 Task: Add Ancient Nutrition Keto Collagen to the cart.
Action: Mouse moved to (304, 147)
Screenshot: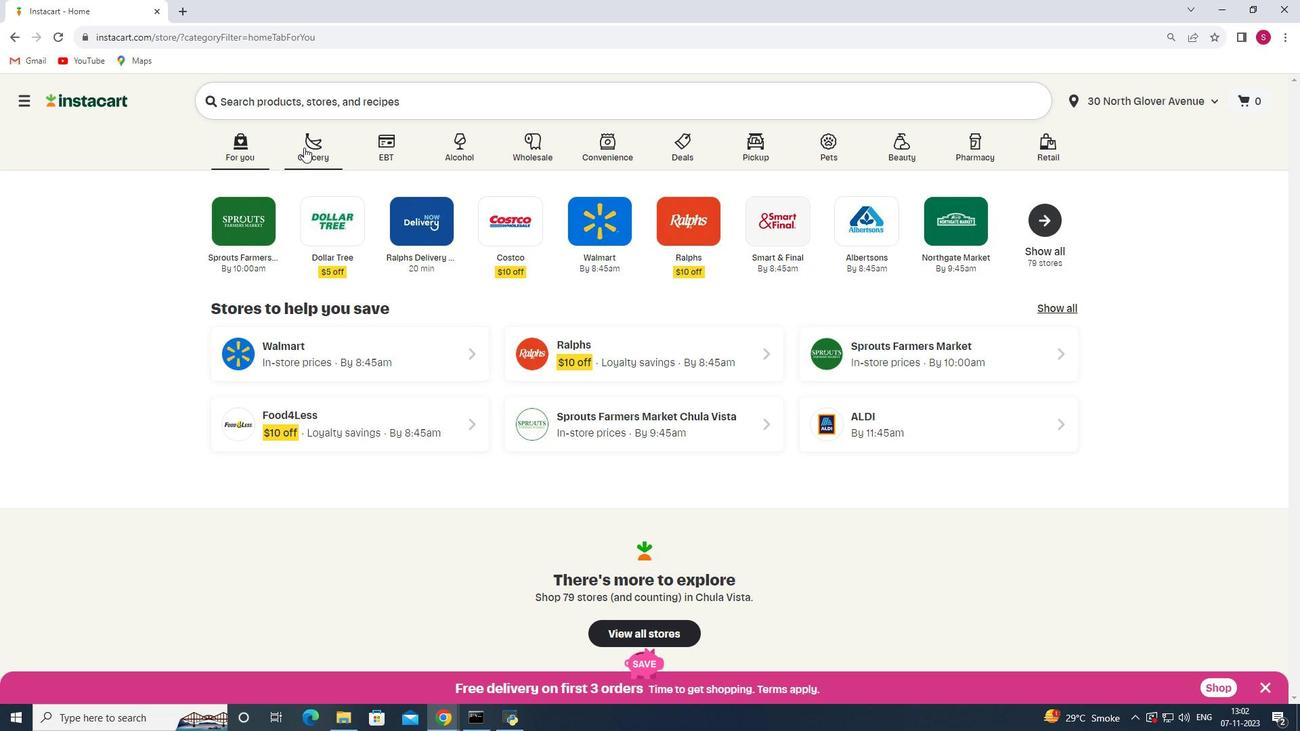 
Action: Mouse pressed left at (304, 147)
Screenshot: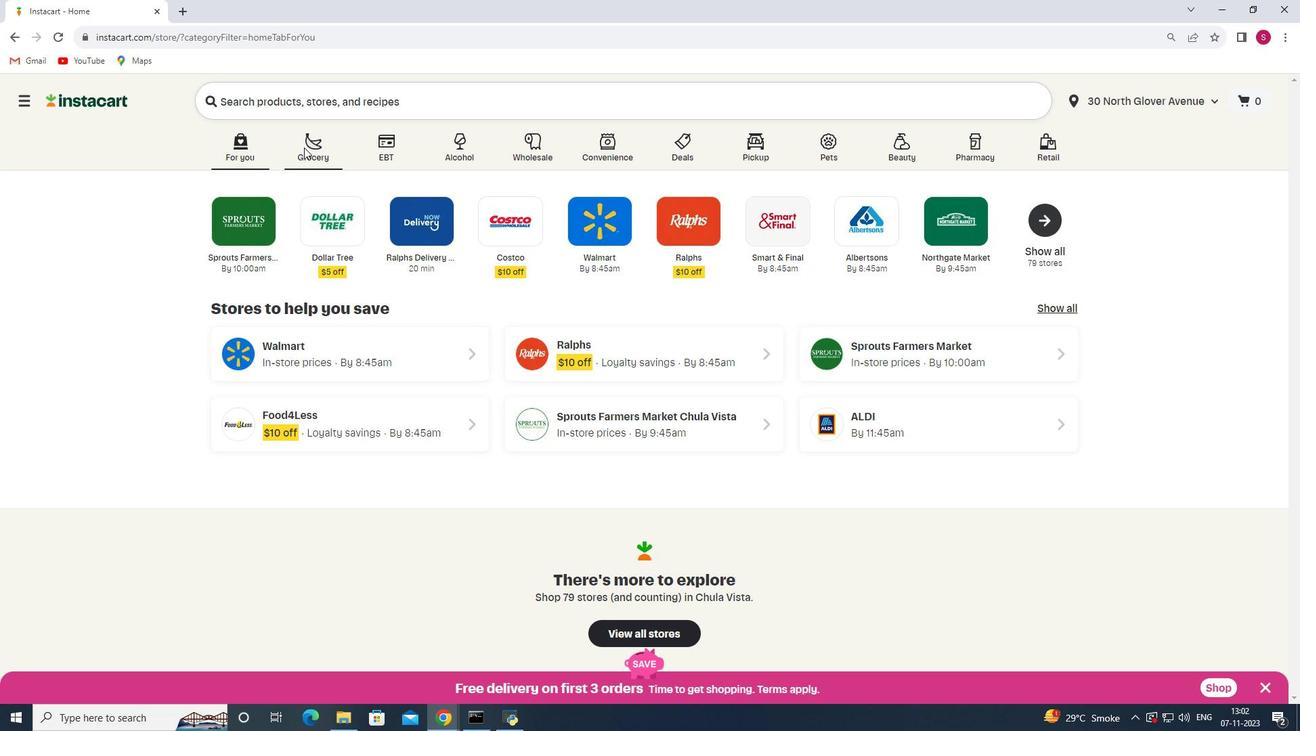 
Action: Mouse moved to (299, 371)
Screenshot: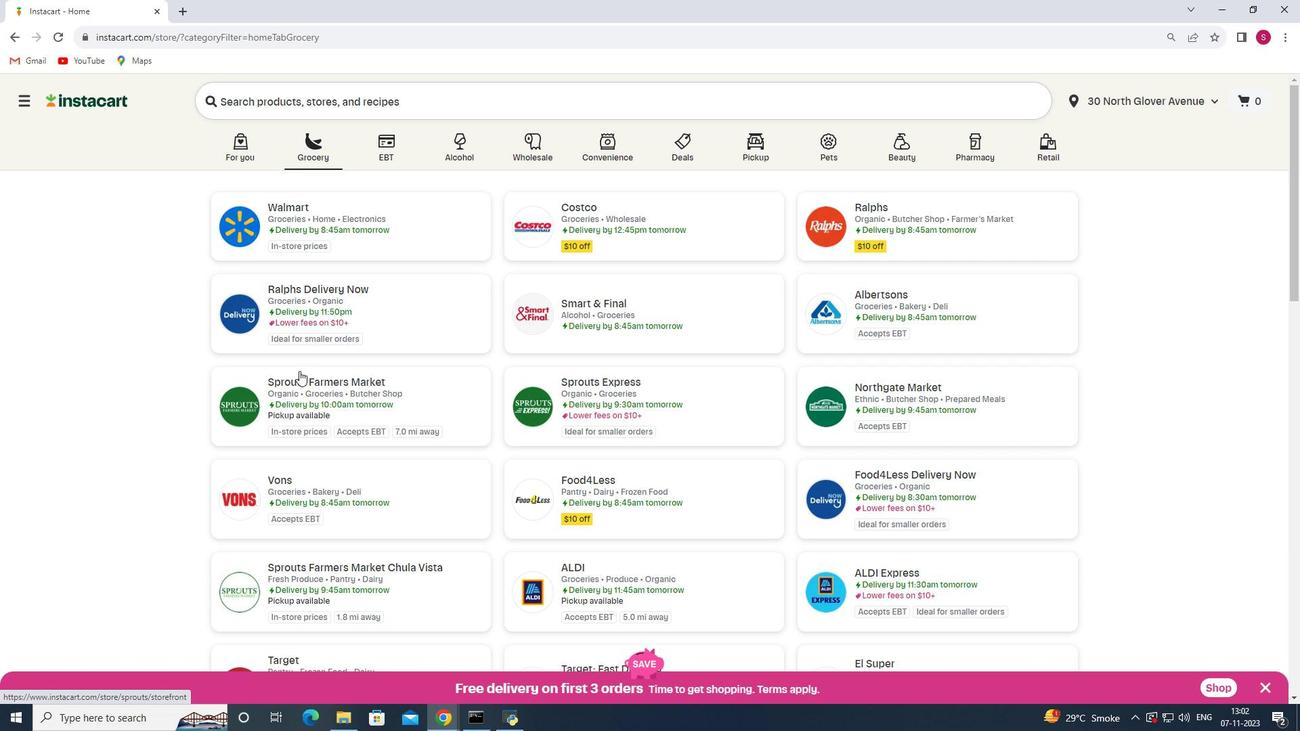 
Action: Mouse pressed left at (299, 371)
Screenshot: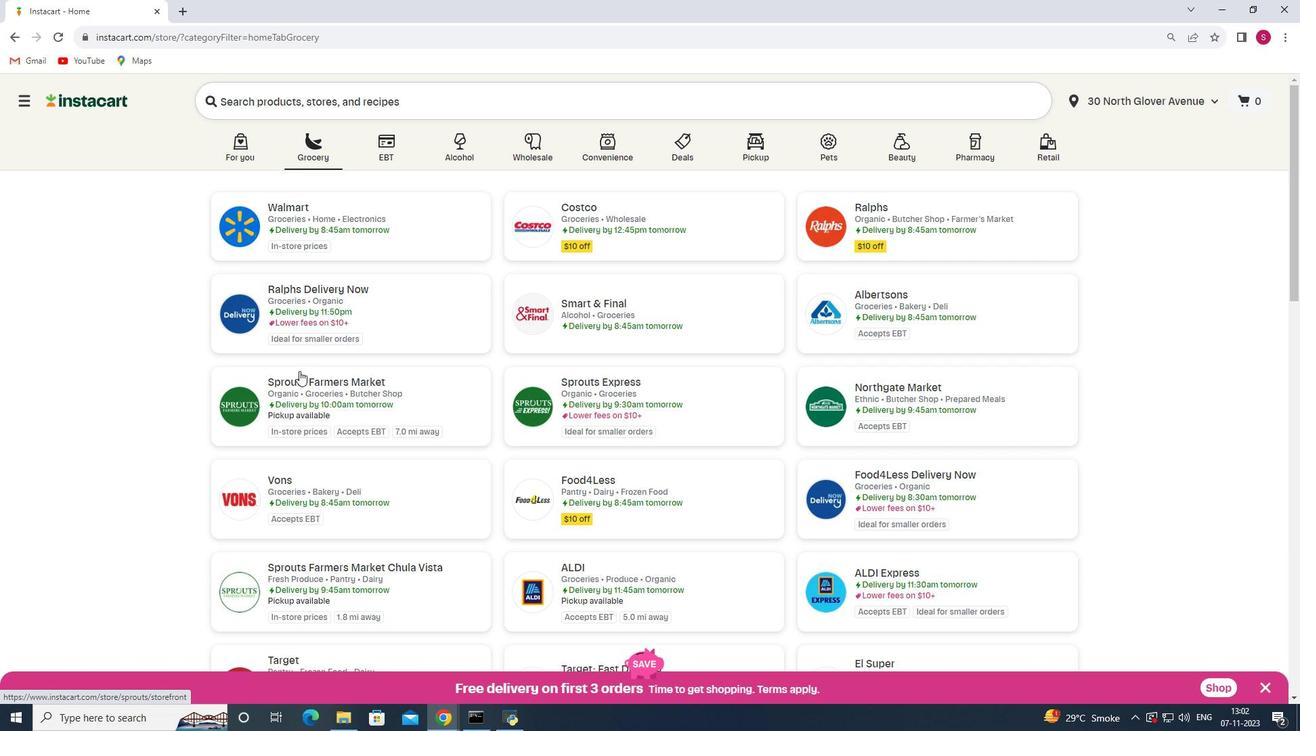 
Action: Mouse moved to (97, 363)
Screenshot: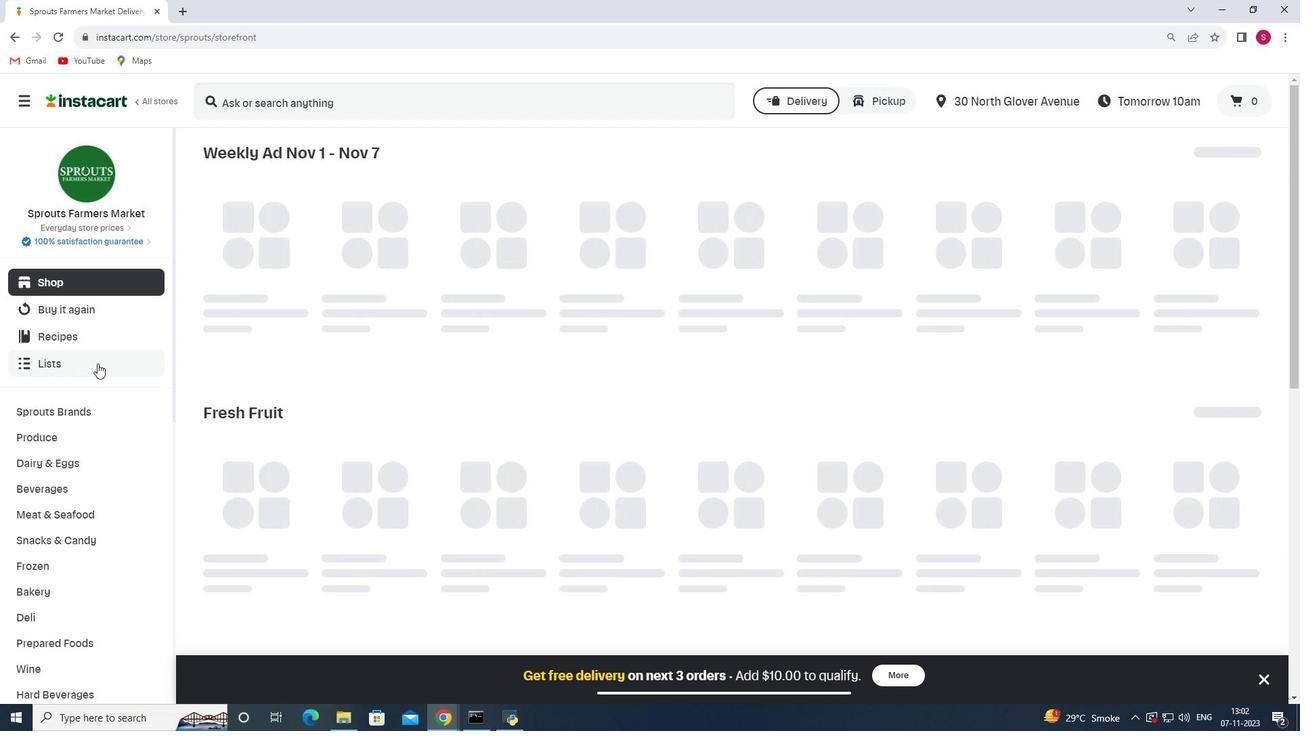 
Action: Mouse scrolled (97, 363) with delta (0, 0)
Screenshot: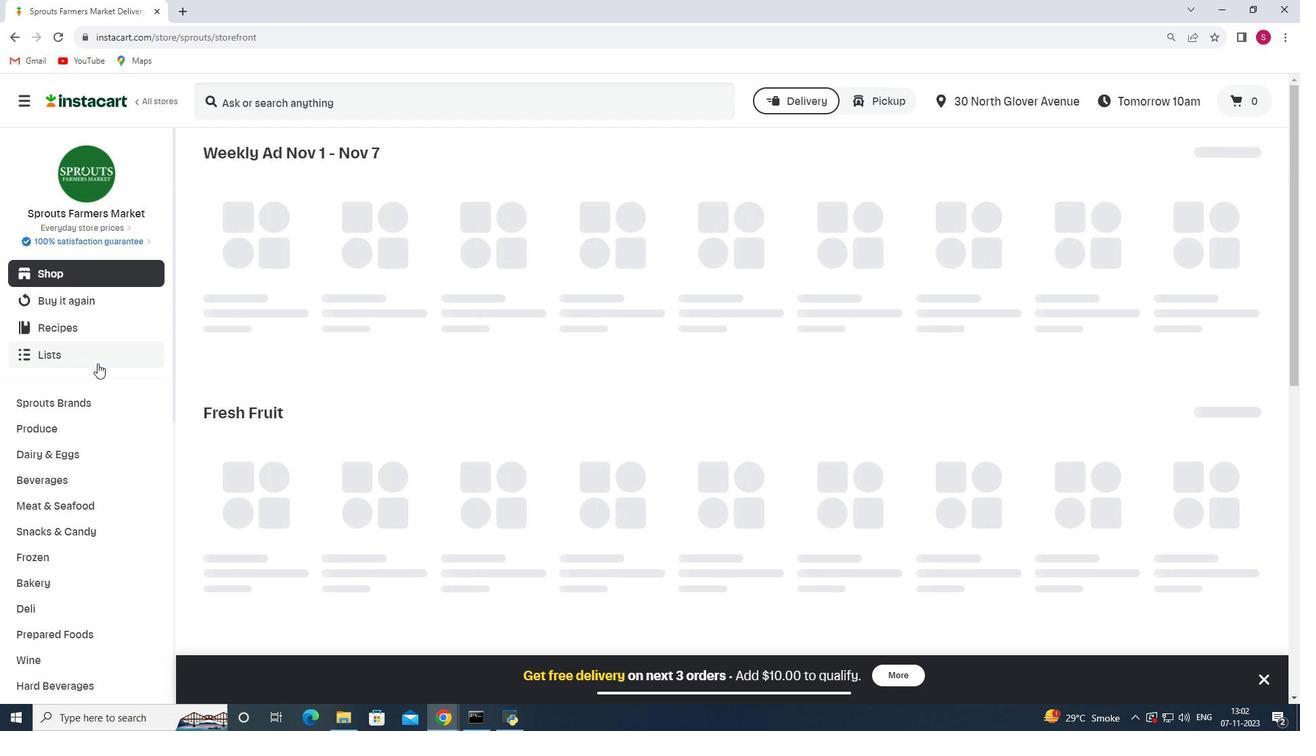
Action: Mouse scrolled (97, 363) with delta (0, 0)
Screenshot: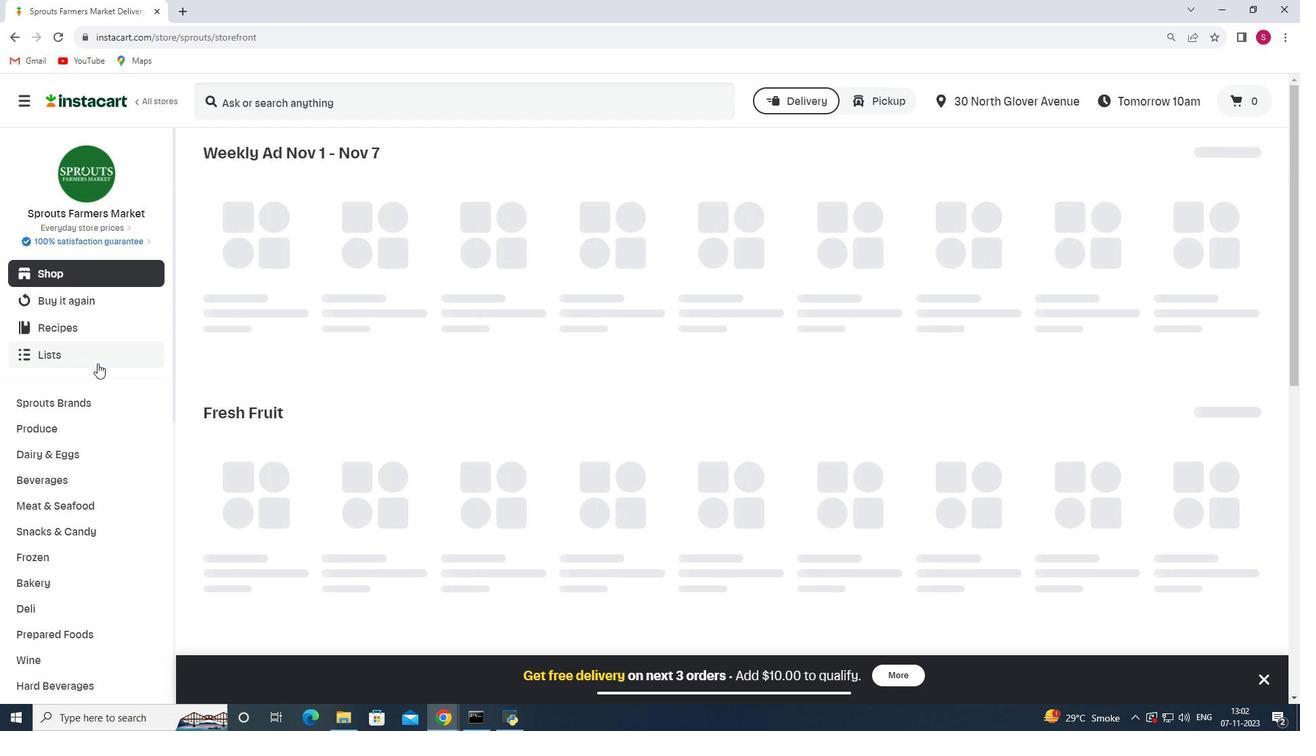 
Action: Mouse scrolled (97, 363) with delta (0, 0)
Screenshot: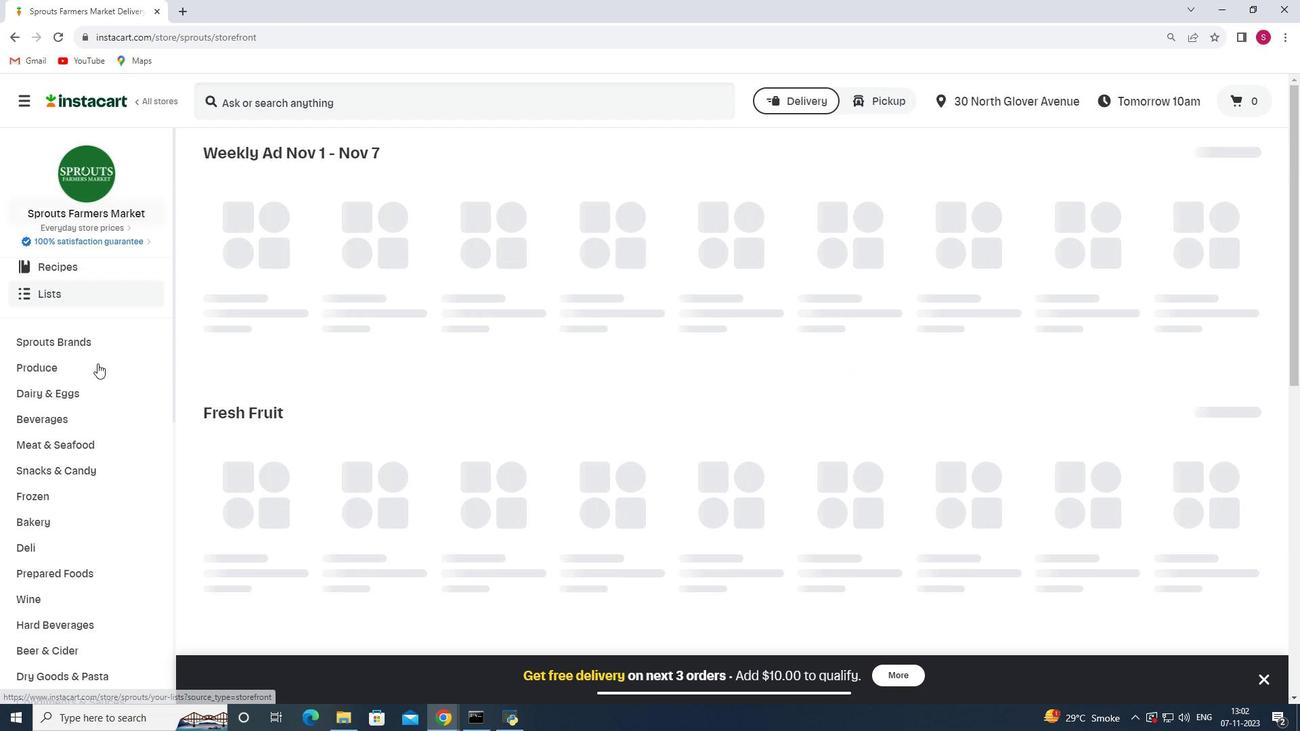 
Action: Mouse scrolled (97, 363) with delta (0, 0)
Screenshot: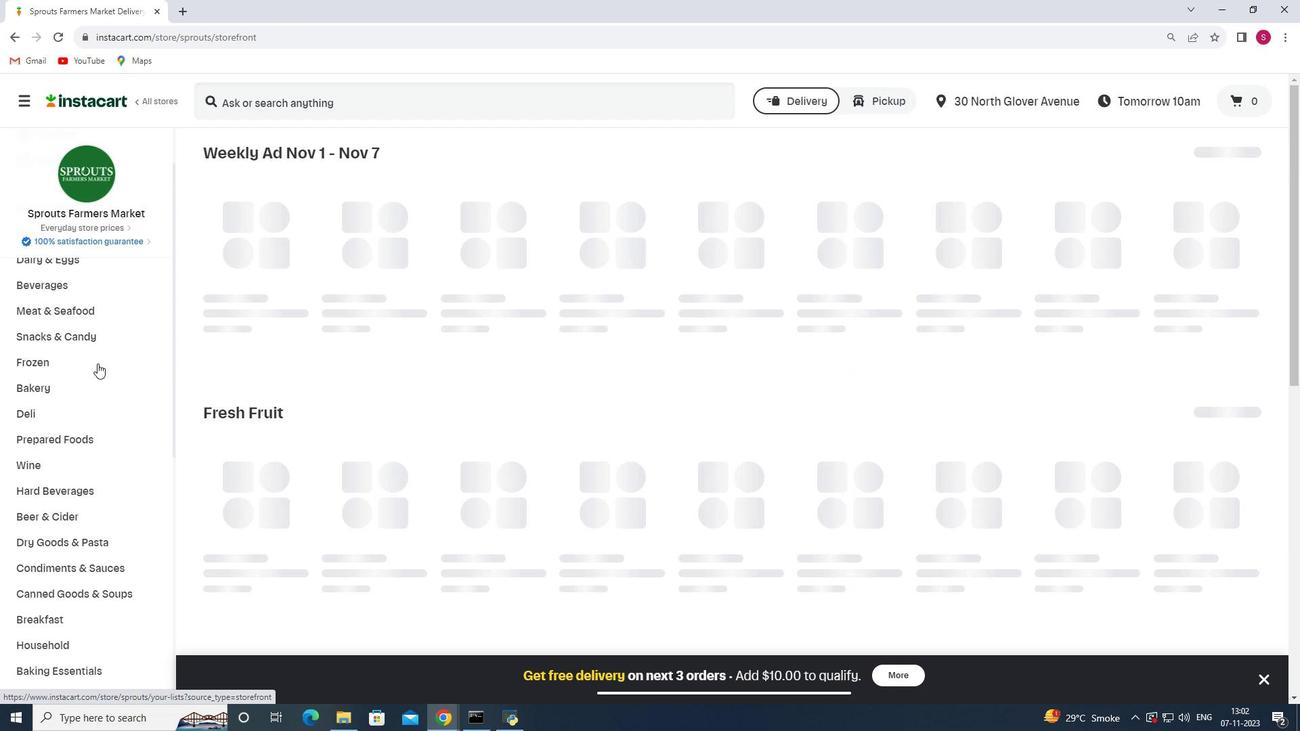 
Action: Mouse scrolled (97, 363) with delta (0, 0)
Screenshot: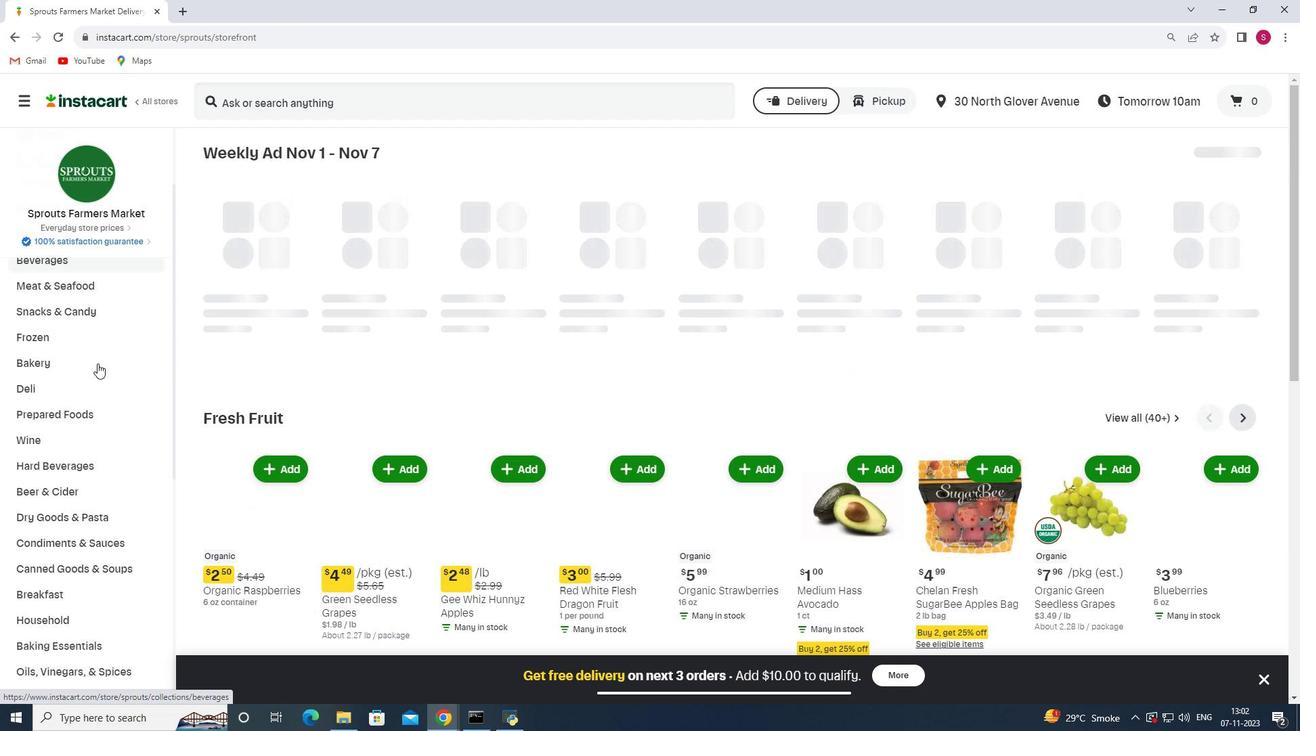 
Action: Mouse scrolled (97, 363) with delta (0, 0)
Screenshot: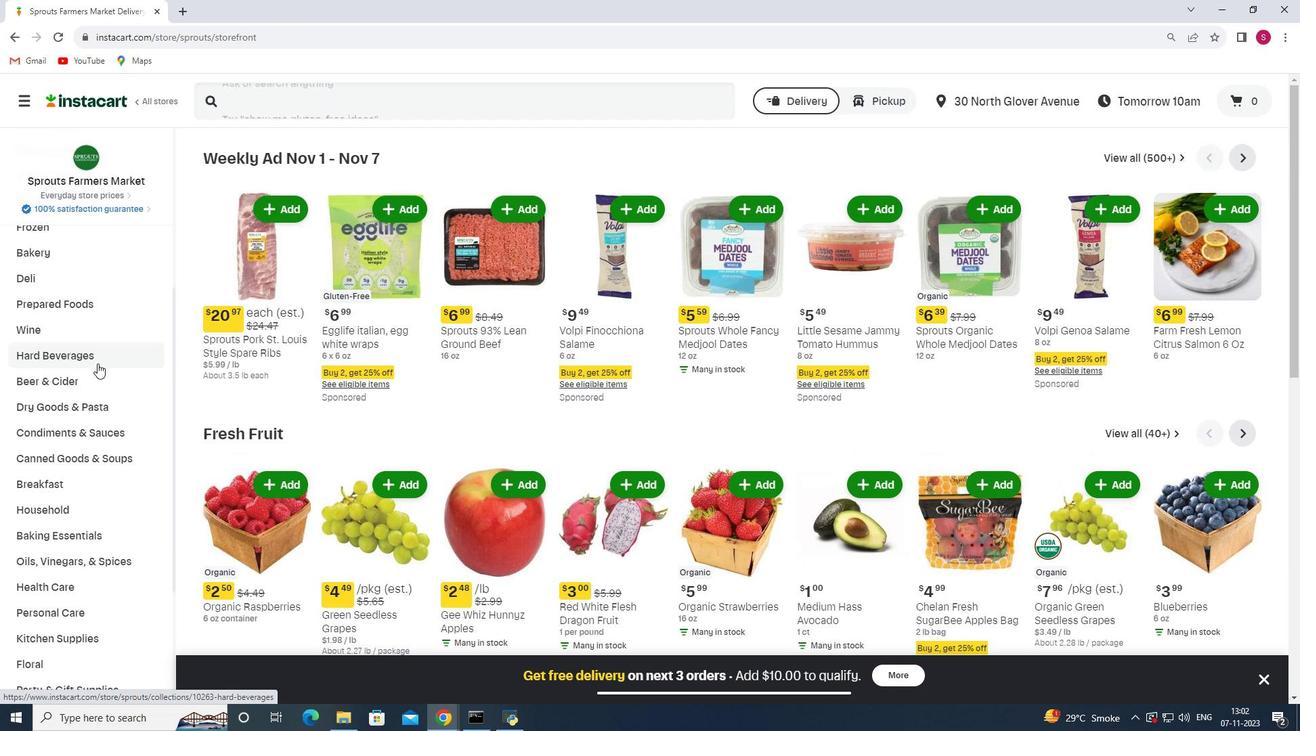 
Action: Mouse scrolled (97, 363) with delta (0, 0)
Screenshot: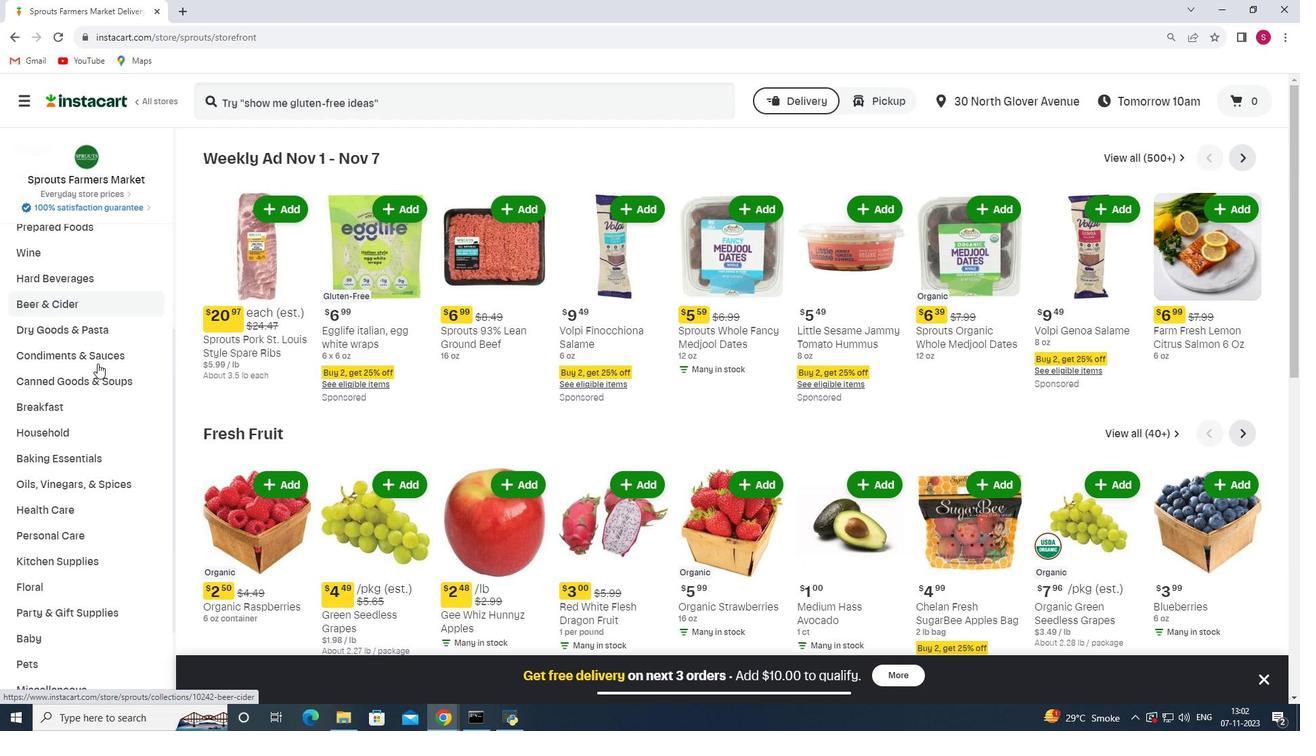 
Action: Mouse scrolled (97, 363) with delta (0, 0)
Screenshot: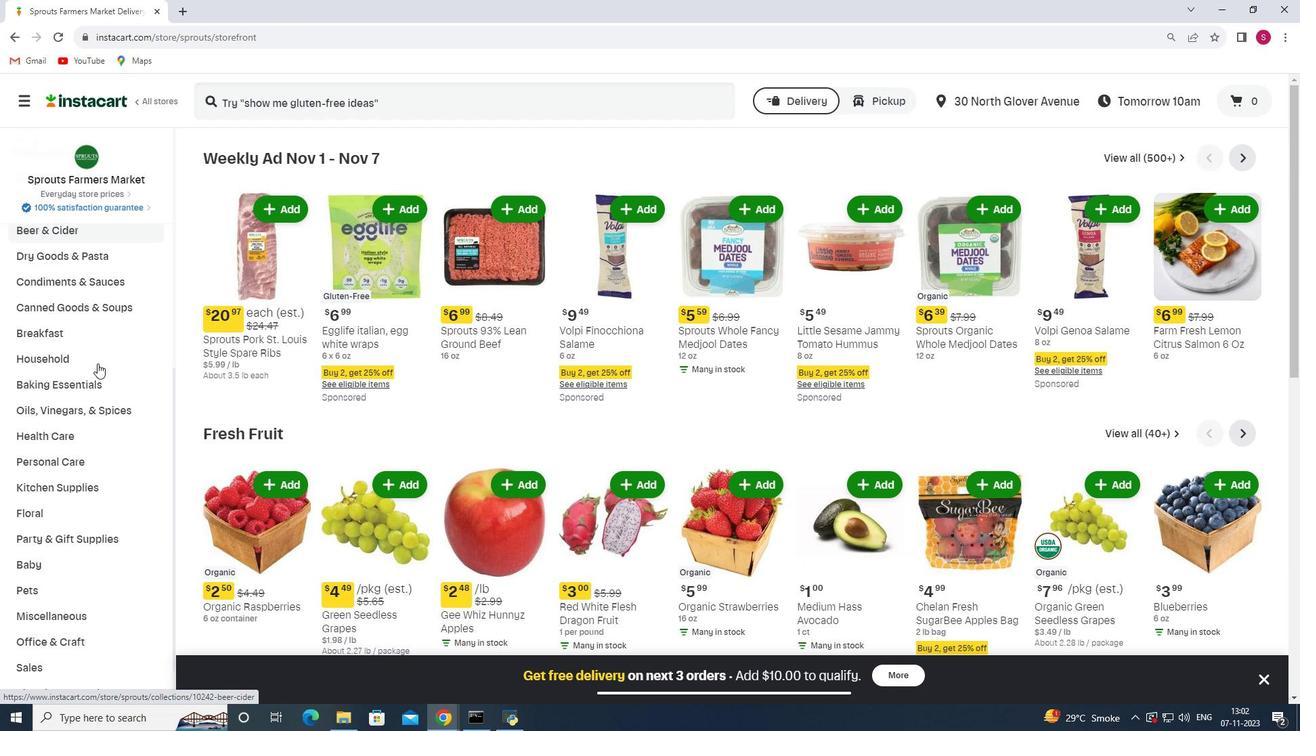 
Action: Mouse moved to (73, 379)
Screenshot: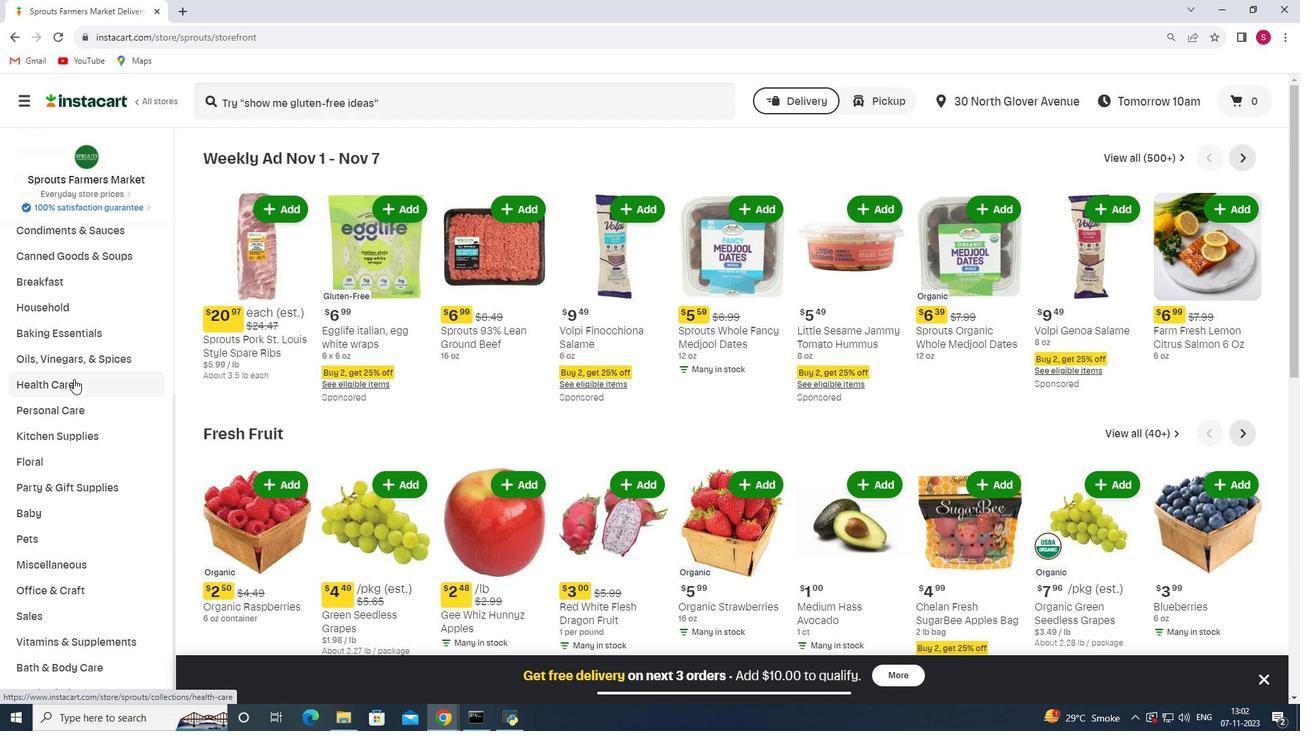 
Action: Mouse pressed left at (73, 379)
Screenshot: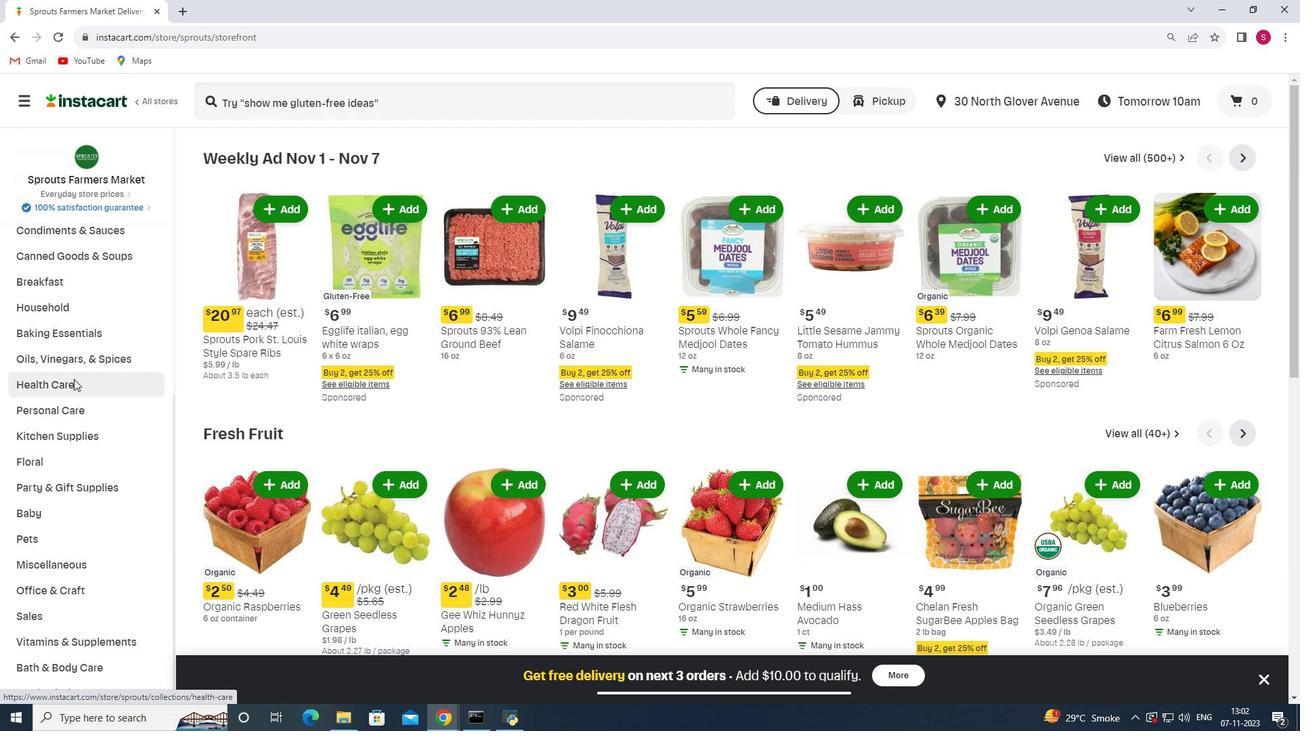 
Action: Mouse moved to (431, 184)
Screenshot: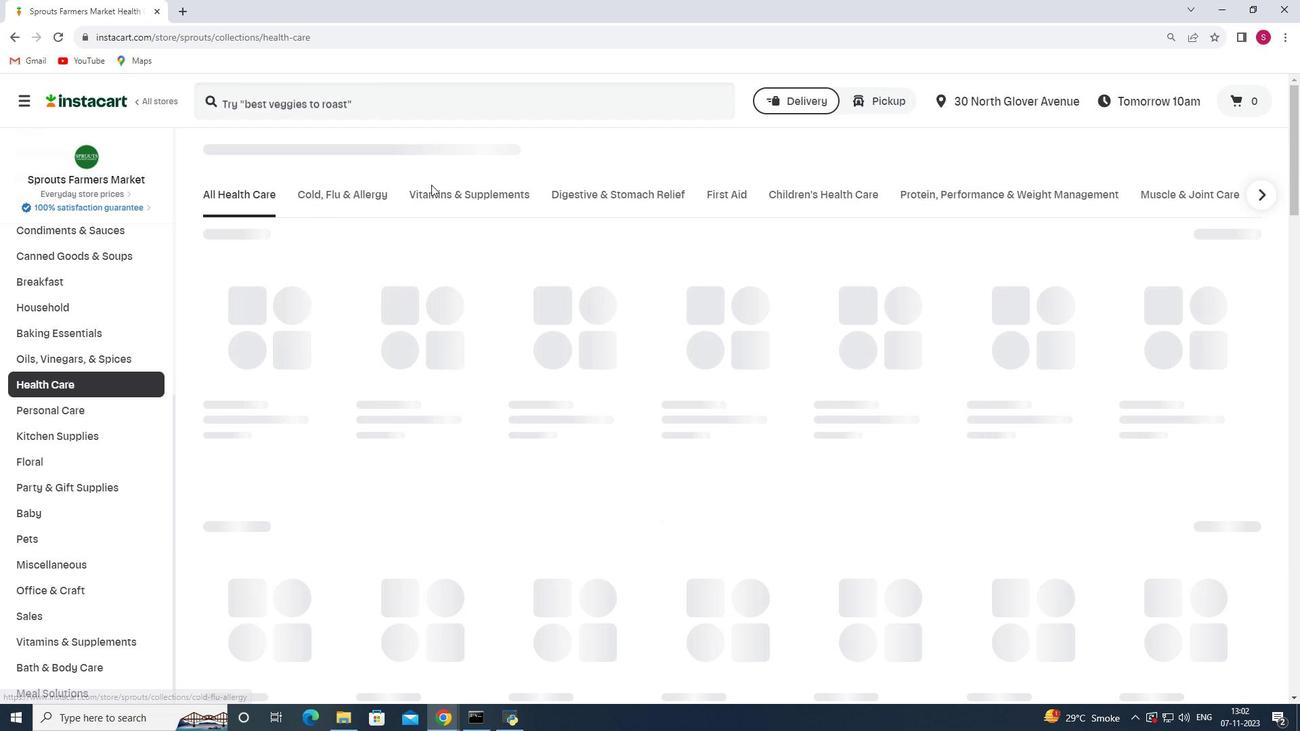 
Action: Mouse pressed left at (431, 184)
Screenshot: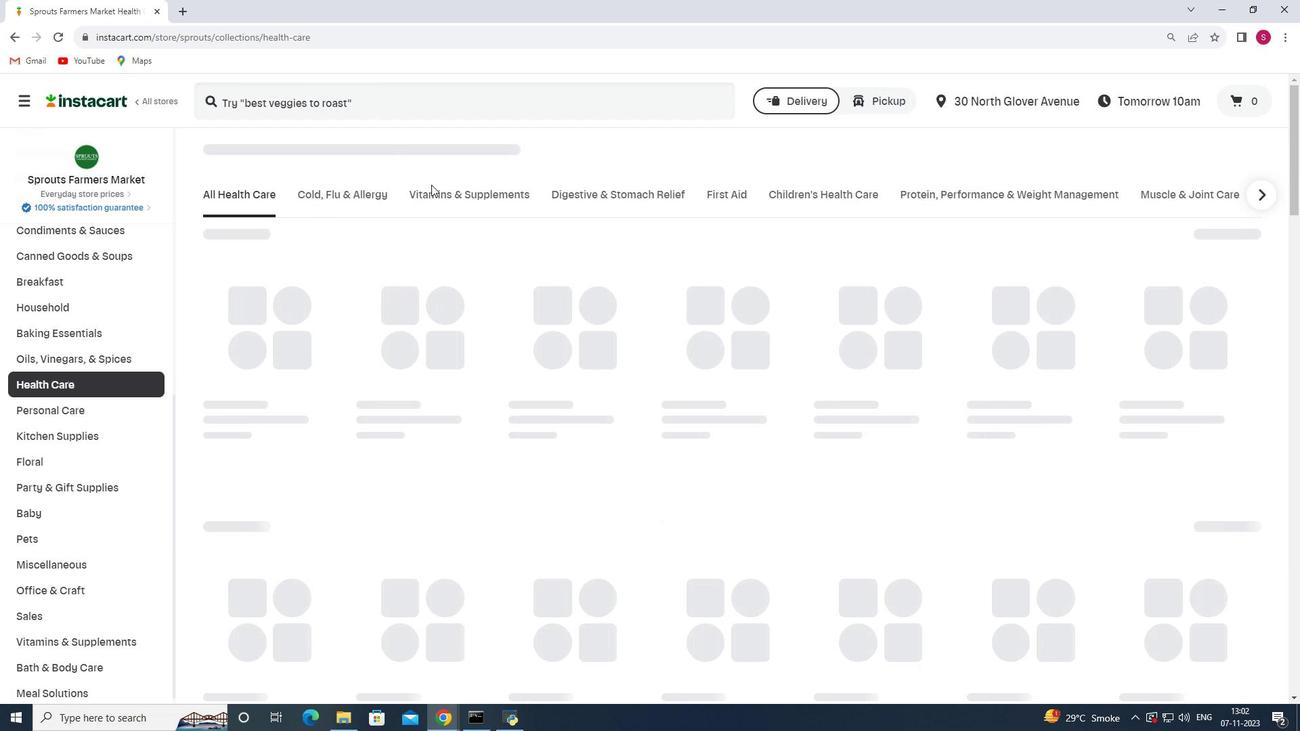 
Action: Mouse moved to (441, 190)
Screenshot: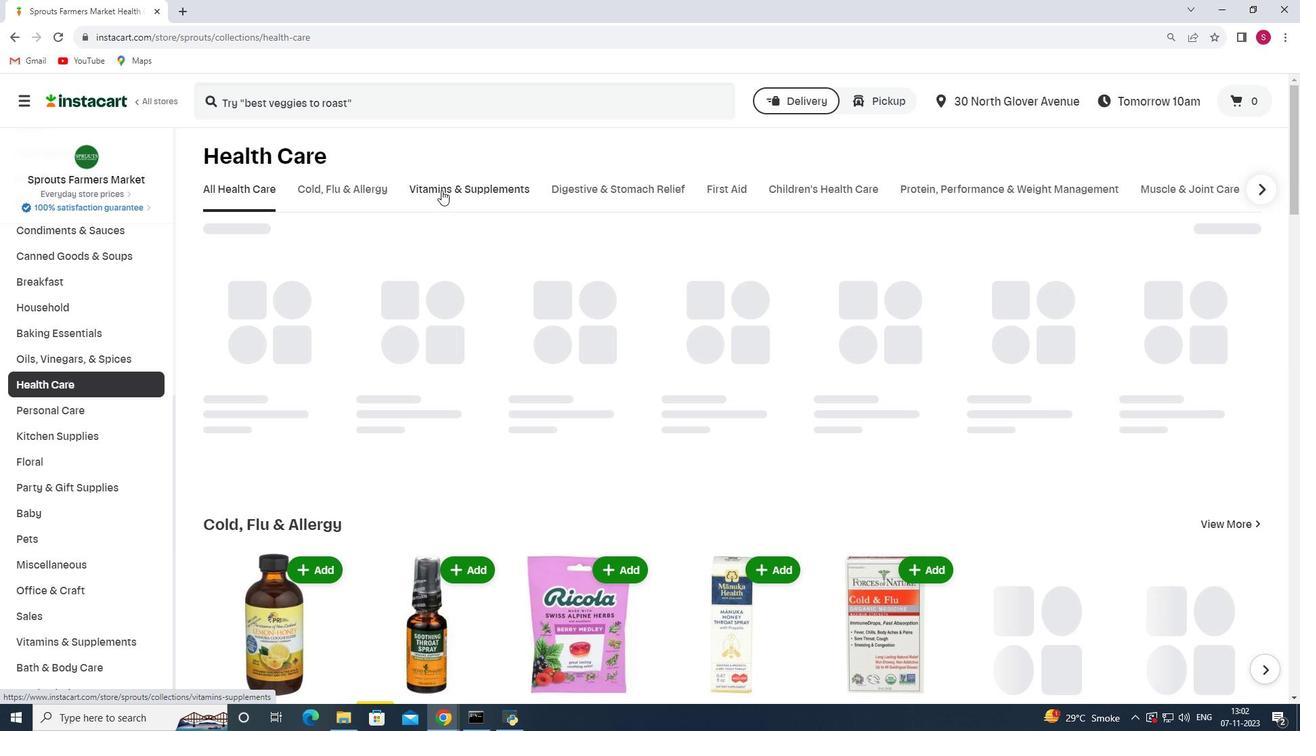 
Action: Mouse pressed left at (441, 190)
Screenshot: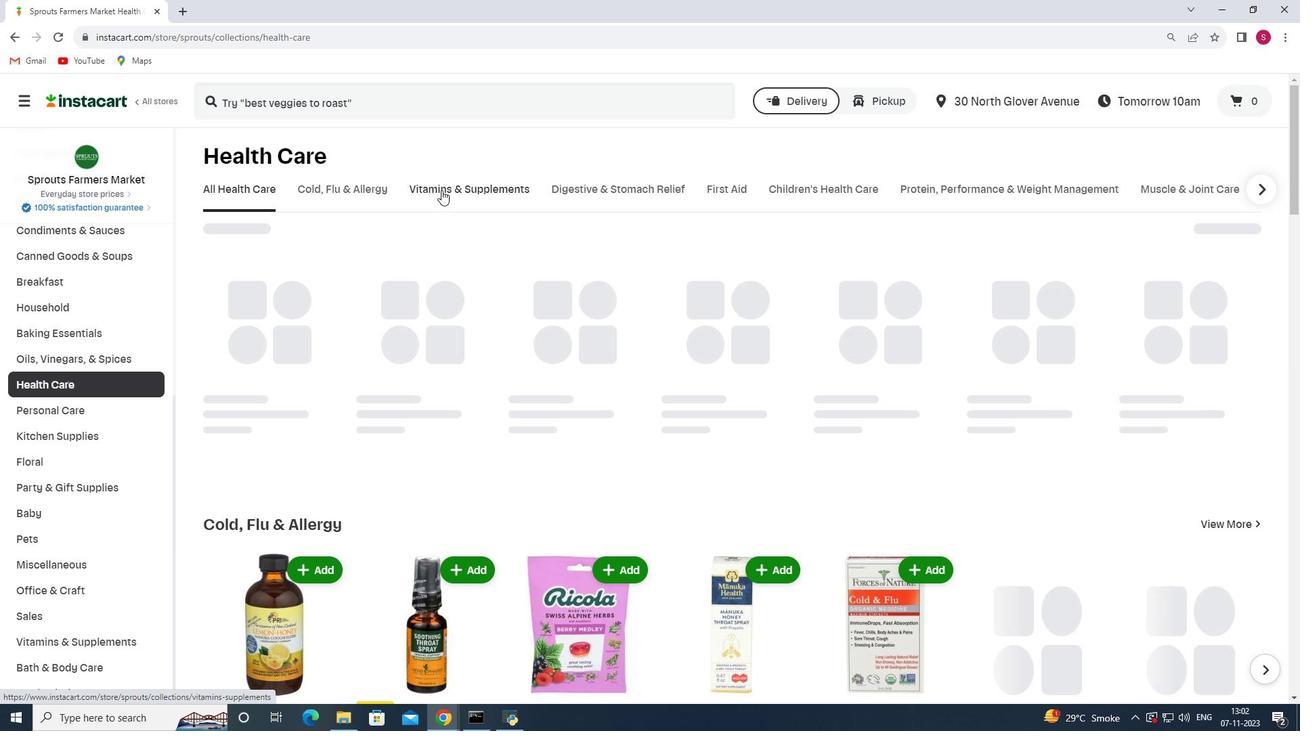 
Action: Mouse moved to (530, 247)
Screenshot: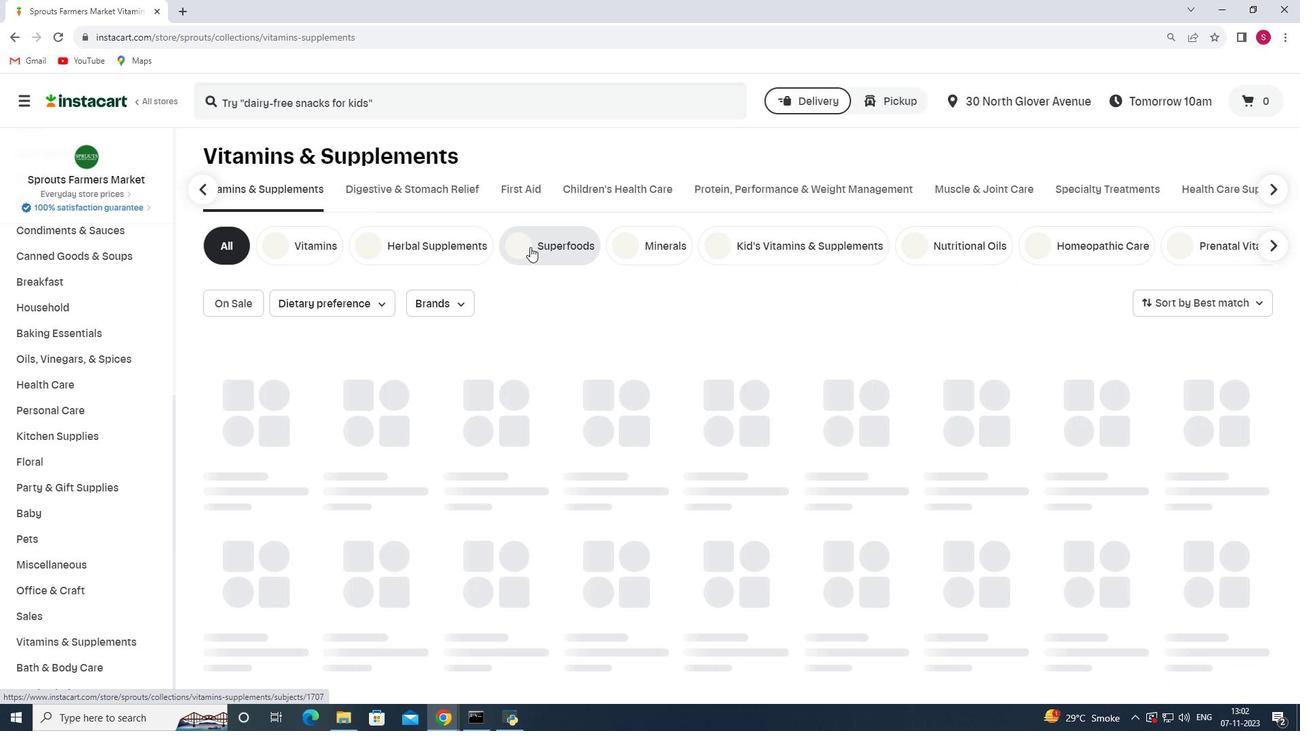 
Action: Mouse pressed left at (530, 247)
Screenshot: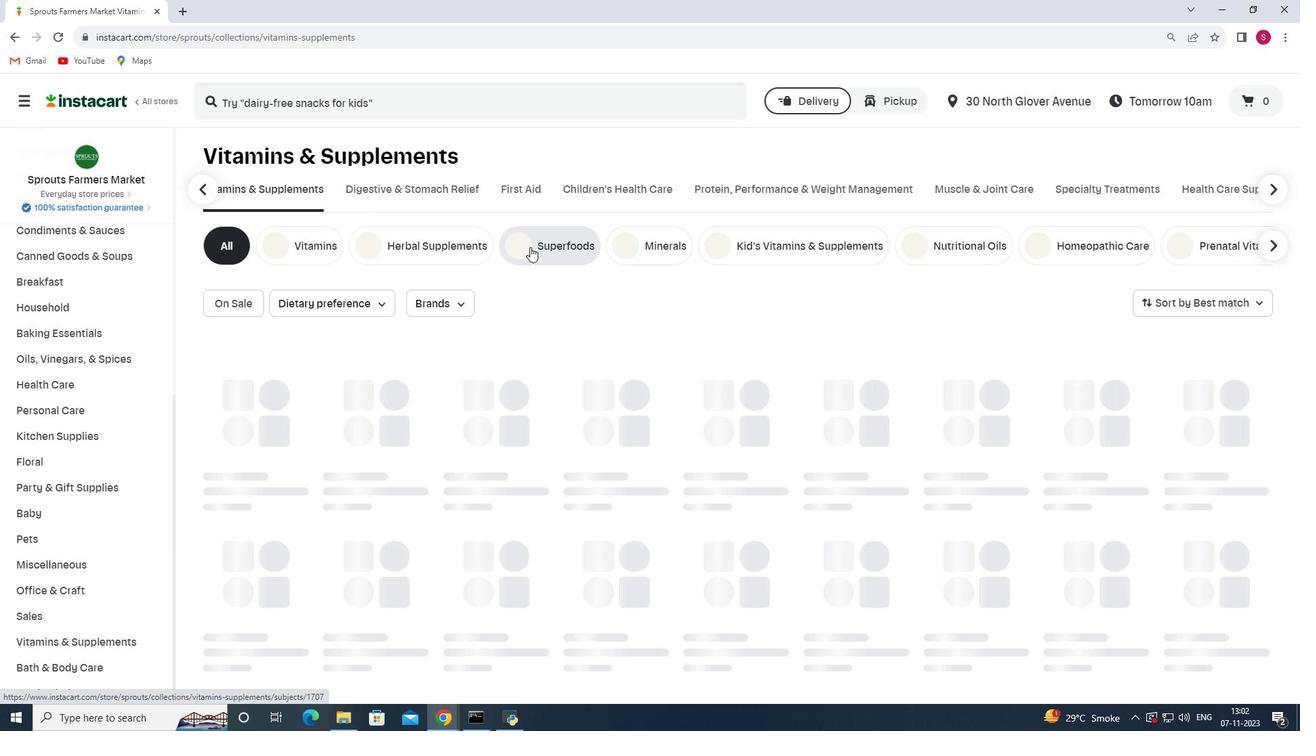 
Action: Mouse moved to (374, 109)
Screenshot: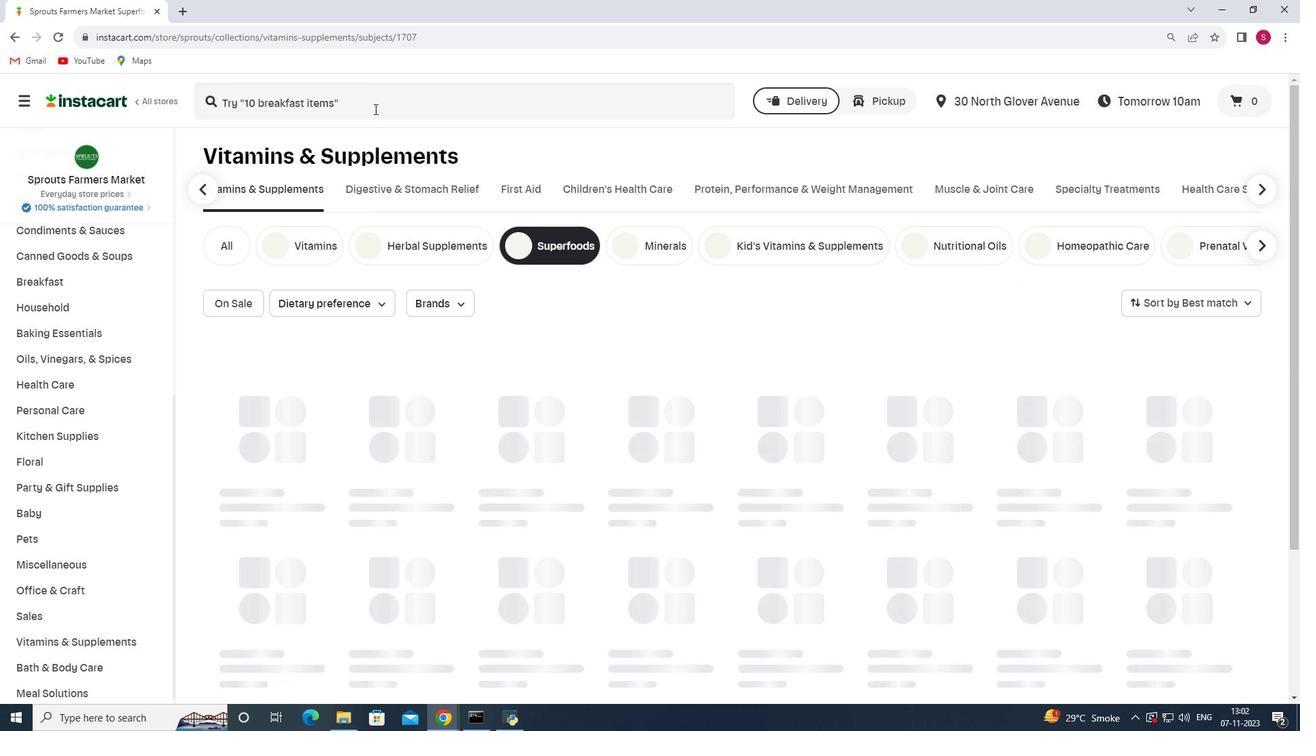 
Action: Mouse pressed left at (374, 109)
Screenshot: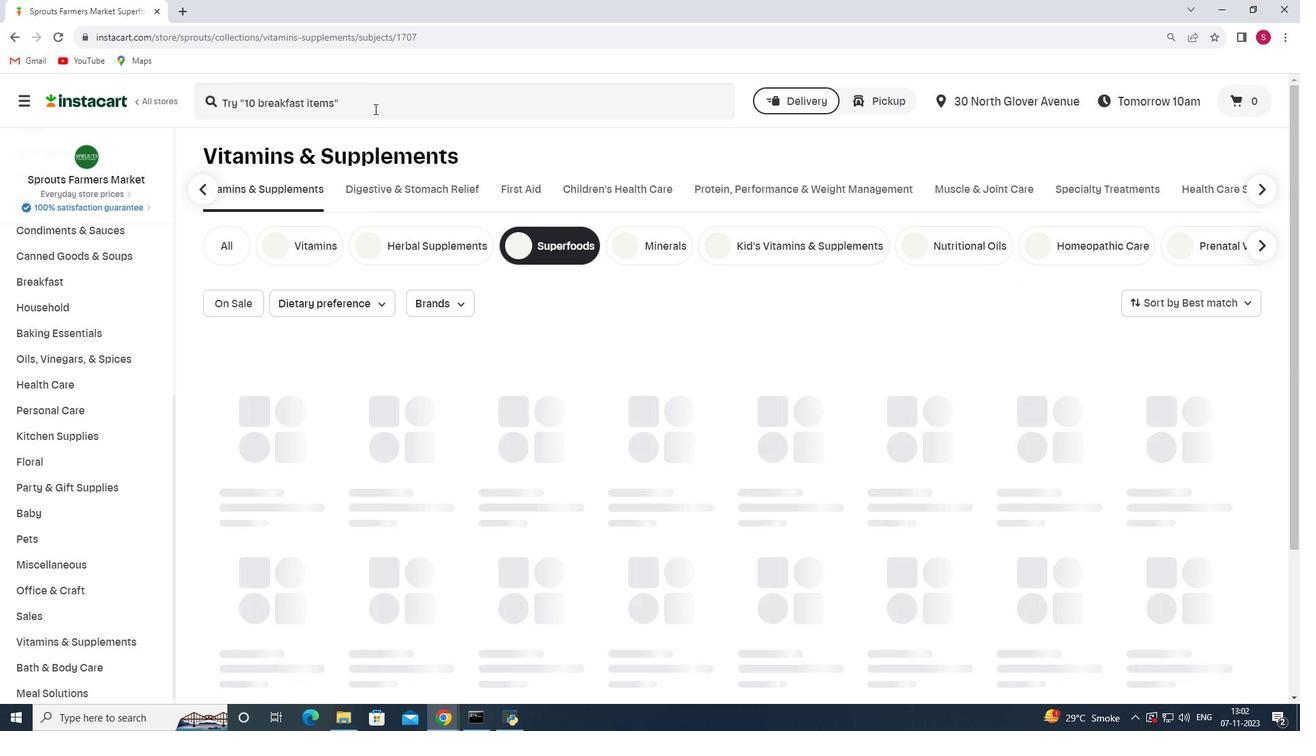 
Action: Key pressed <Key.shift>Ancient<Key.space><Key.shift>Nutrition<Key.space><Key.shift>Keto<Key.space><Key.shift>Collagen<Key.enter>
Screenshot: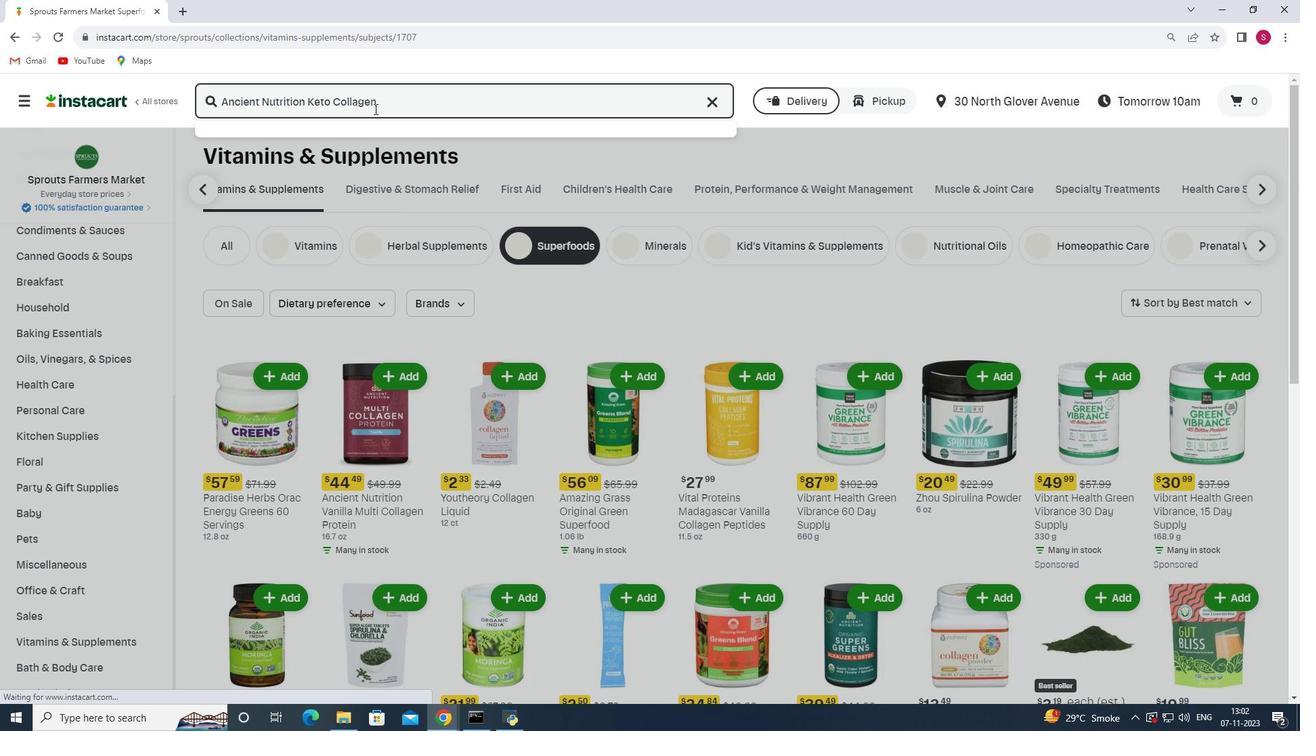
Action: Mouse moved to (675, 340)
Screenshot: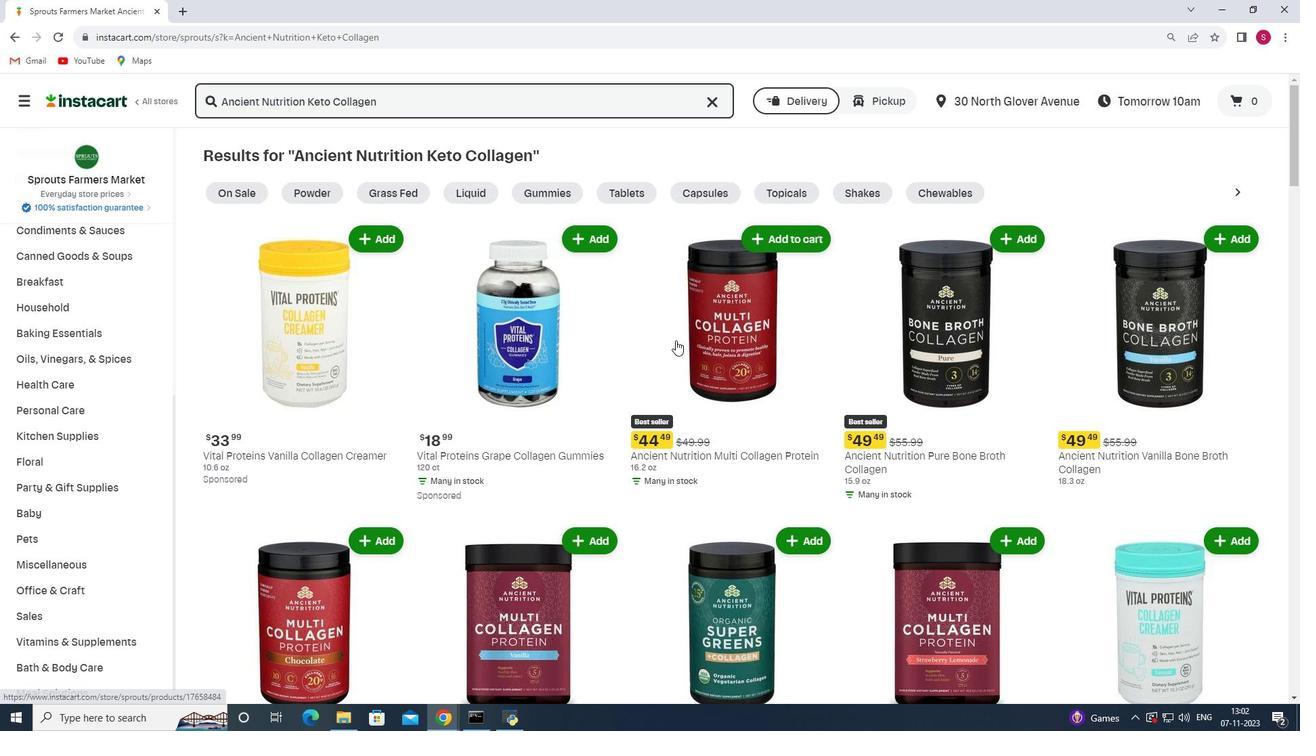 
Action: Mouse scrolled (675, 339) with delta (0, 0)
Screenshot: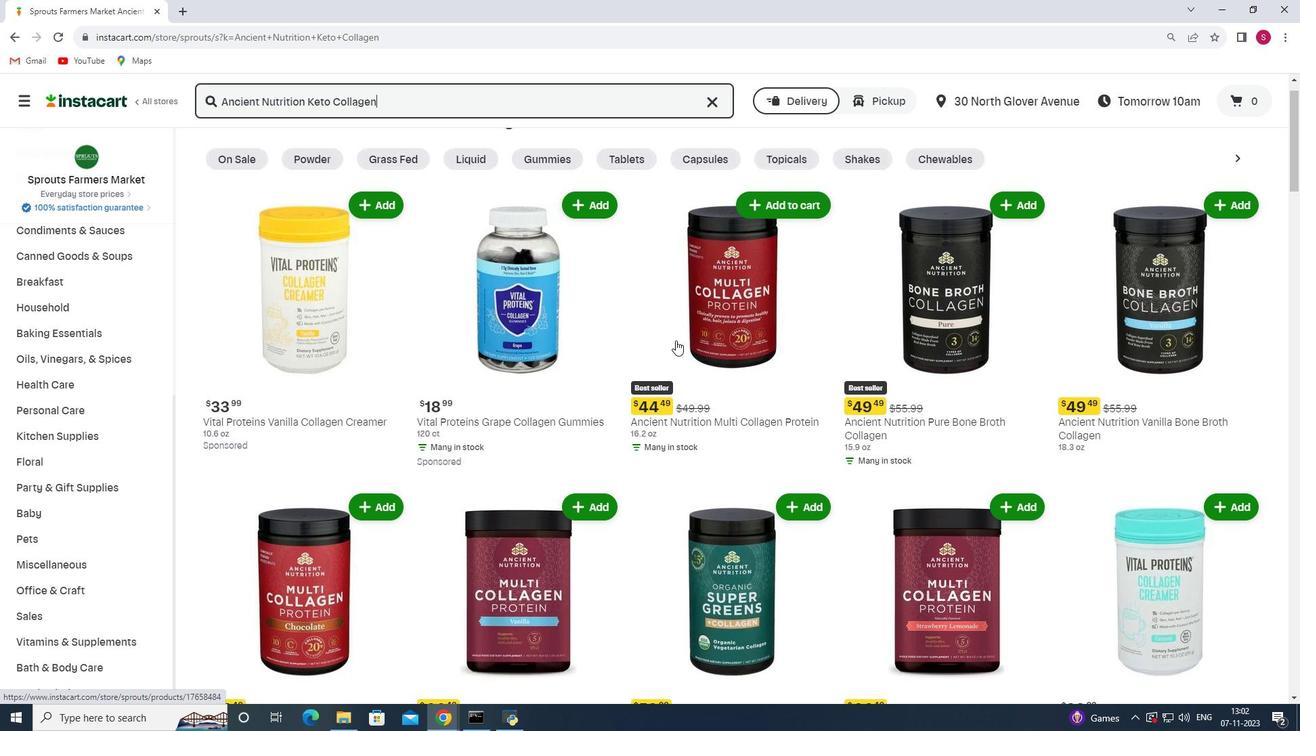 
Action: Mouse scrolled (675, 339) with delta (0, 0)
Screenshot: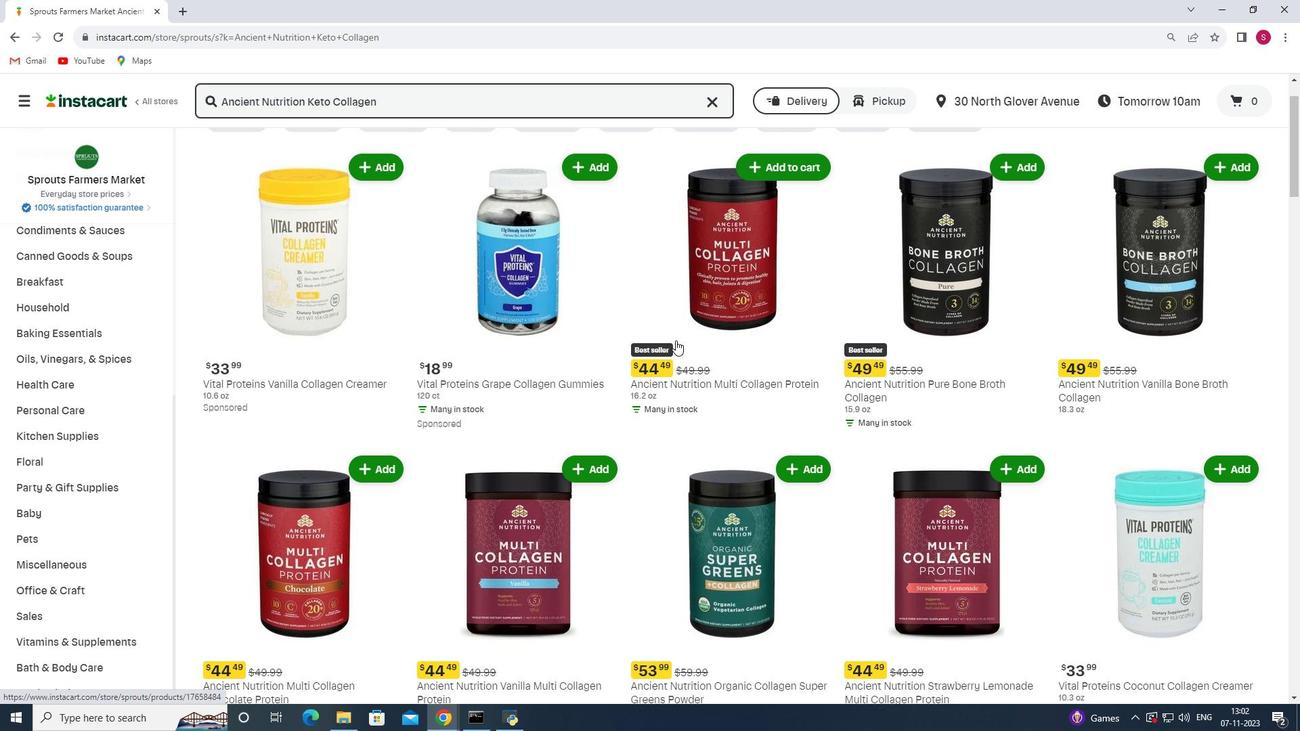
Action: Mouse scrolled (675, 339) with delta (0, 0)
Screenshot: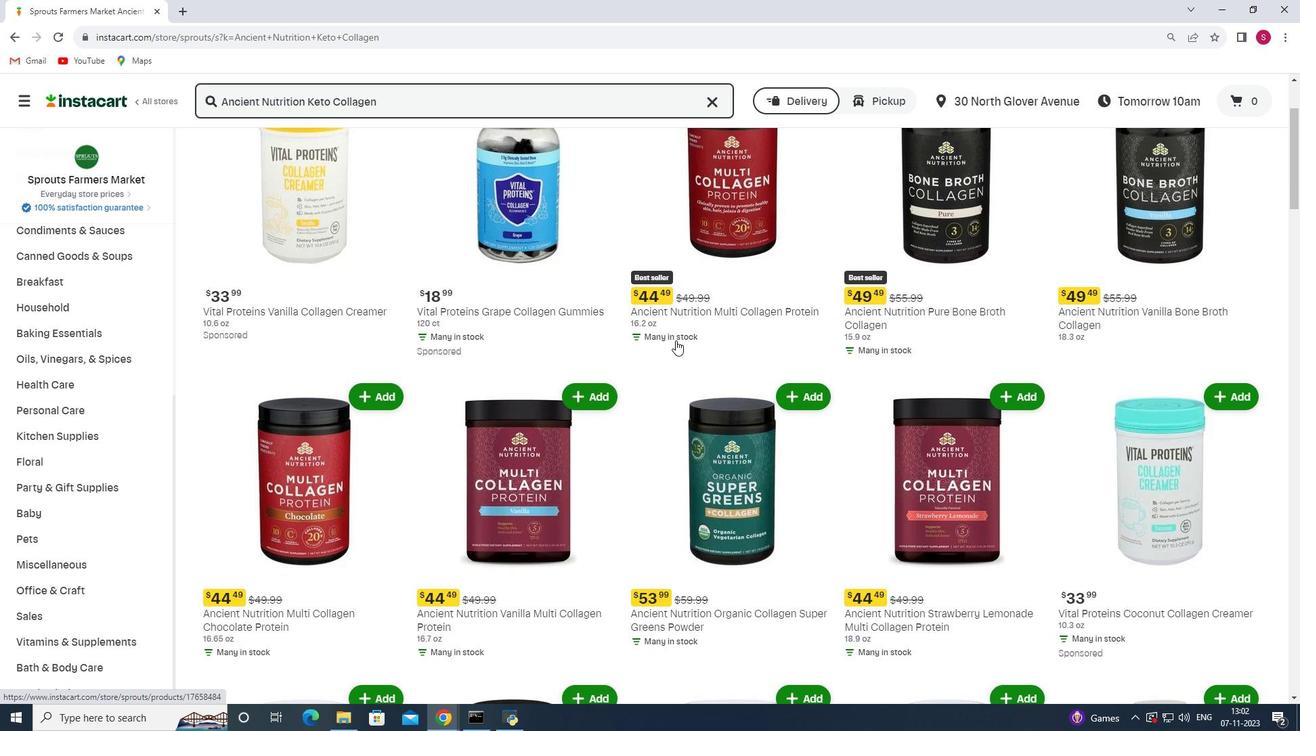 
Action: Mouse scrolled (675, 339) with delta (0, 0)
Screenshot: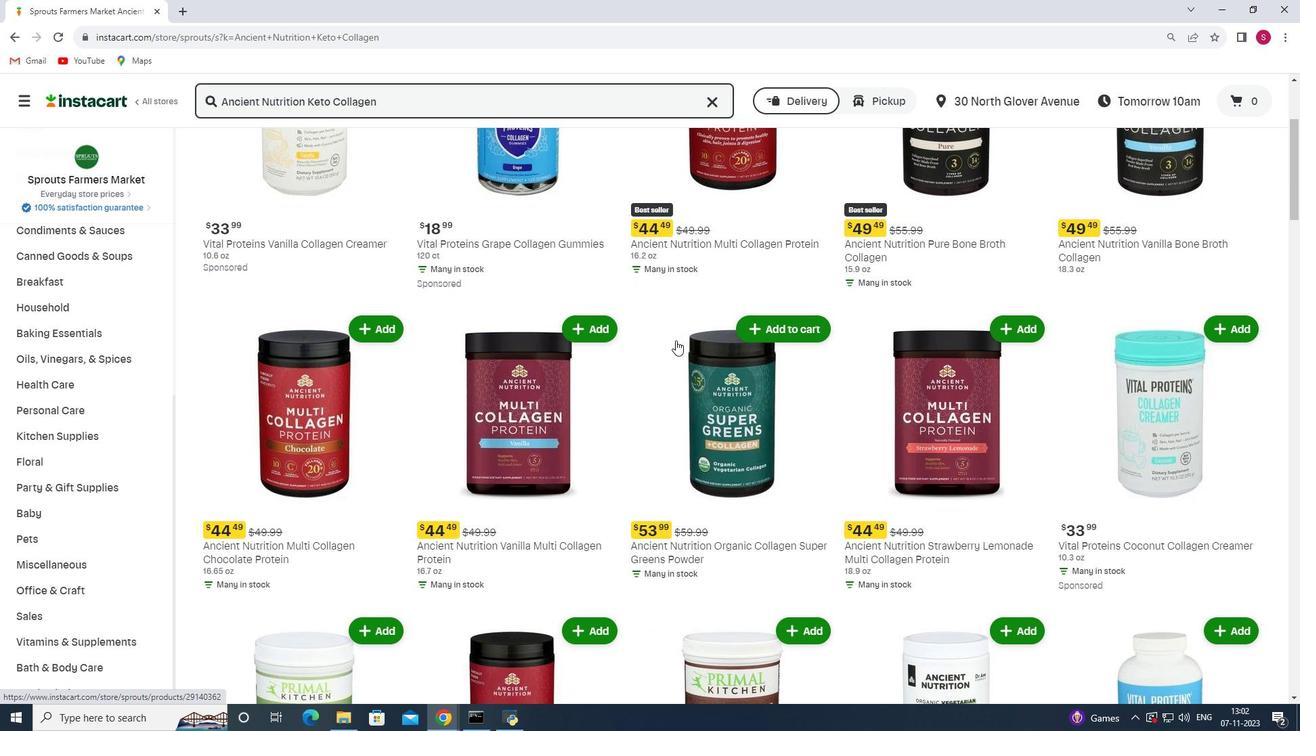 
Action: Mouse scrolled (675, 339) with delta (0, 0)
Screenshot: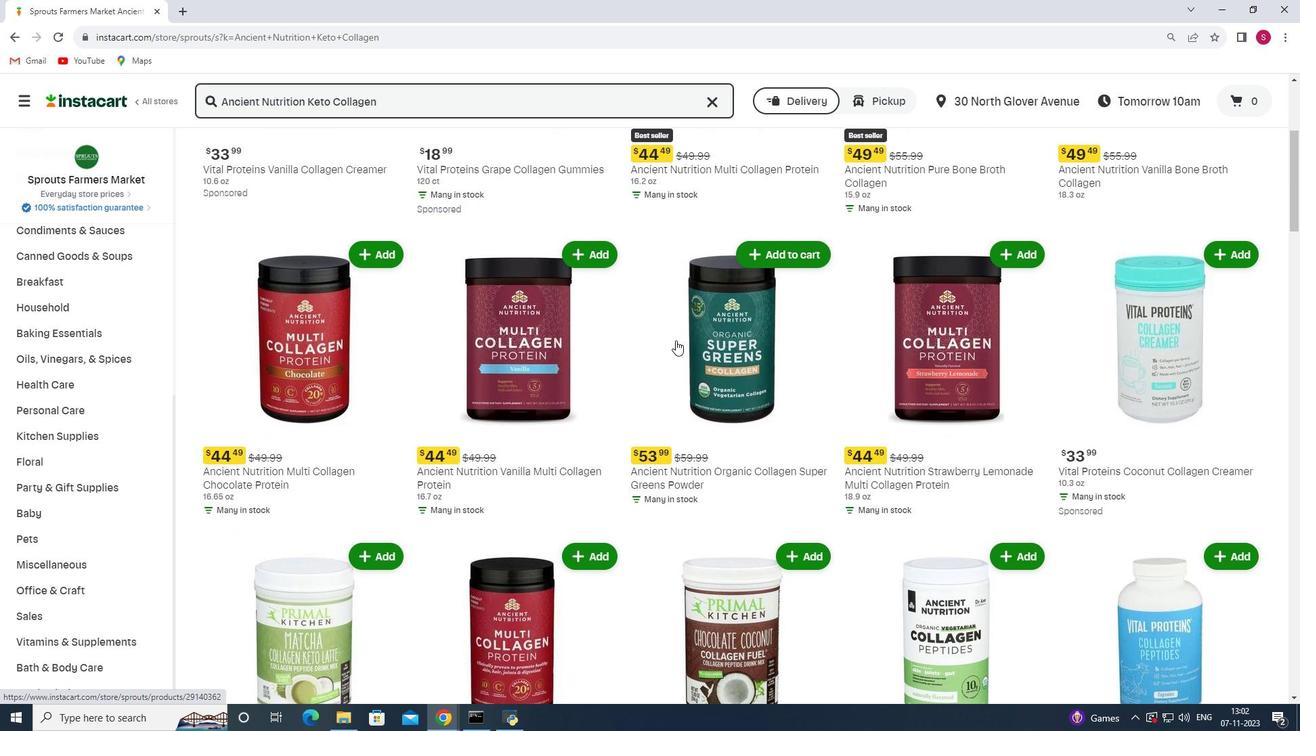 
Action: Mouse scrolled (675, 339) with delta (0, 0)
Screenshot: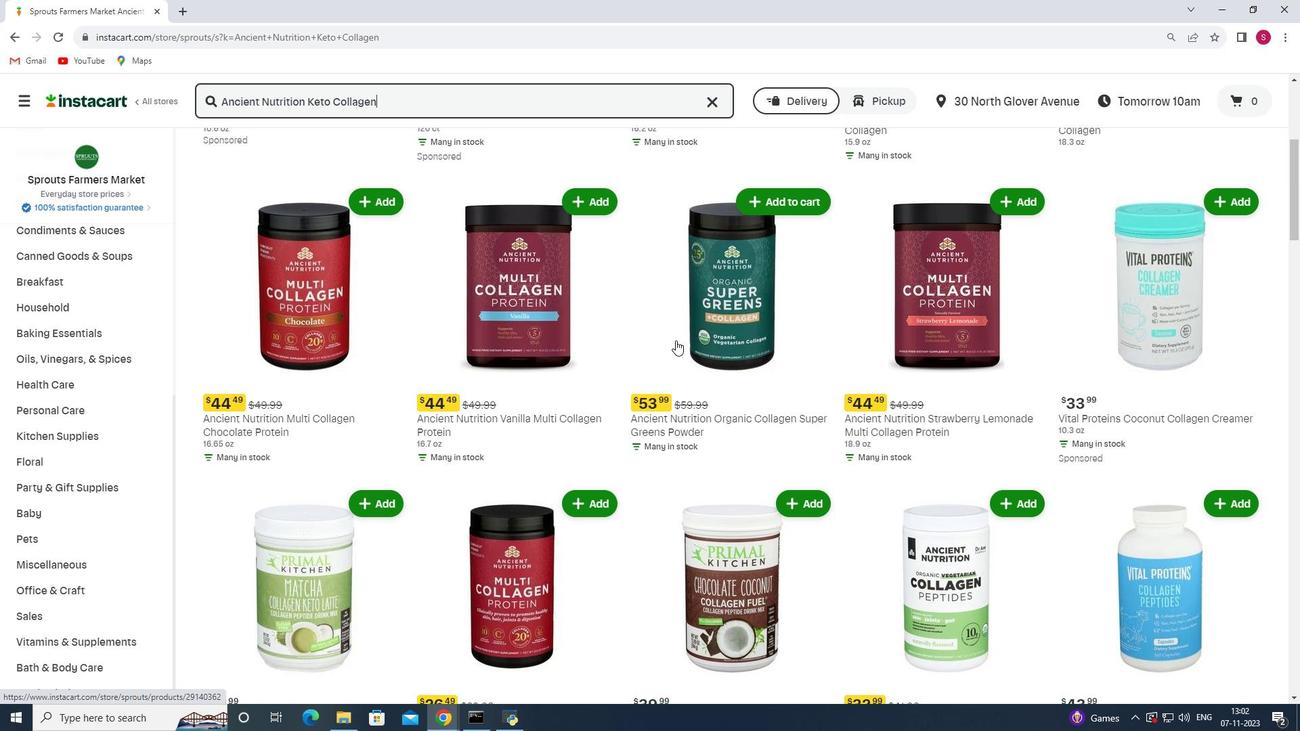 
Action: Mouse scrolled (675, 339) with delta (0, 0)
Screenshot: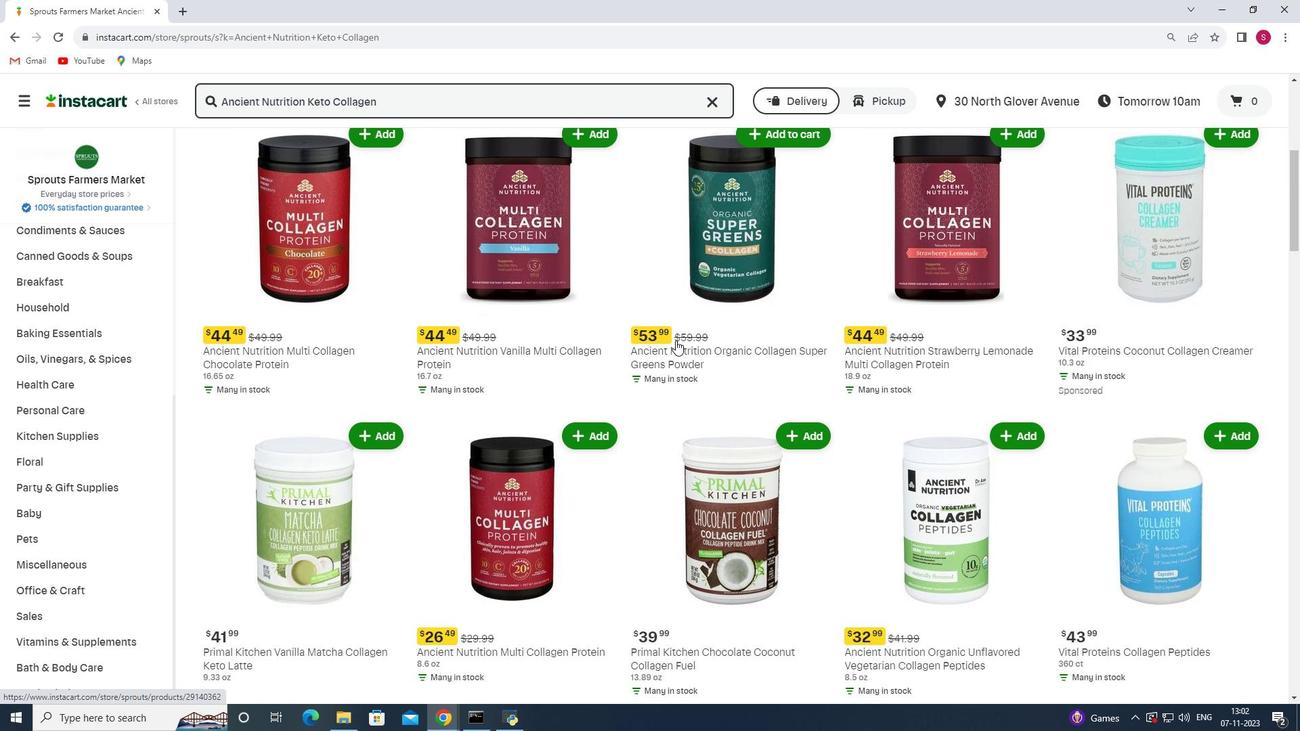 
Action: Mouse scrolled (675, 339) with delta (0, 0)
Screenshot: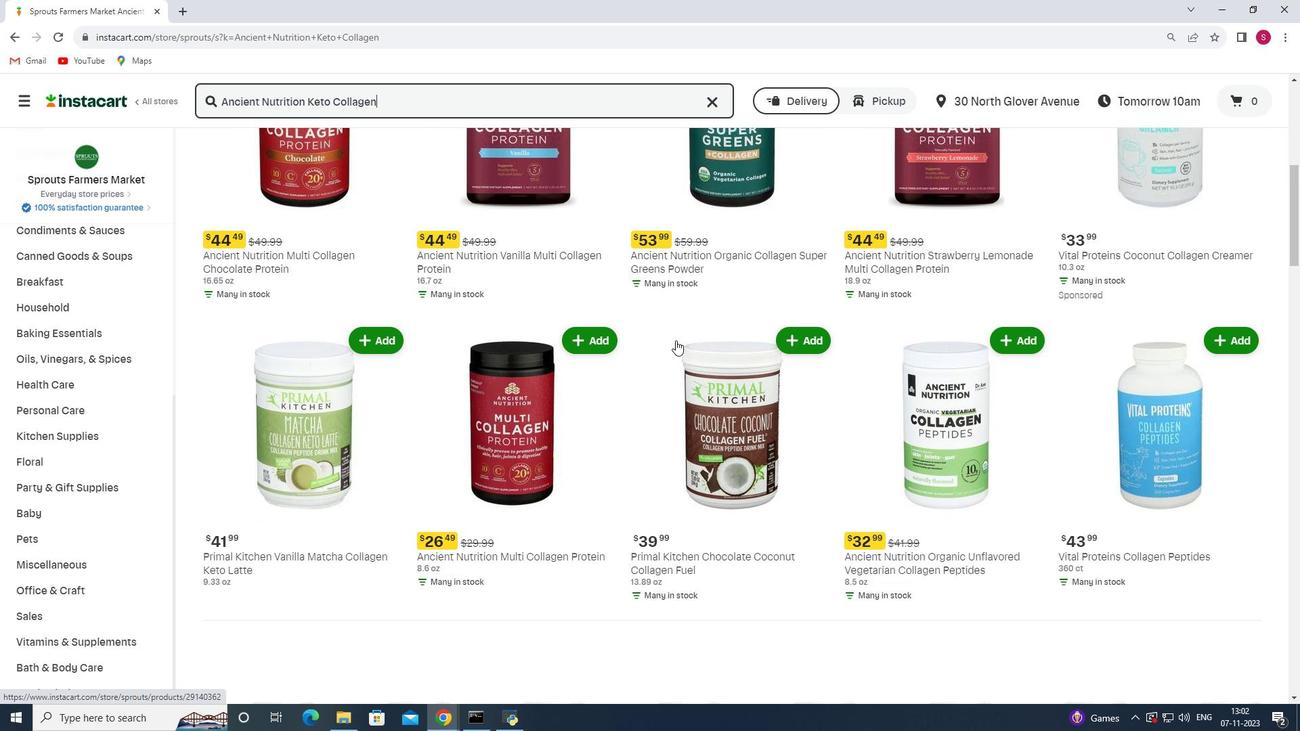 
Action: Mouse scrolled (675, 339) with delta (0, 0)
Screenshot: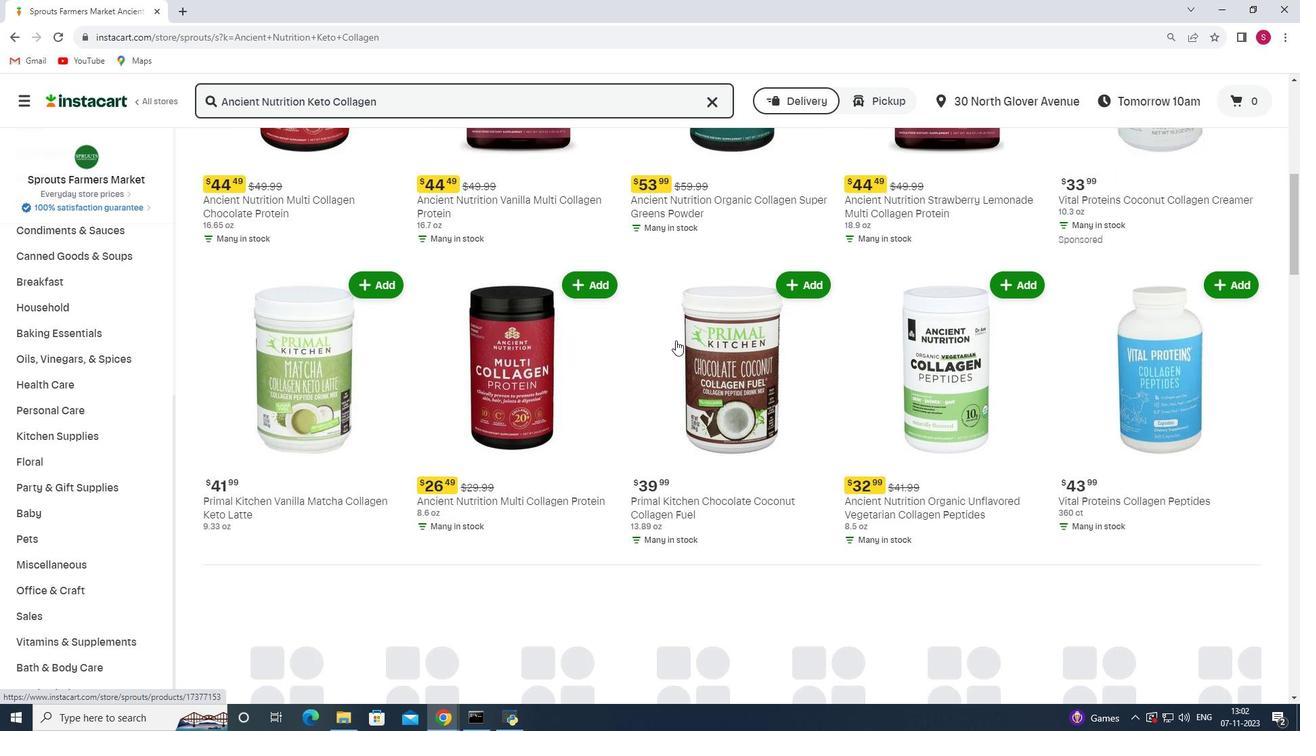
Action: Mouse scrolled (675, 339) with delta (0, 0)
Screenshot: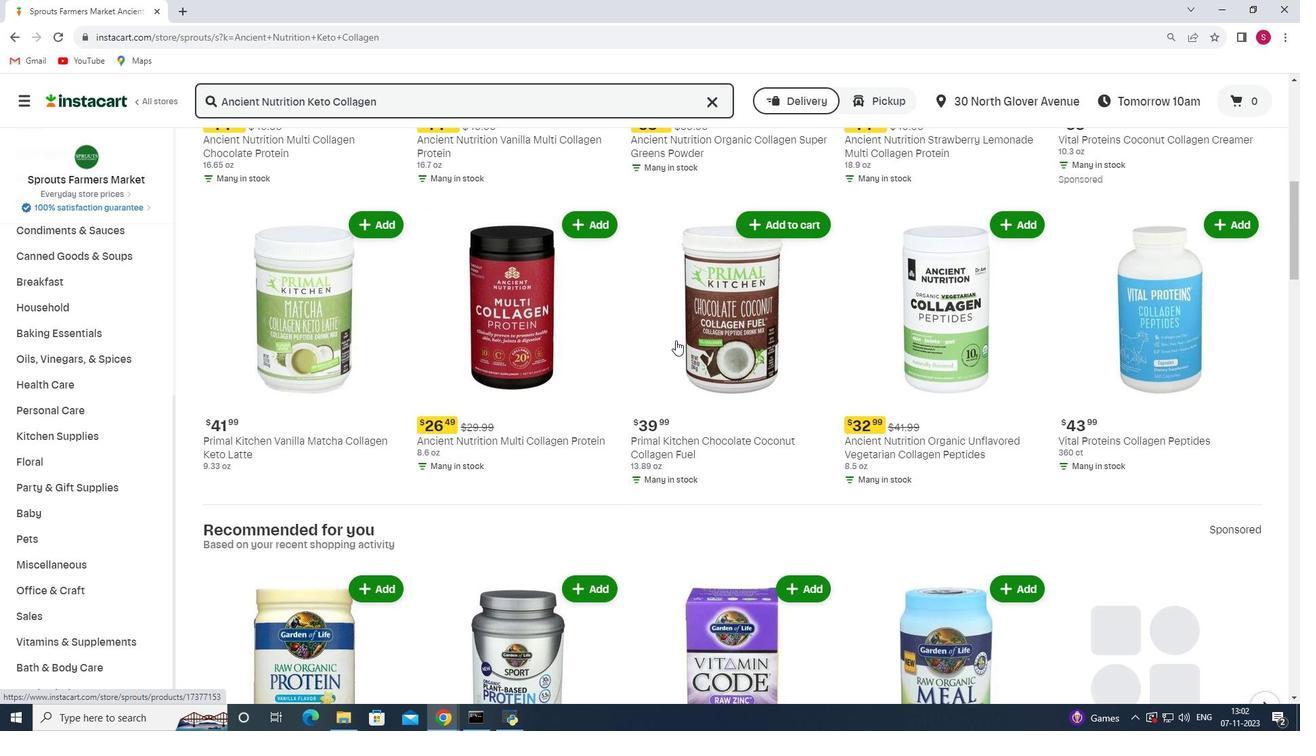 
Action: Mouse scrolled (675, 339) with delta (0, 0)
Screenshot: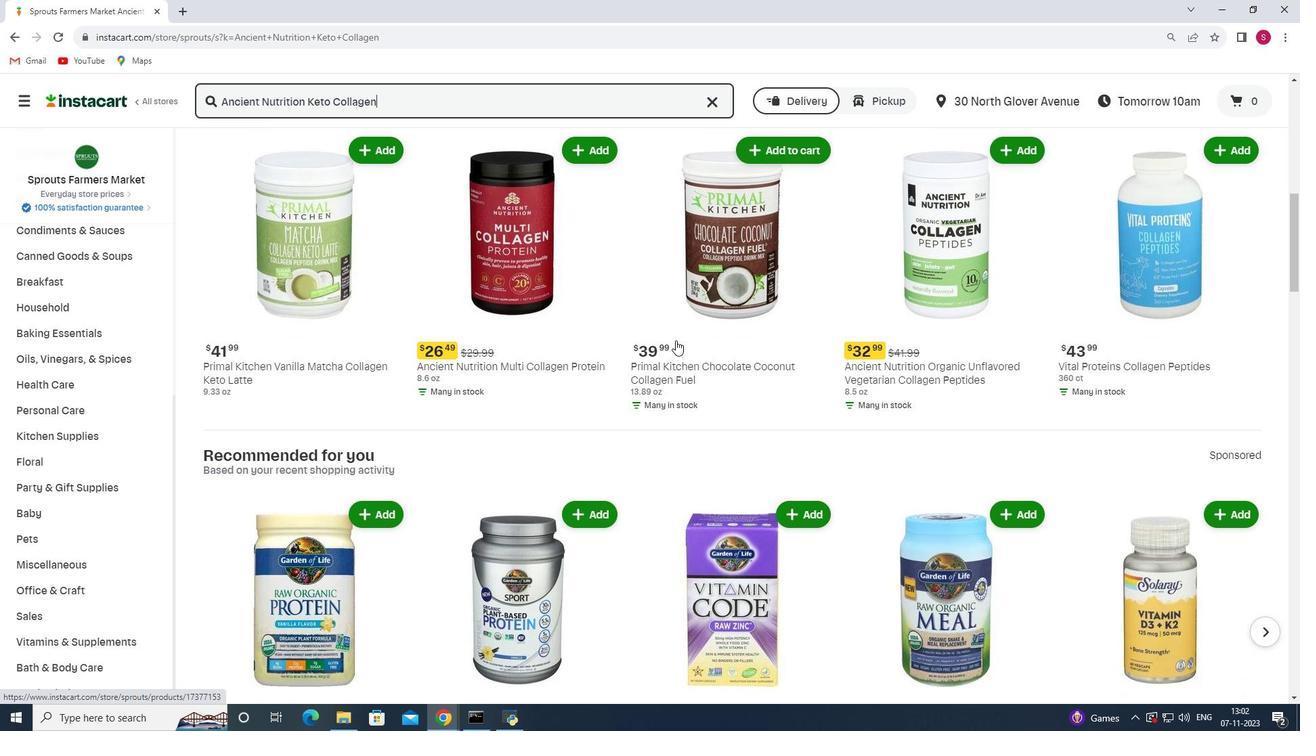
Action: Mouse scrolled (675, 339) with delta (0, 0)
Screenshot: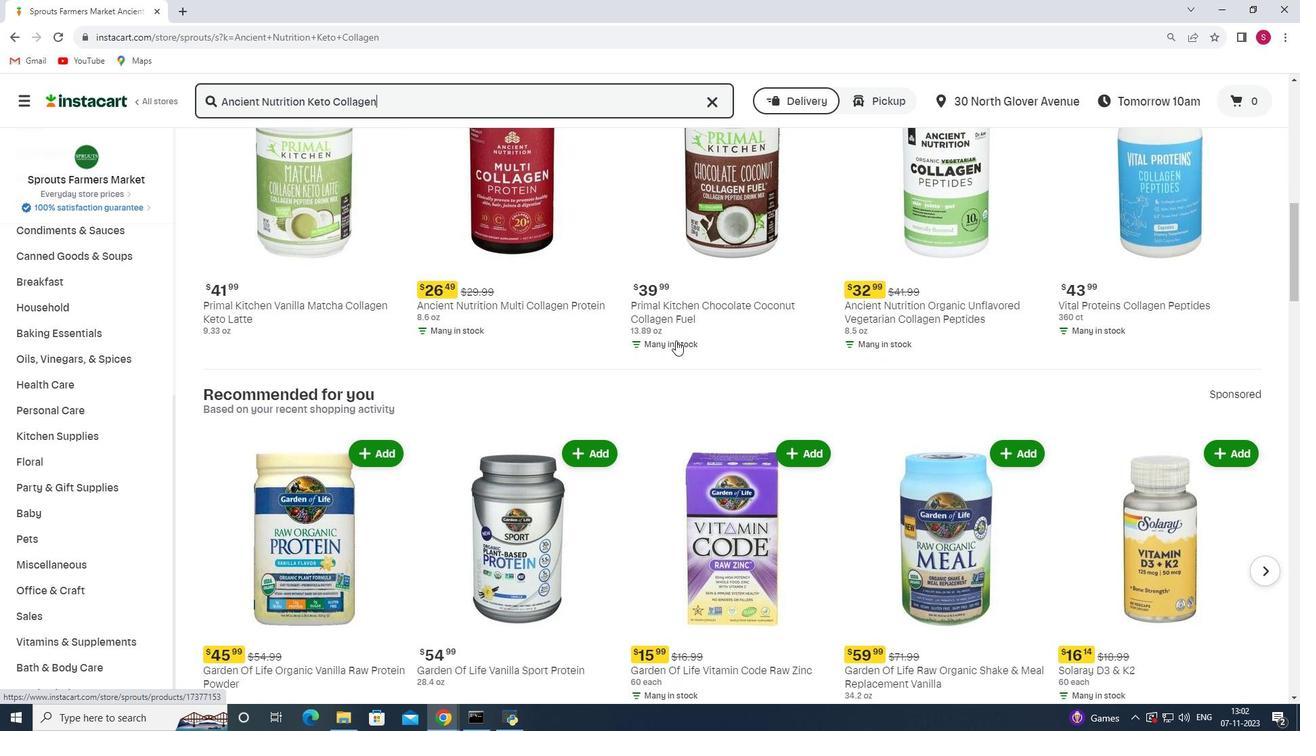 
Action: Mouse scrolled (675, 339) with delta (0, 0)
Screenshot: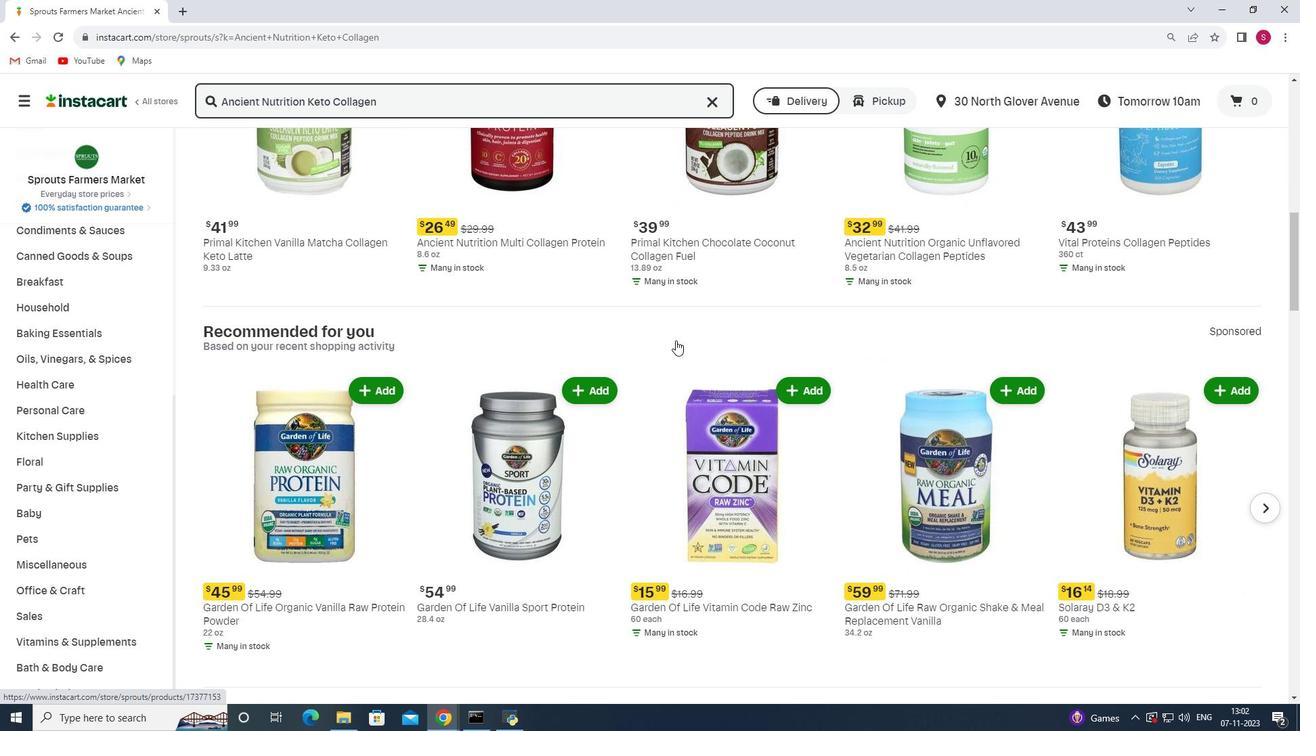 
Action: Mouse scrolled (675, 339) with delta (0, 0)
Screenshot: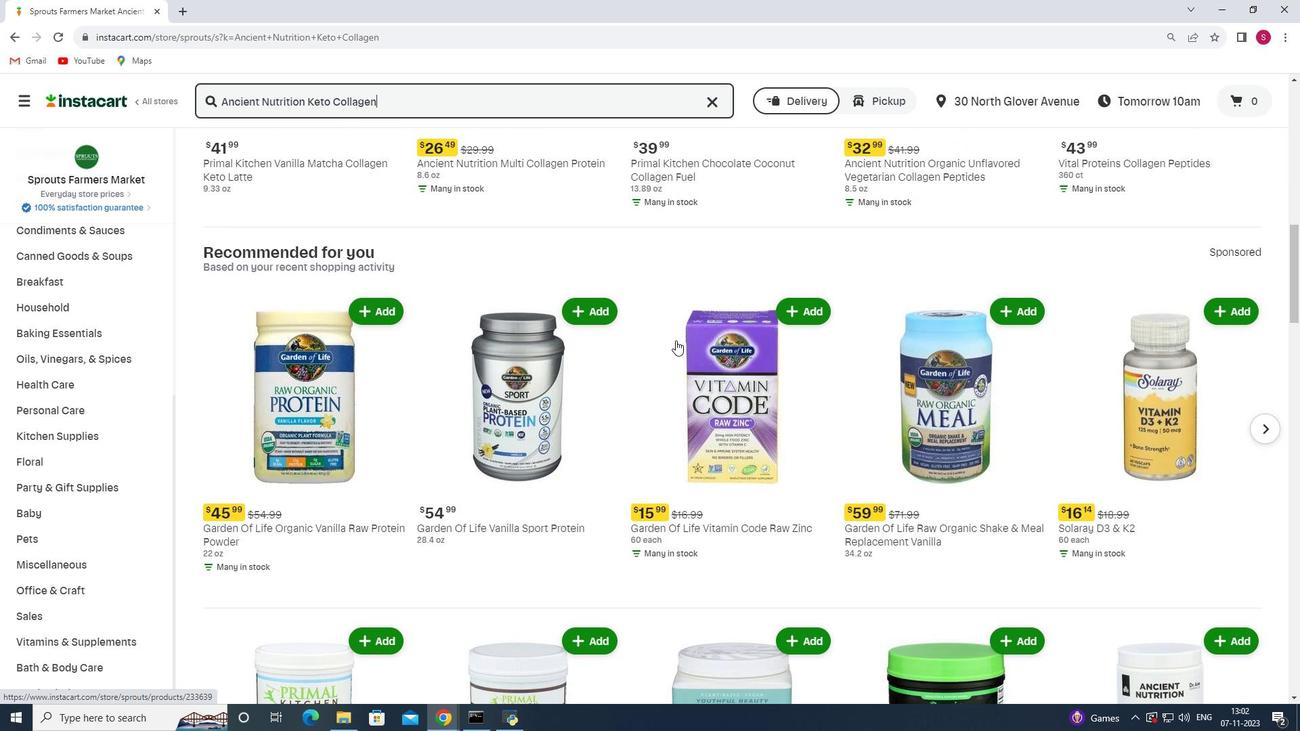 
Action: Mouse scrolled (675, 339) with delta (0, 0)
Screenshot: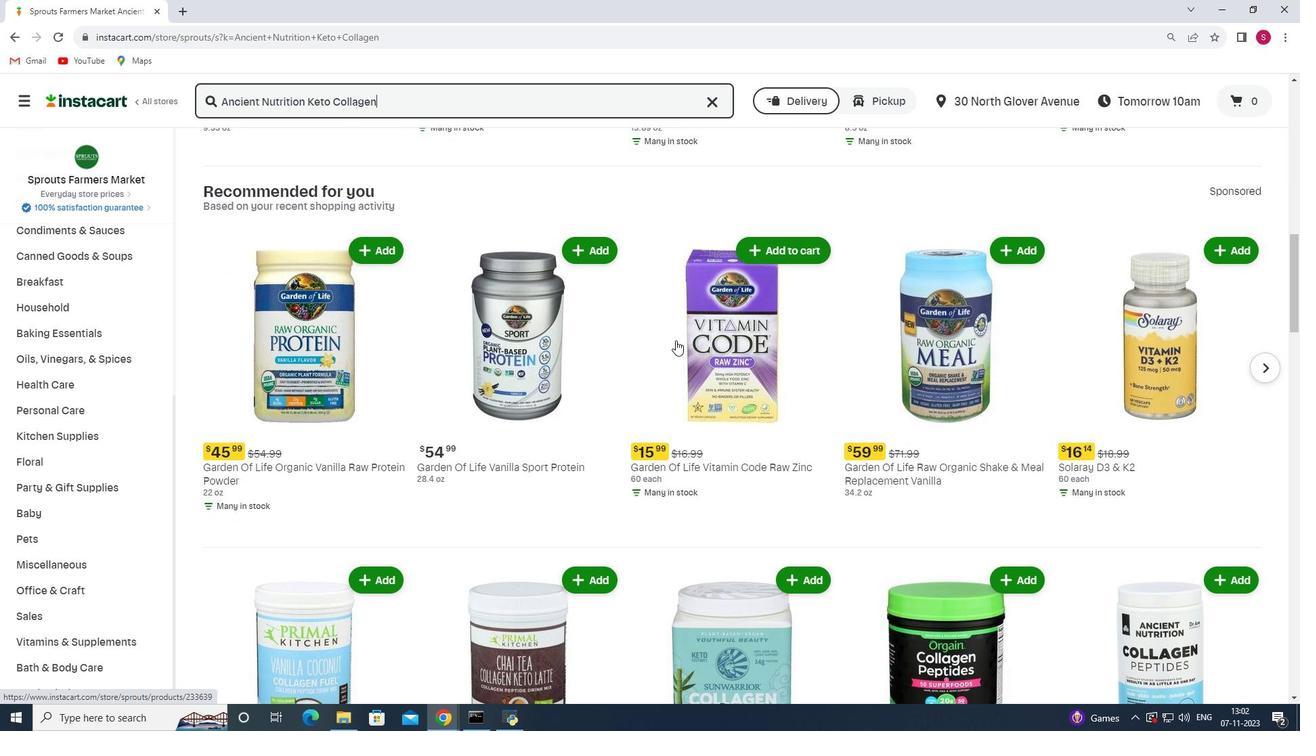 
Action: Mouse scrolled (675, 339) with delta (0, 0)
Screenshot: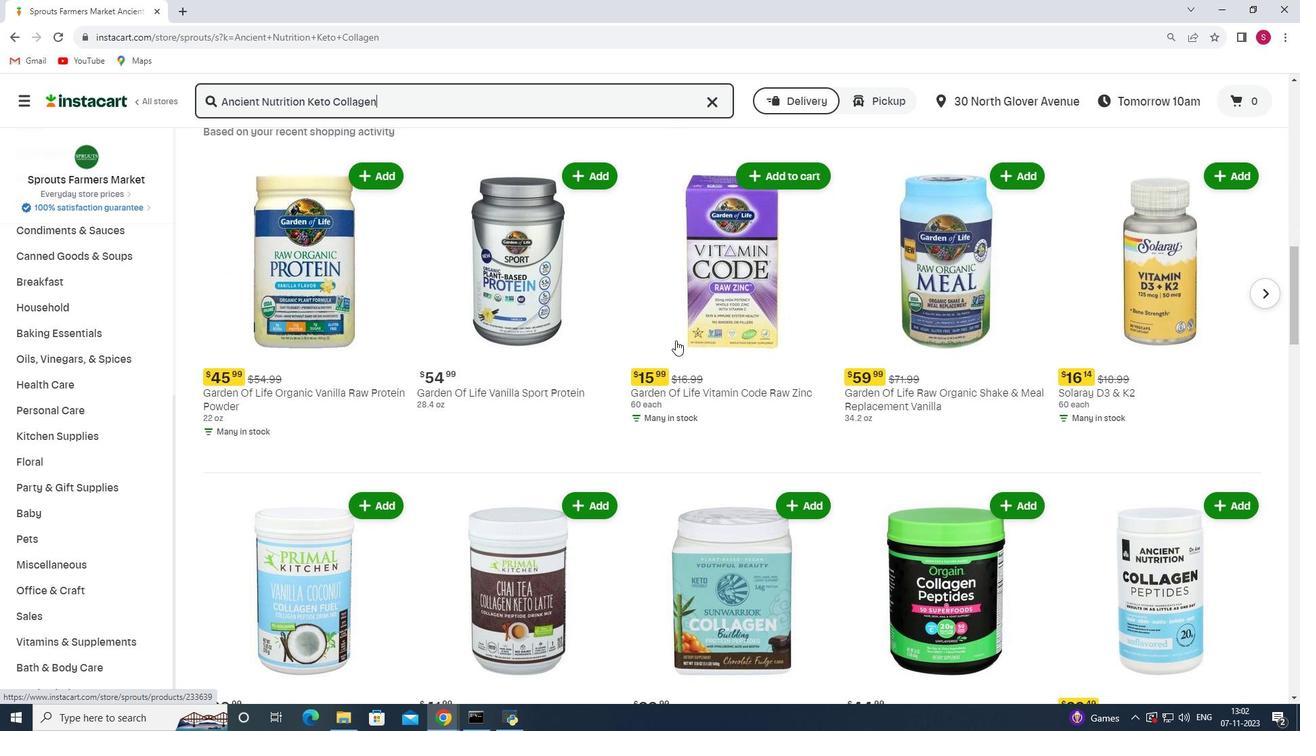 
Action: Mouse scrolled (675, 339) with delta (0, 0)
Screenshot: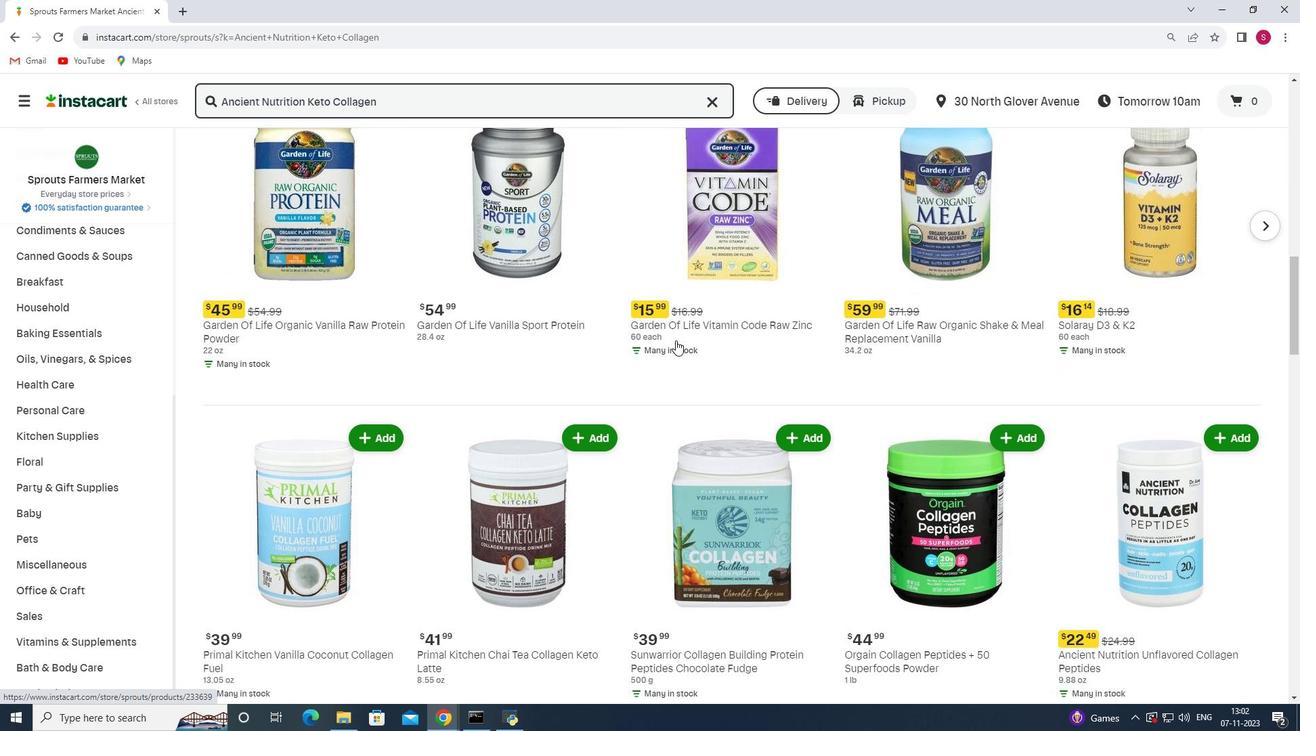 
Action: Mouse scrolled (675, 339) with delta (0, 0)
Screenshot: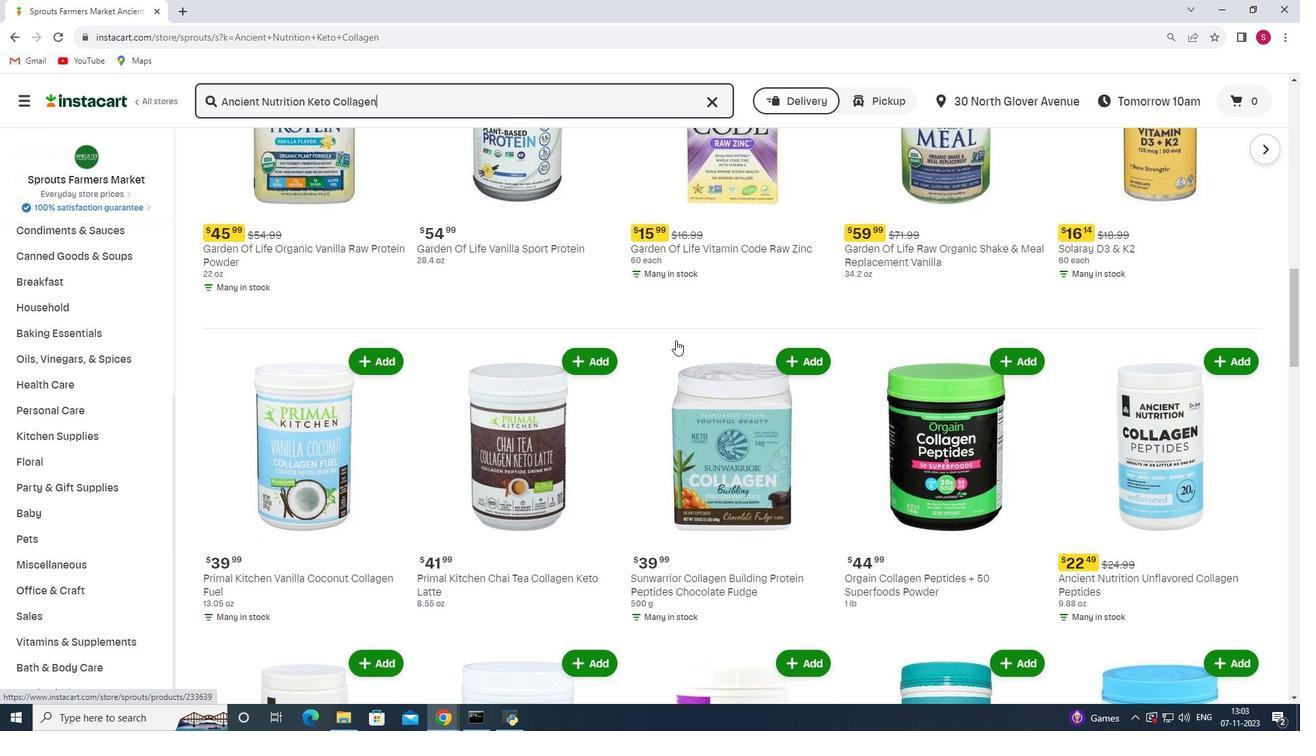 
Action: Mouse scrolled (675, 339) with delta (0, 0)
Screenshot: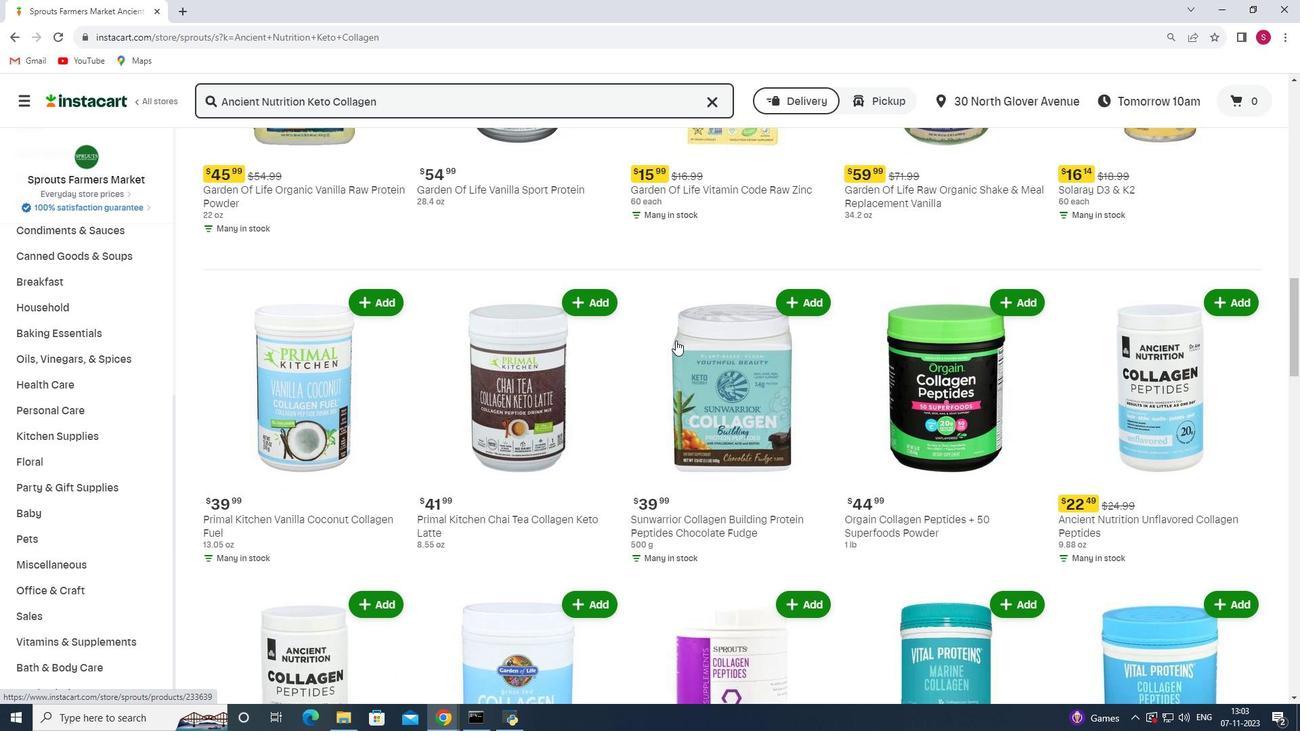 
Action: Mouse scrolled (675, 339) with delta (0, 0)
Screenshot: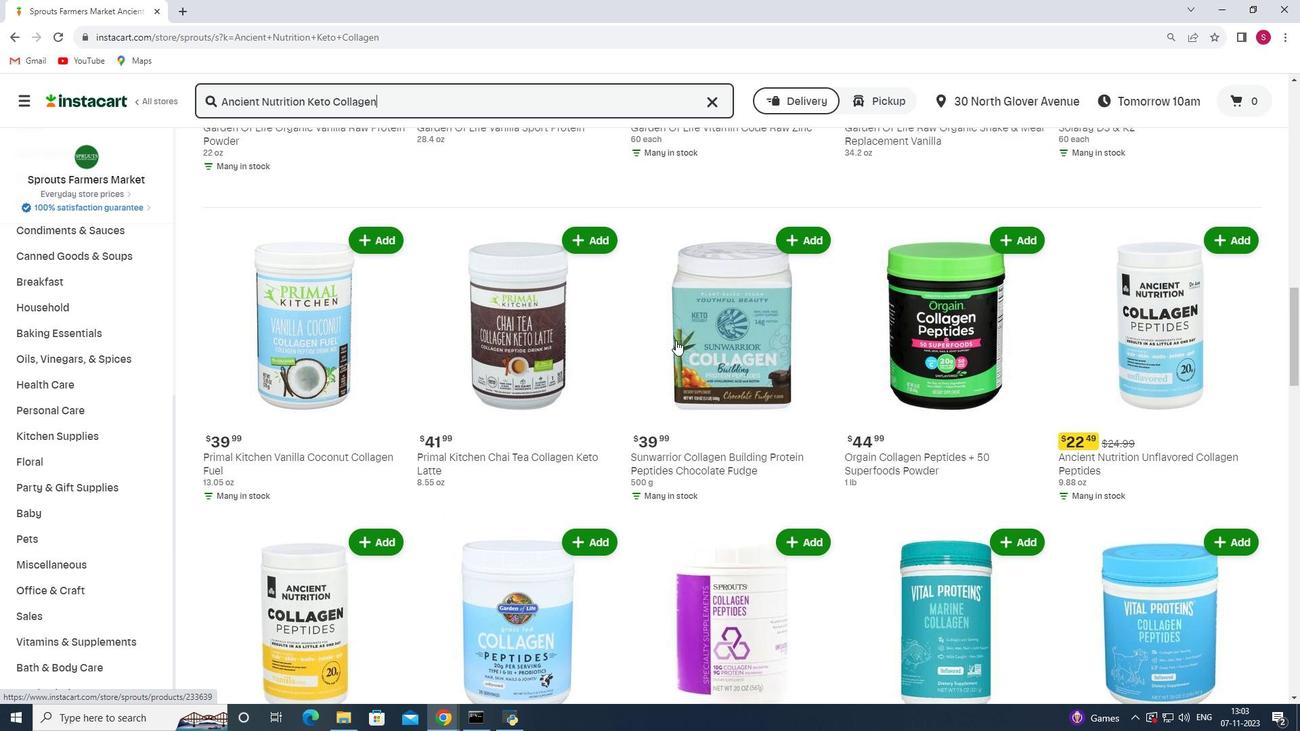 
Action: Mouse scrolled (675, 339) with delta (0, 0)
Screenshot: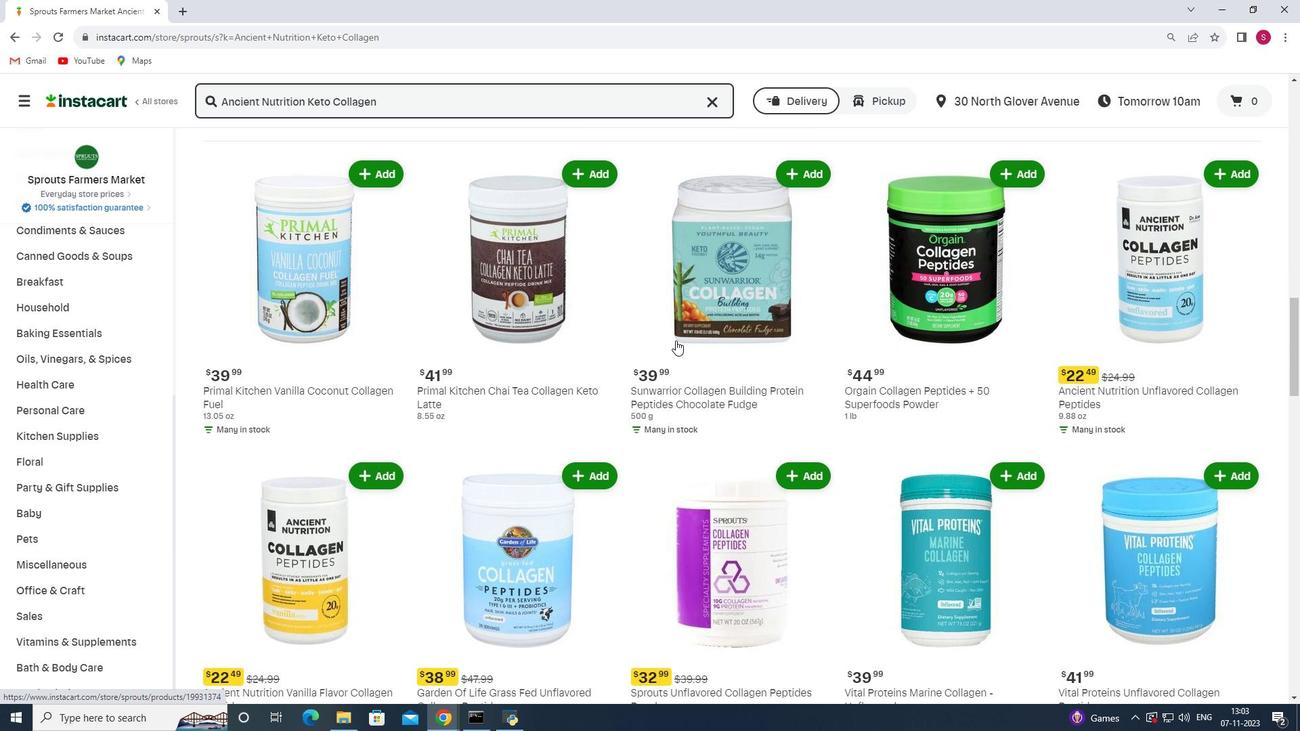 
Action: Mouse scrolled (675, 339) with delta (0, 0)
Screenshot: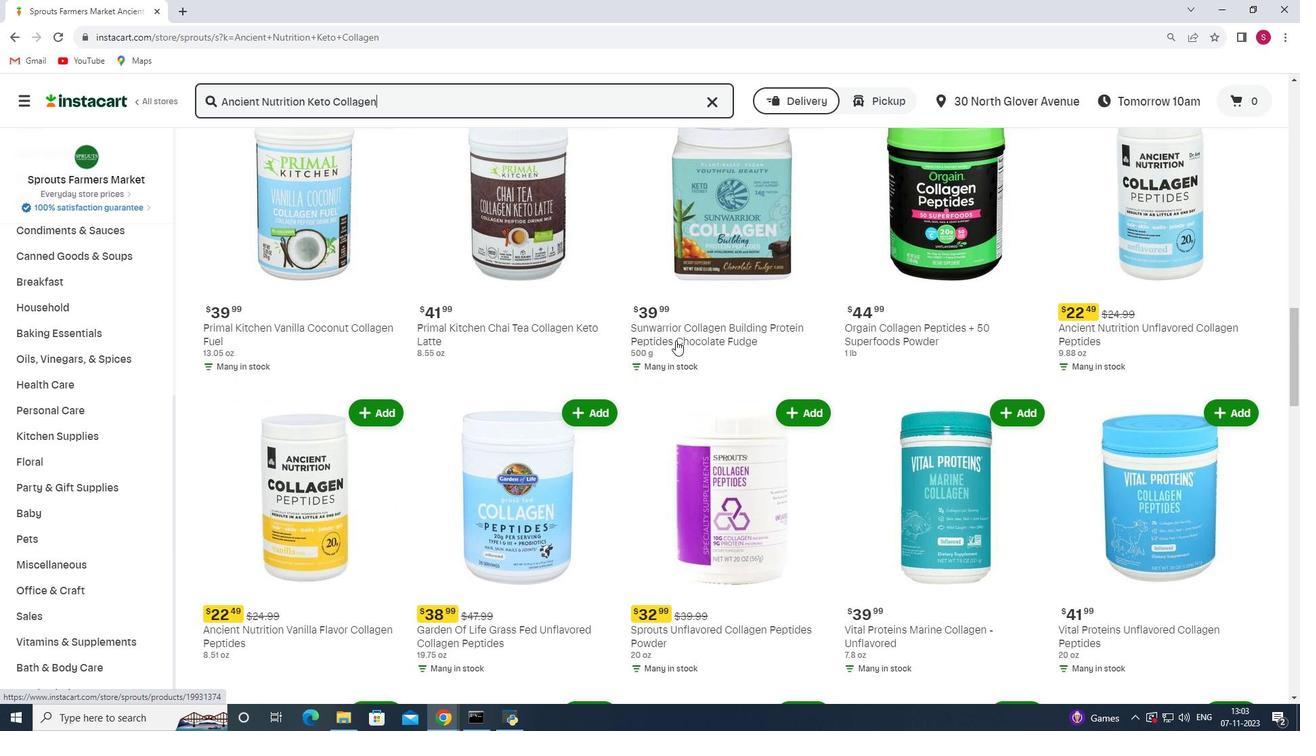 
Action: Mouse scrolled (675, 339) with delta (0, 0)
Screenshot: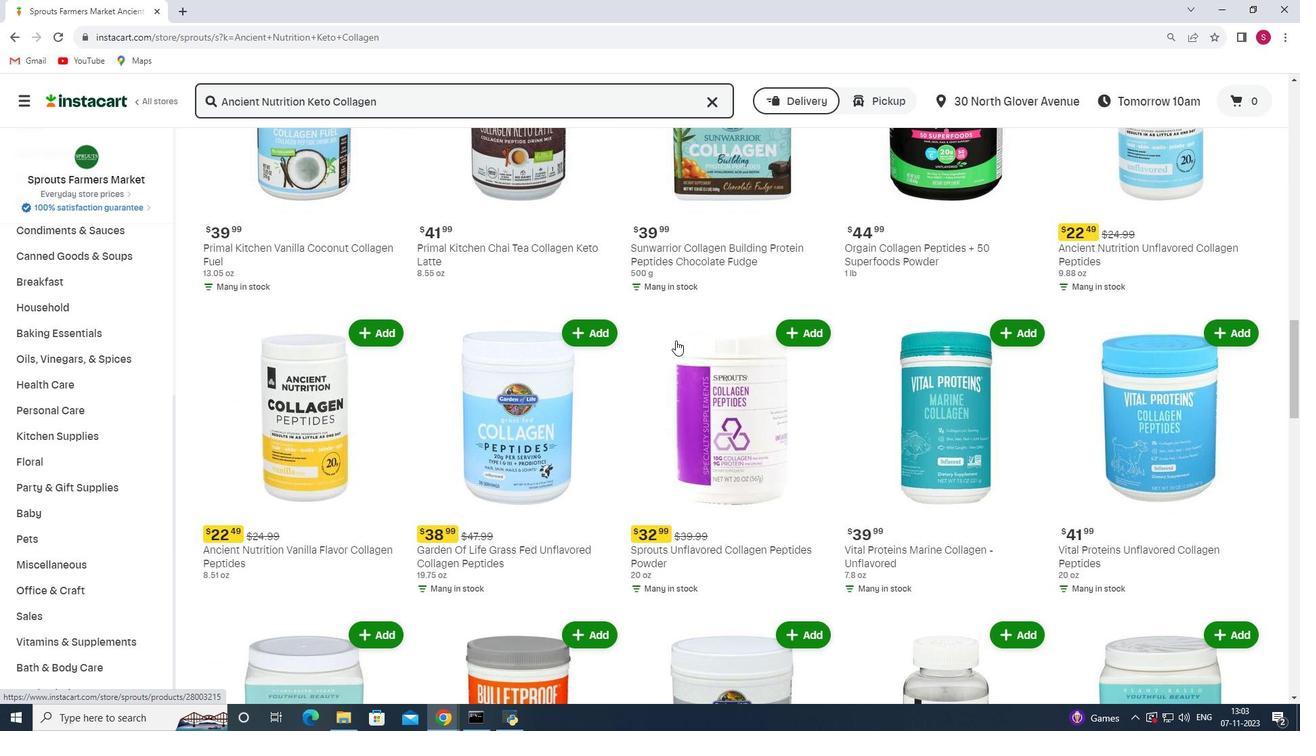 
Action: Mouse scrolled (675, 339) with delta (0, 0)
Screenshot: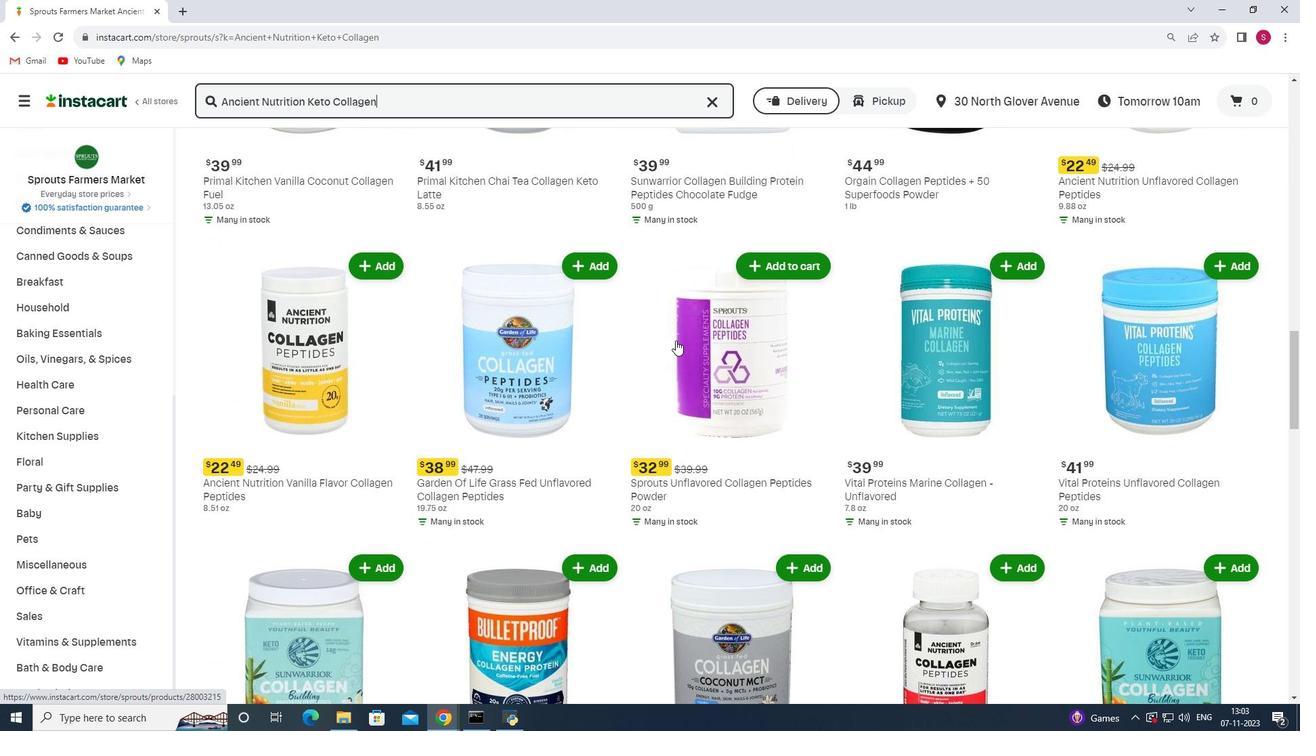 
Action: Mouse scrolled (675, 339) with delta (0, 0)
Screenshot: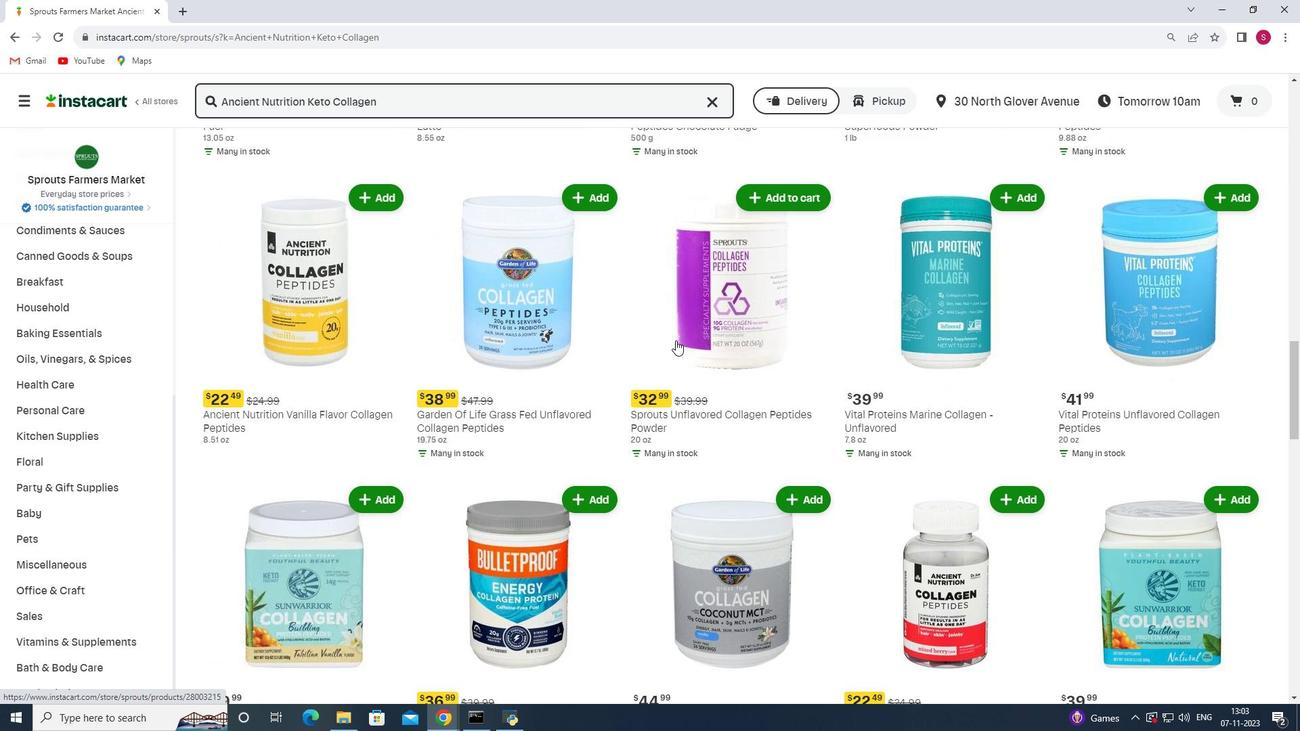 
Action: Mouse scrolled (675, 339) with delta (0, 0)
Screenshot: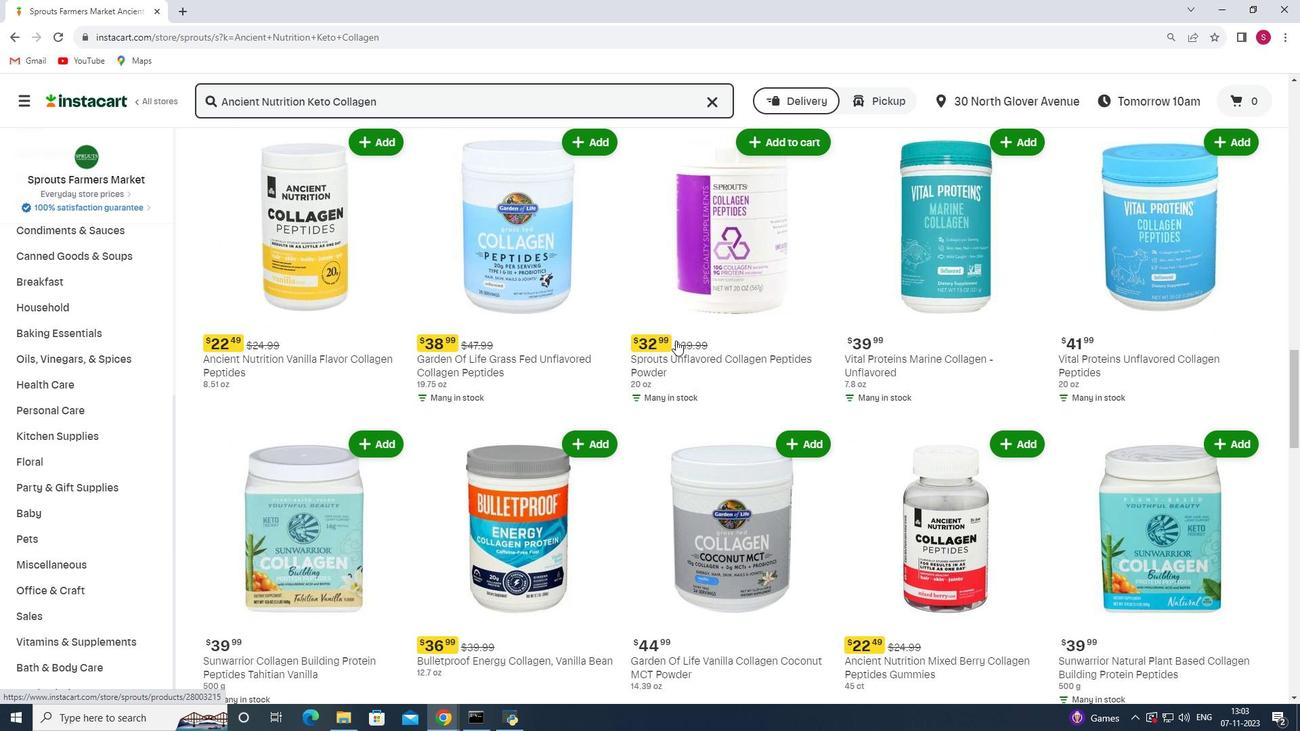 
Action: Mouse scrolled (675, 339) with delta (0, 0)
Screenshot: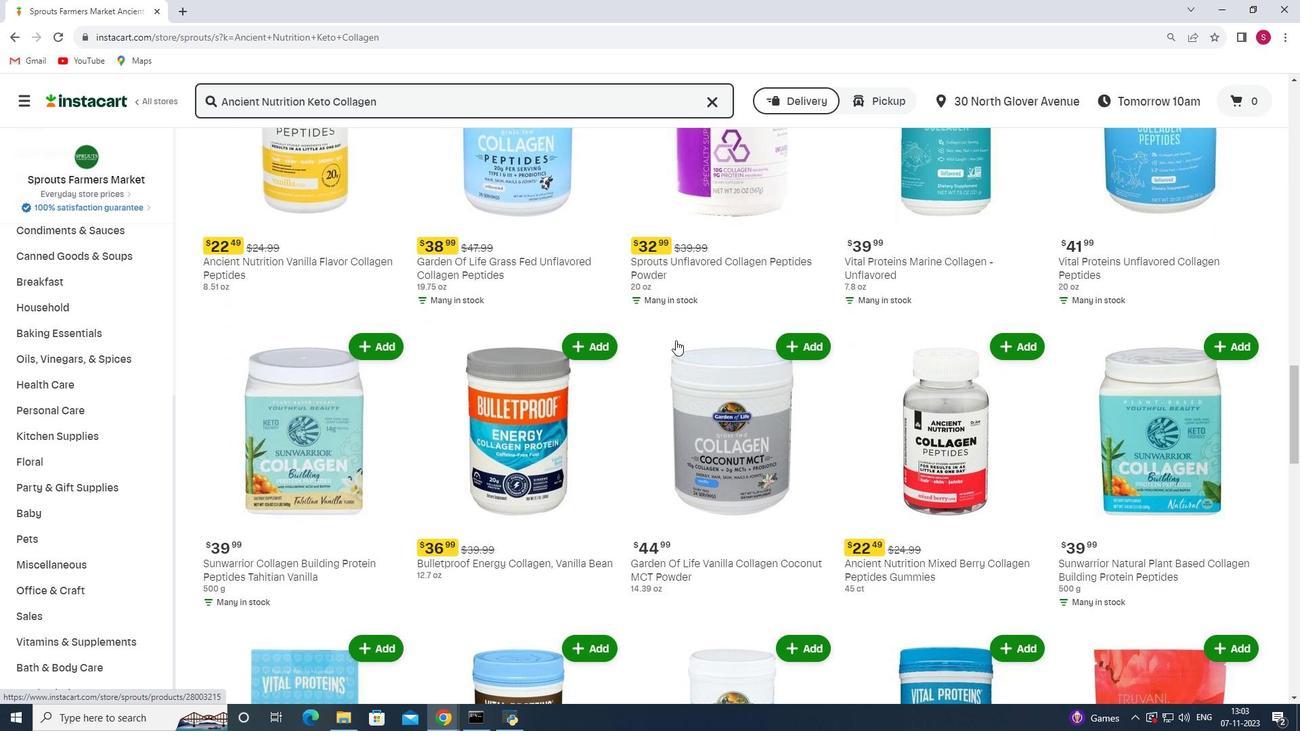 
Action: Mouse scrolled (675, 339) with delta (0, 0)
Screenshot: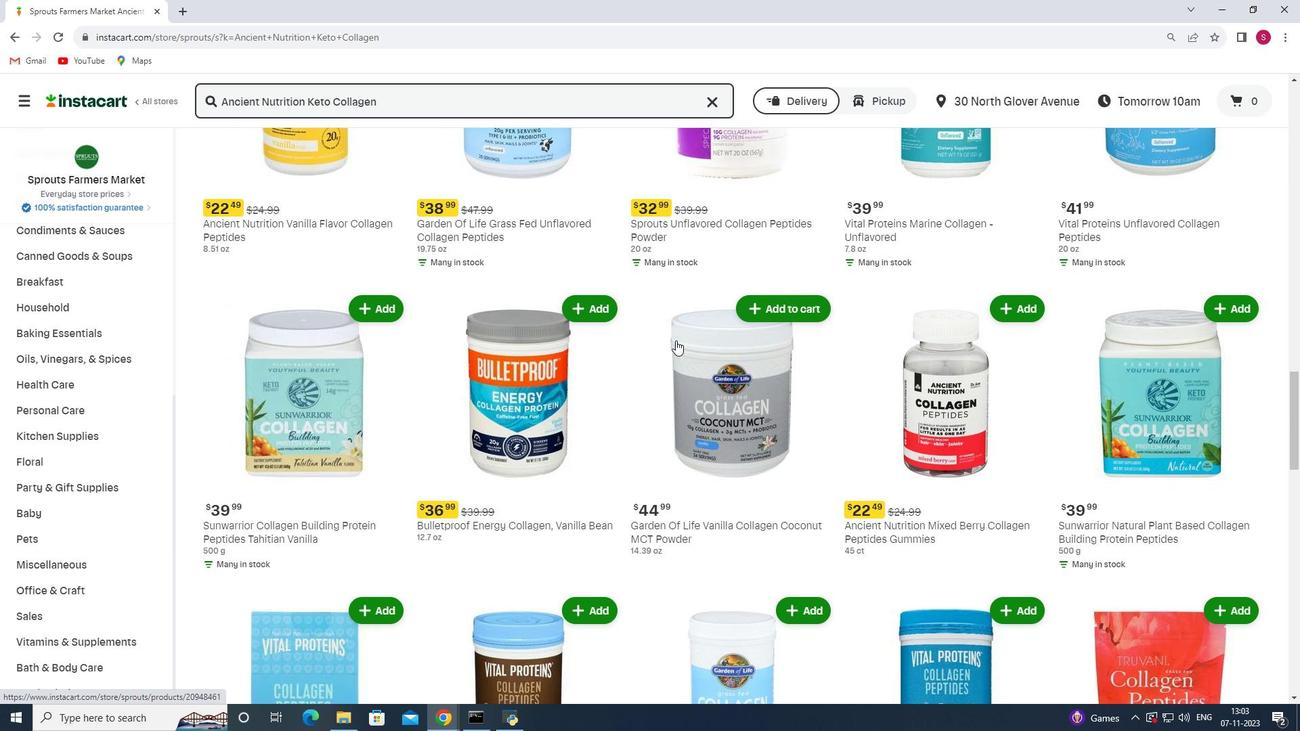
Action: Mouse scrolled (675, 339) with delta (0, 0)
Screenshot: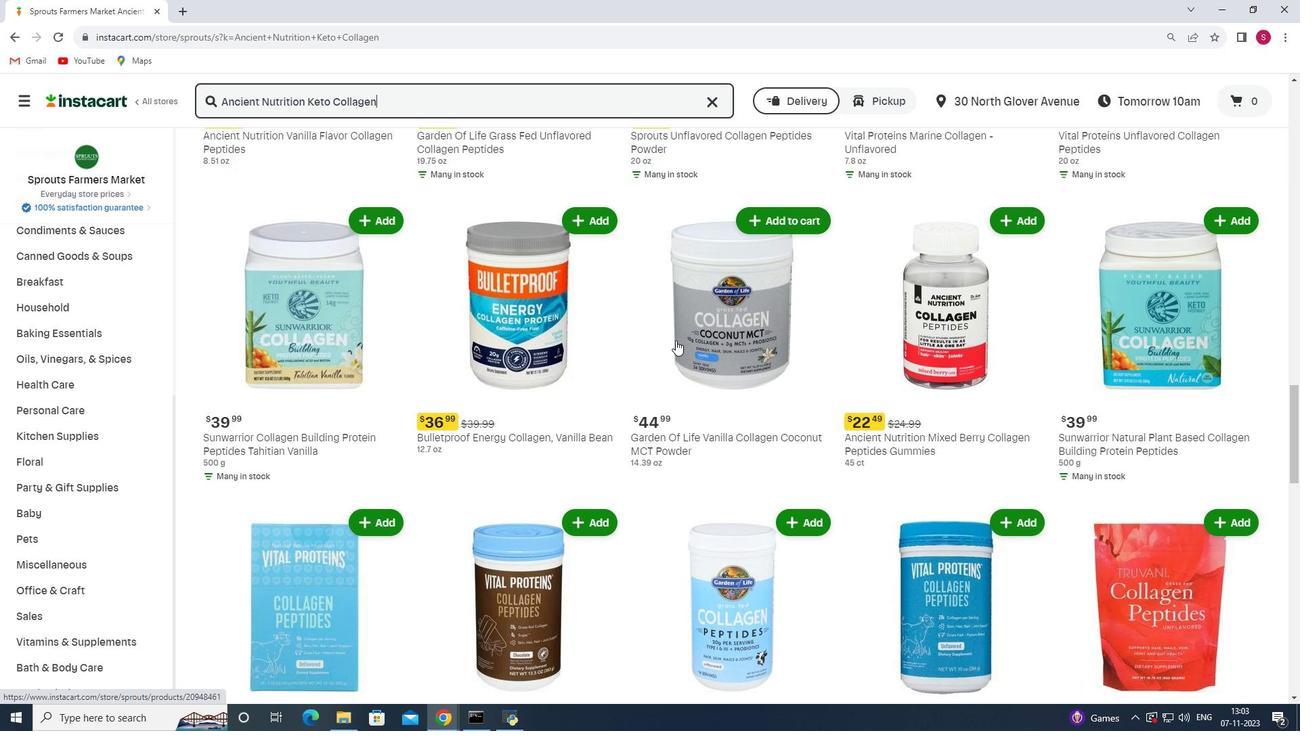 
Action: Mouse scrolled (675, 339) with delta (0, 0)
Screenshot: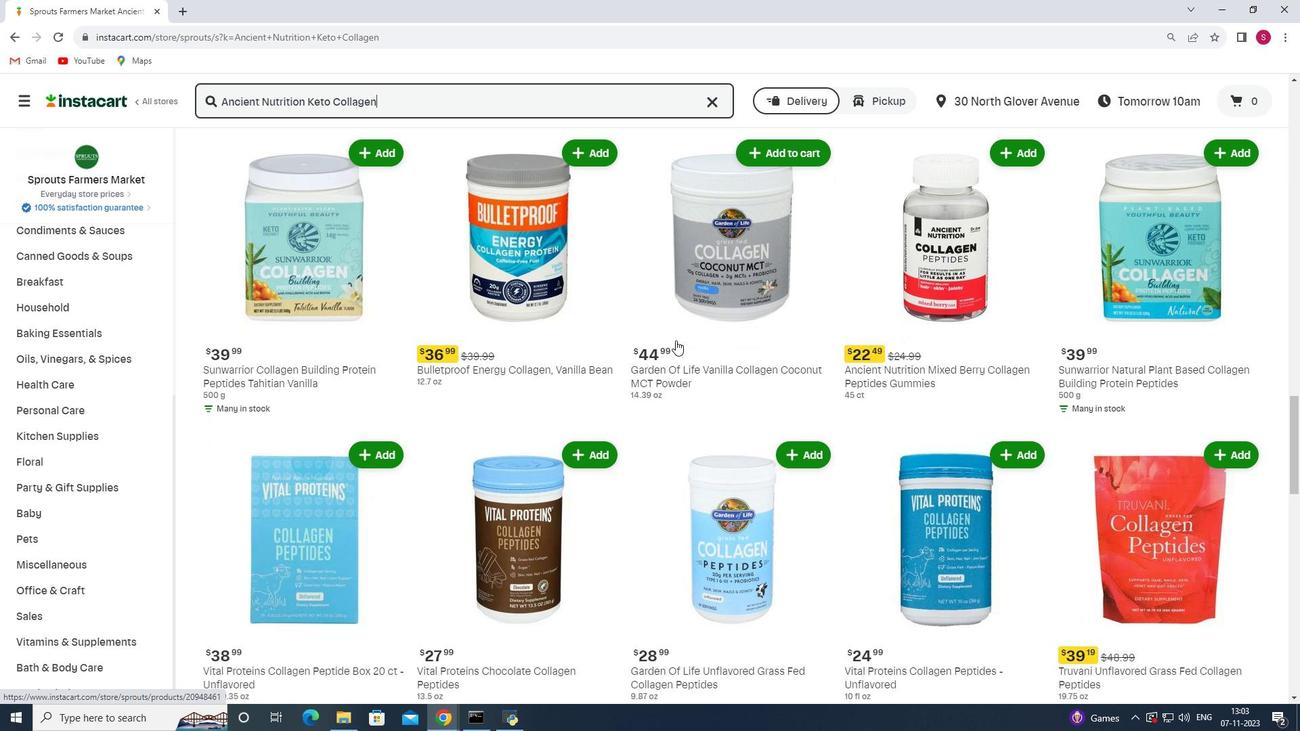 
Action: Mouse scrolled (675, 339) with delta (0, 0)
Screenshot: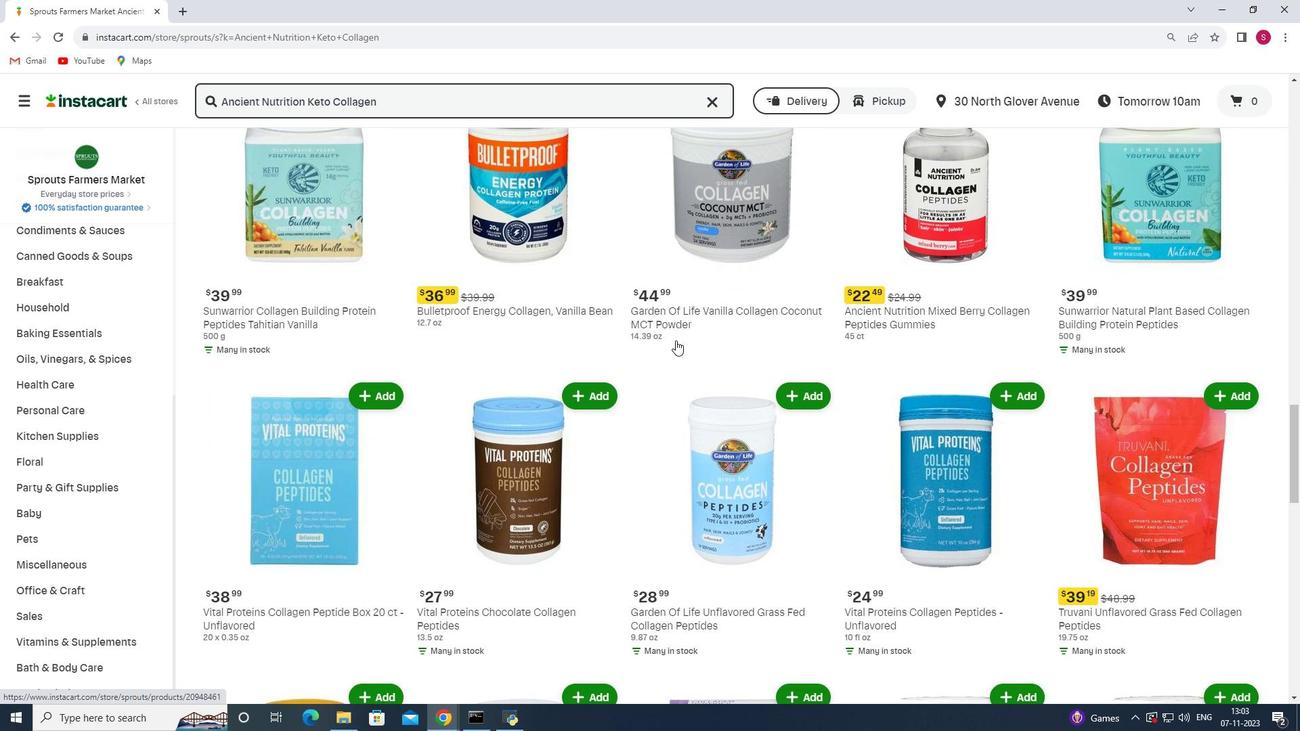 
Action: Mouse scrolled (675, 339) with delta (0, 0)
Screenshot: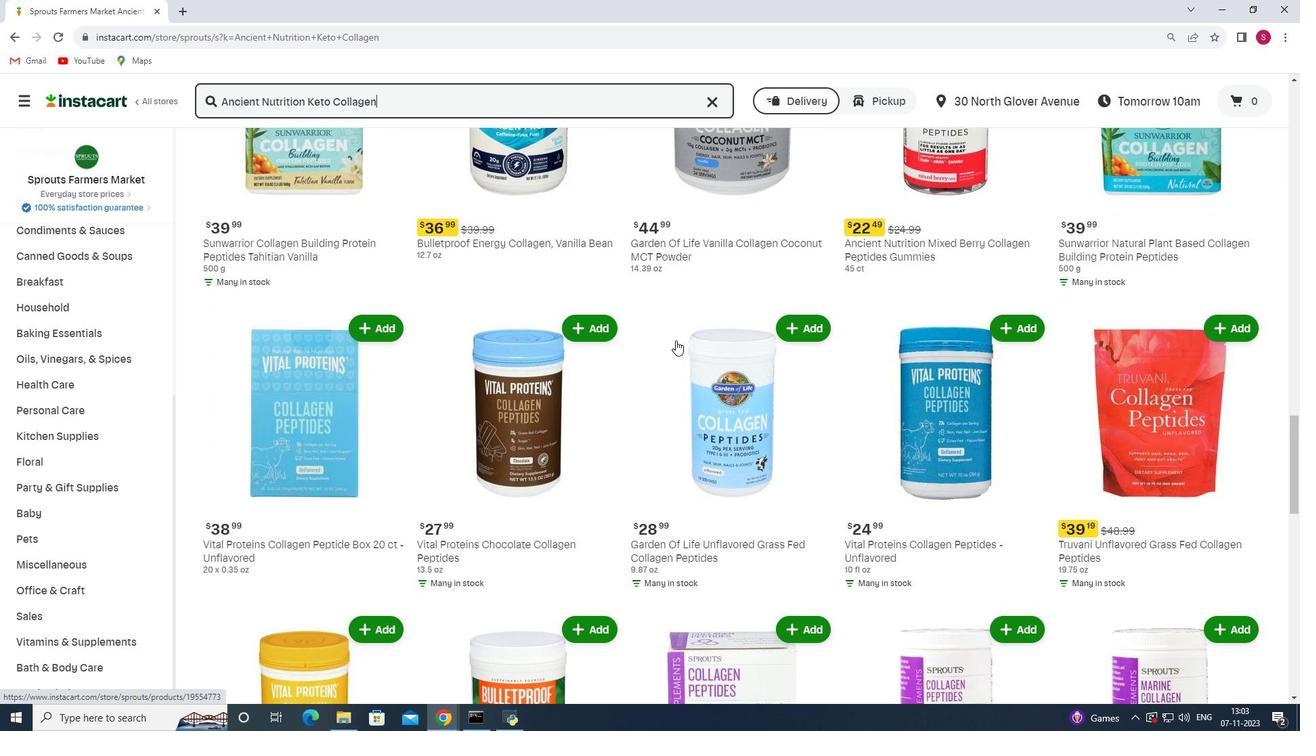 
Action: Mouse scrolled (675, 339) with delta (0, 0)
Screenshot: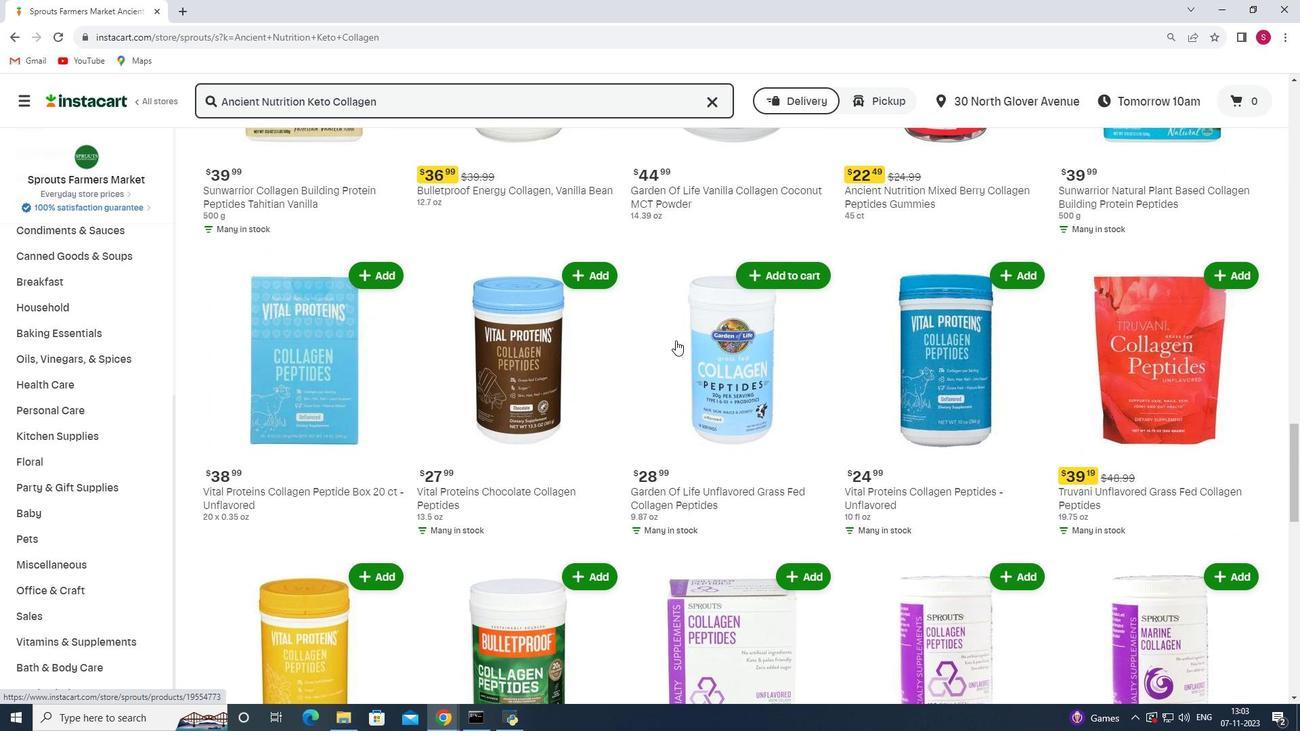 
Action: Mouse scrolled (675, 339) with delta (0, 0)
Screenshot: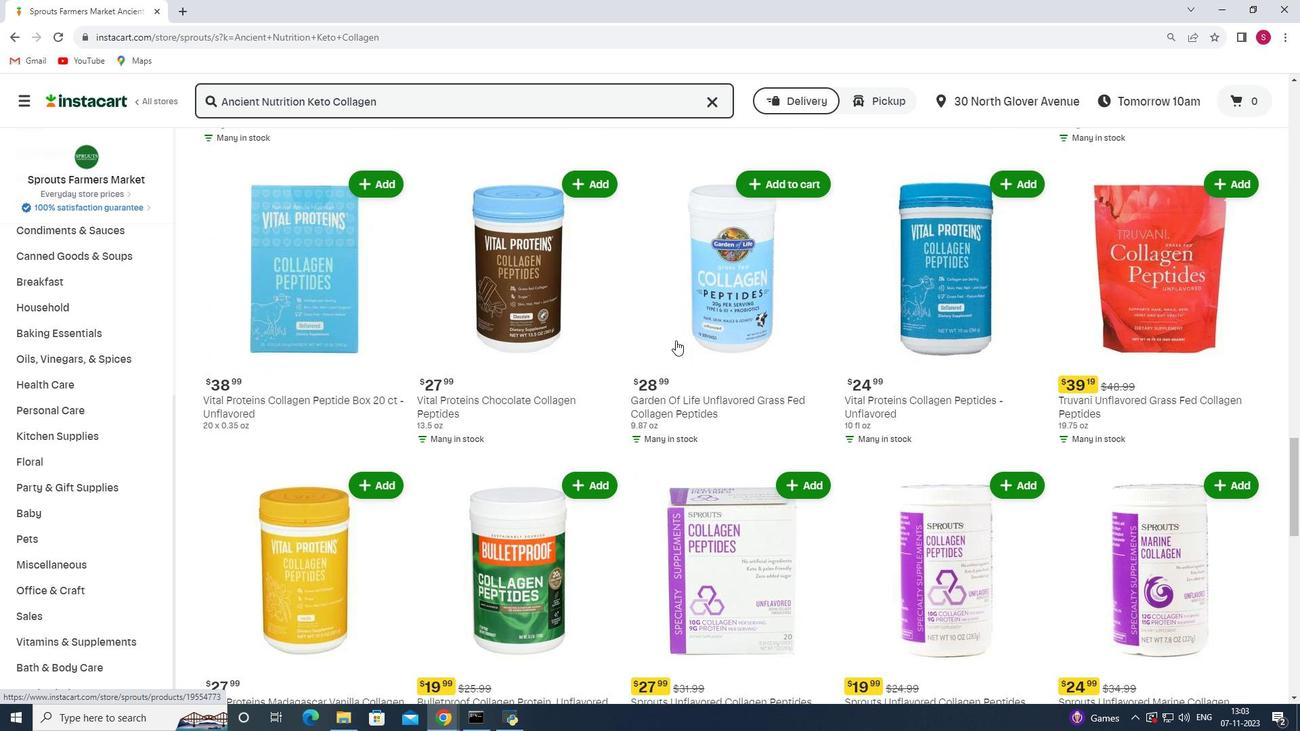 
Action: Mouse scrolled (675, 339) with delta (0, 0)
Screenshot: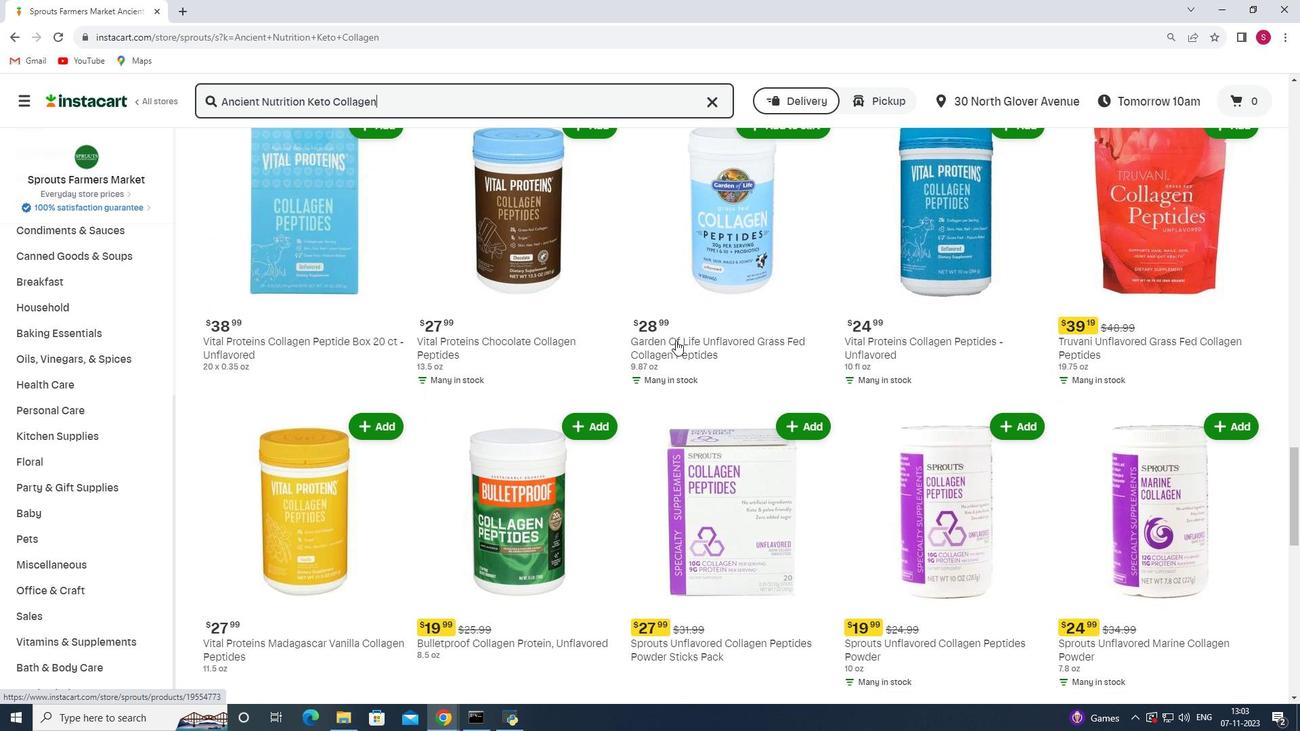 
Action: Mouse scrolled (675, 339) with delta (0, 0)
Screenshot: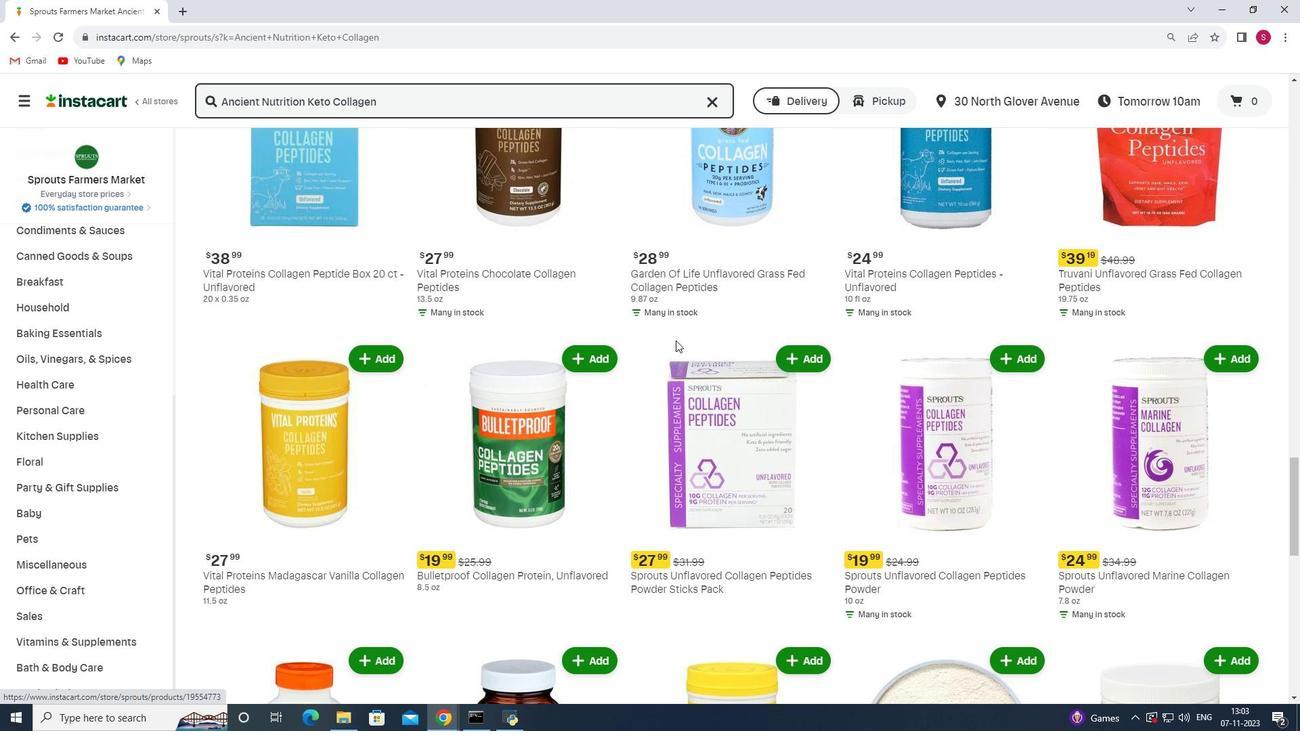 
Action: Mouse scrolled (675, 339) with delta (0, 0)
Screenshot: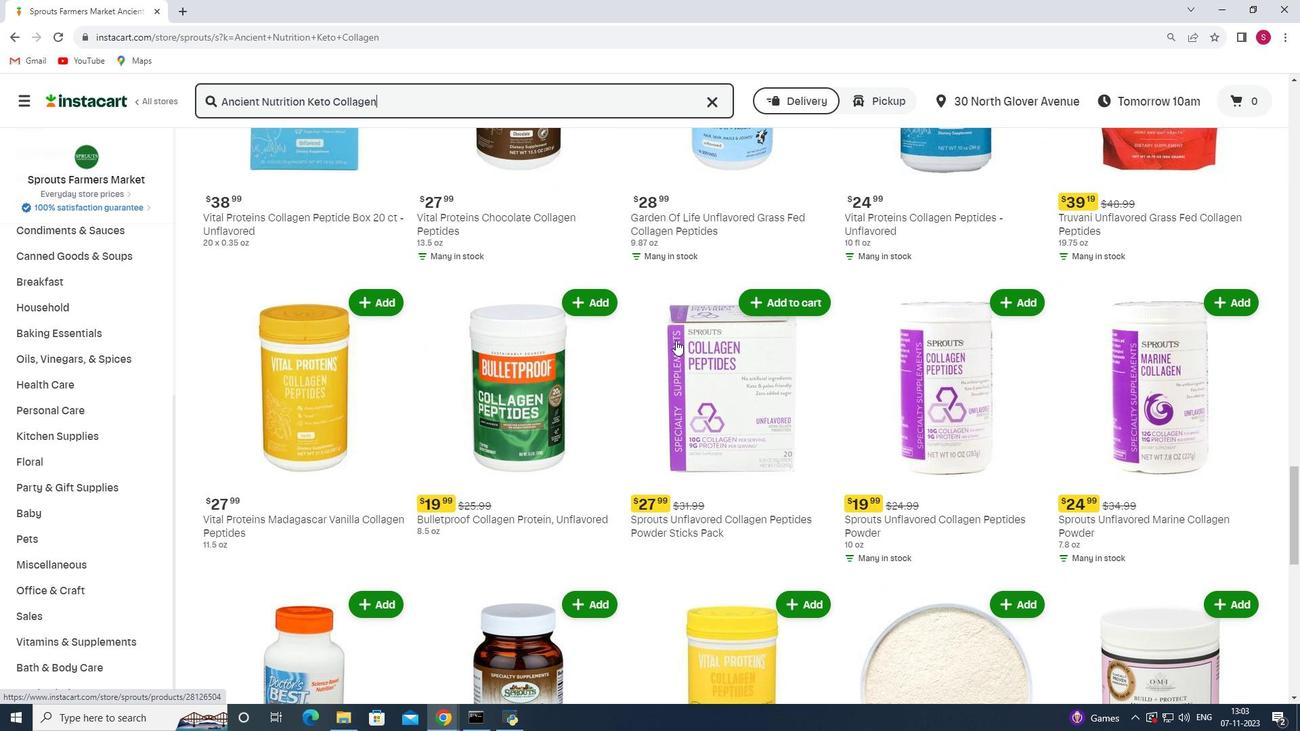 
Action: Mouse scrolled (675, 339) with delta (0, 0)
Screenshot: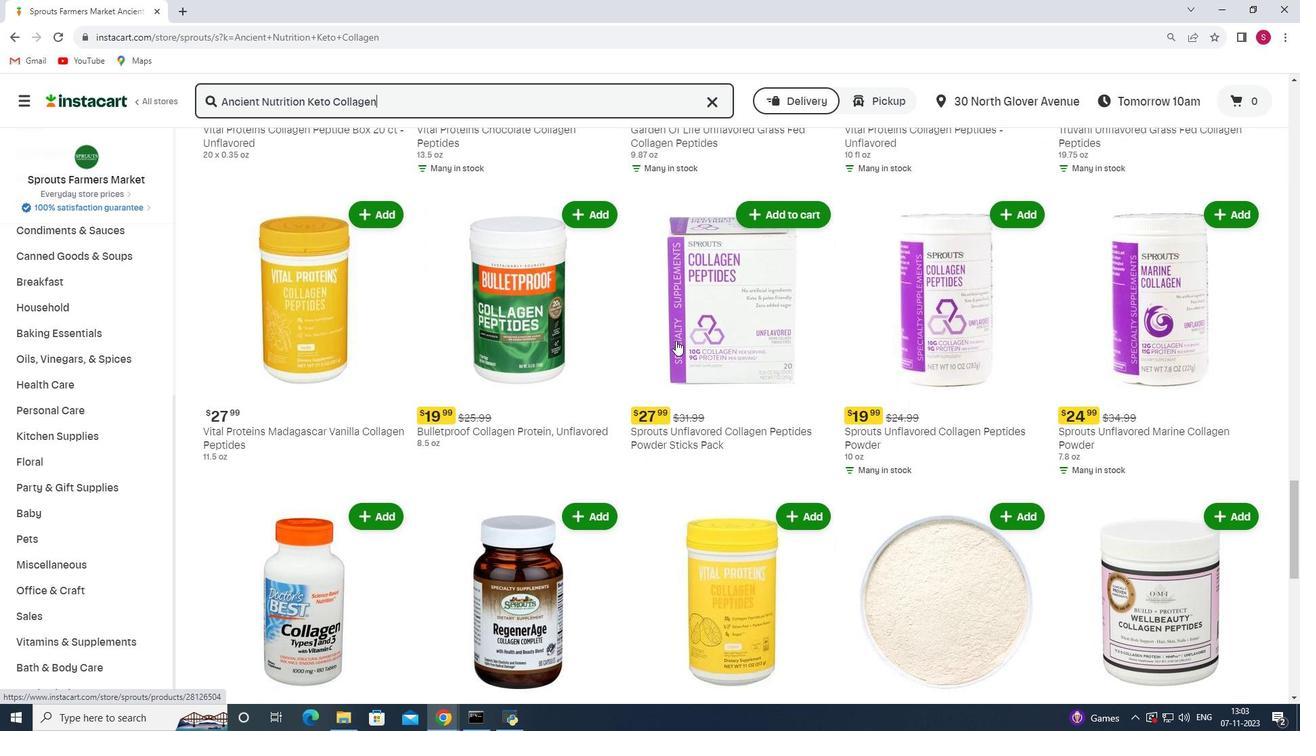 
Action: Mouse scrolled (675, 339) with delta (0, 0)
Screenshot: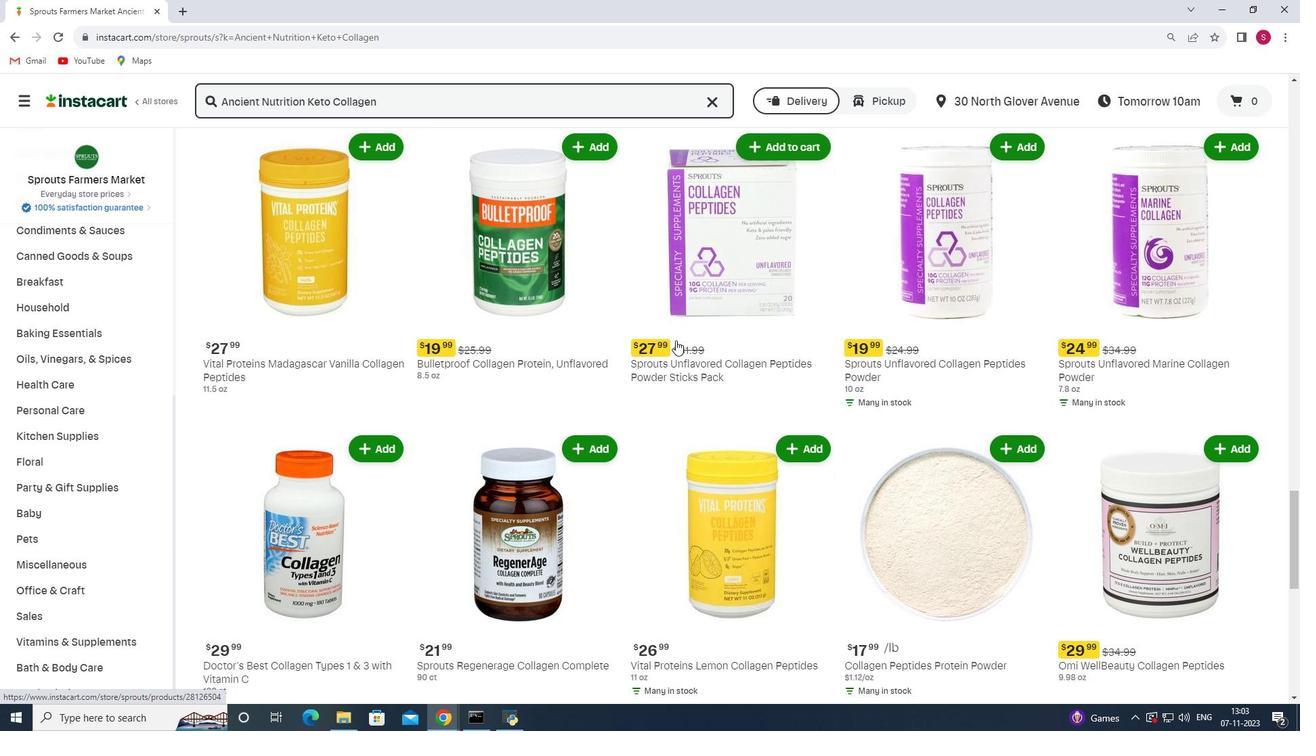 
Action: Mouse scrolled (675, 339) with delta (0, 0)
Screenshot: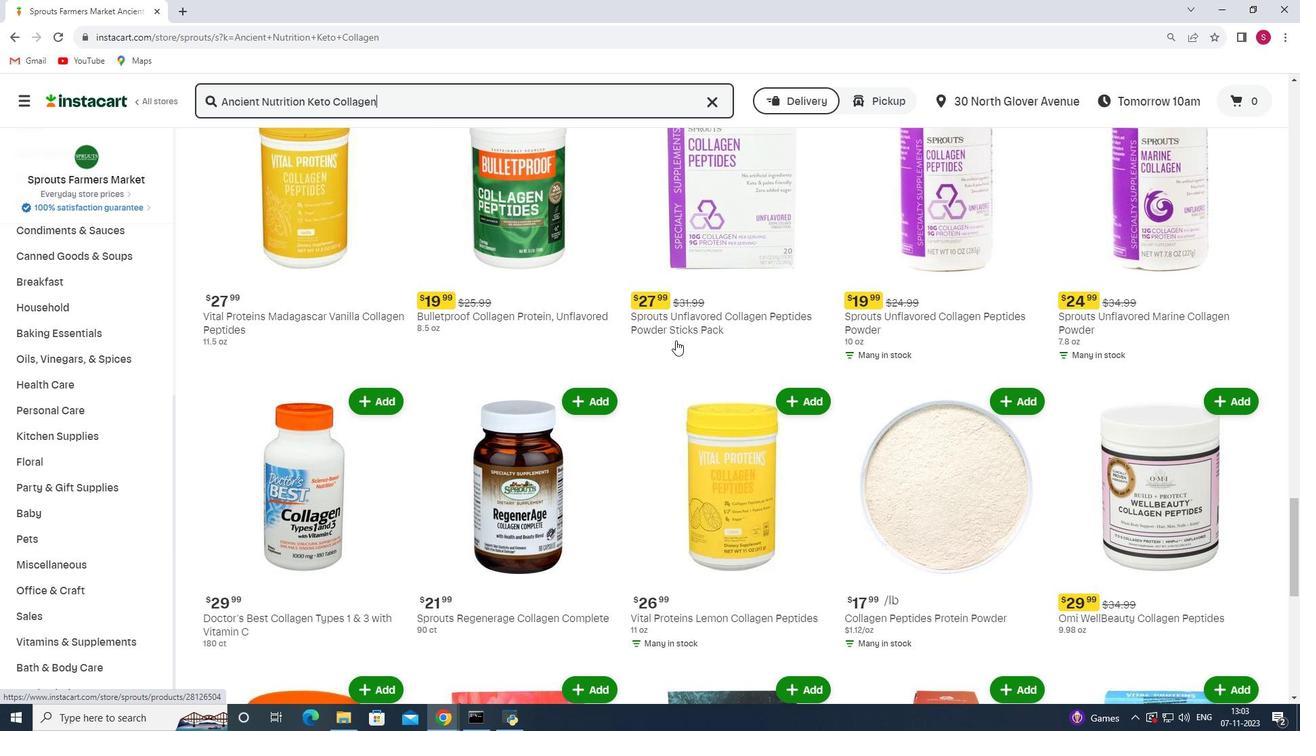 
Action: Mouse scrolled (675, 339) with delta (0, 0)
Screenshot: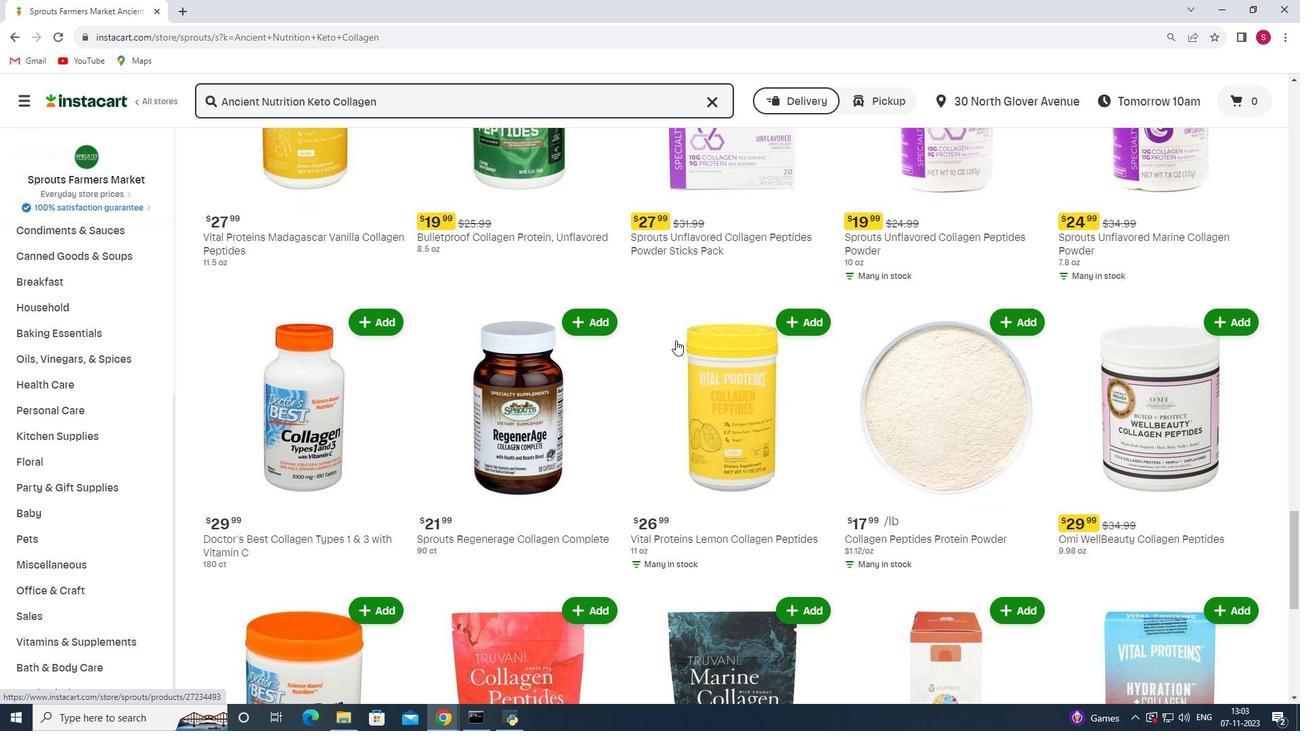 
Action: Mouse scrolled (675, 339) with delta (0, 0)
Screenshot: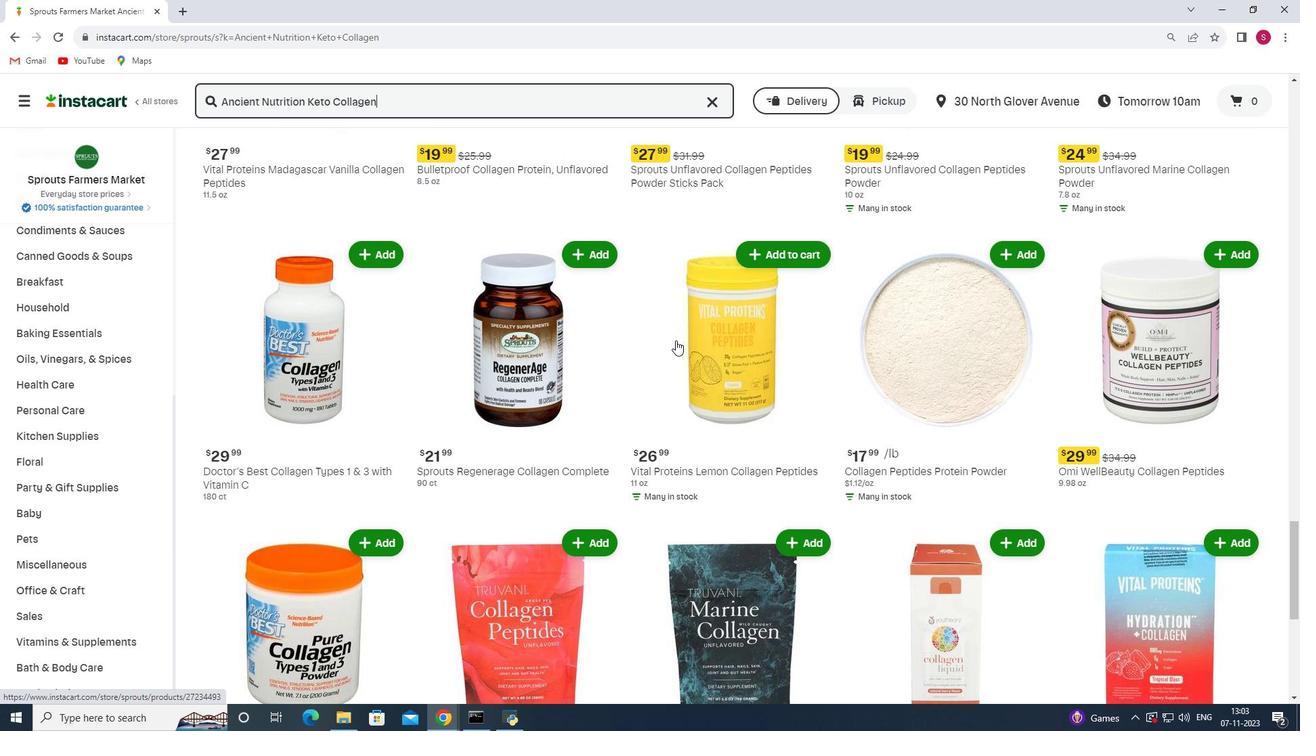 
Action: Mouse scrolled (675, 339) with delta (0, 0)
Screenshot: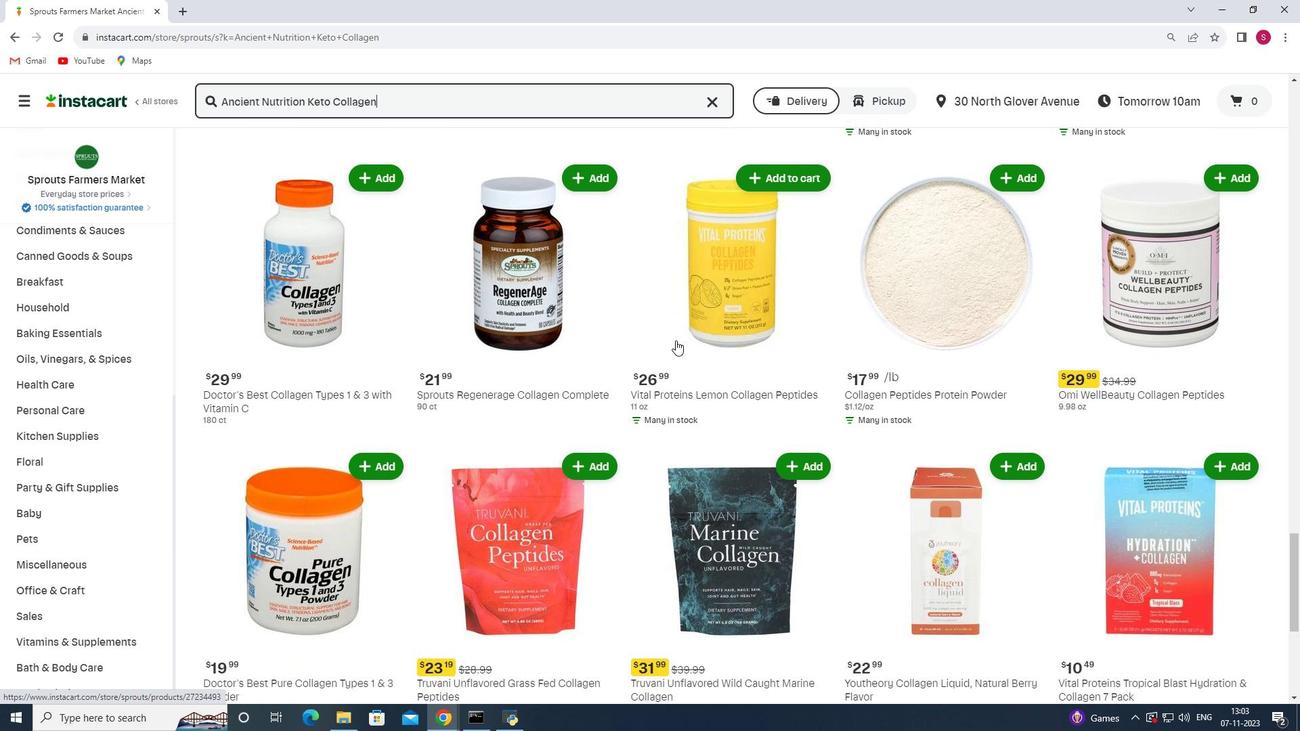 
Action: Mouse scrolled (675, 339) with delta (0, 0)
Screenshot: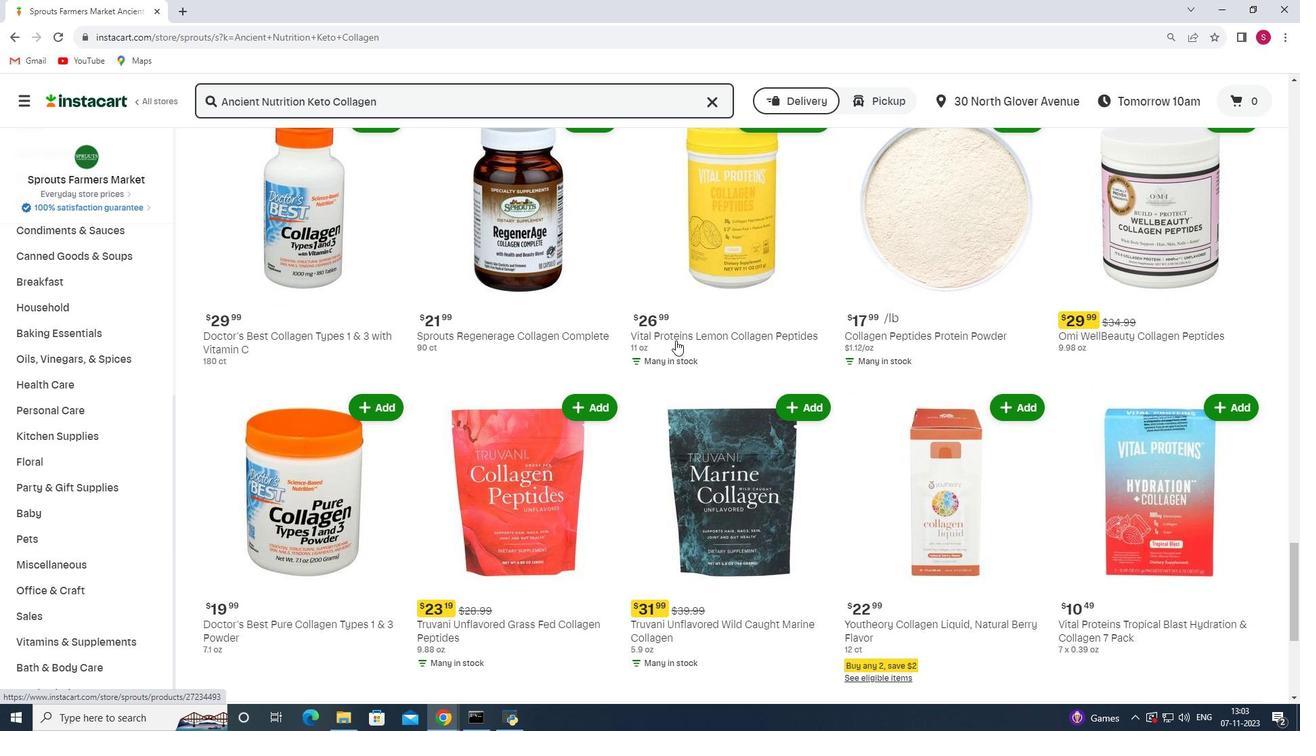 
Action: Mouse scrolled (675, 339) with delta (0, 0)
Screenshot: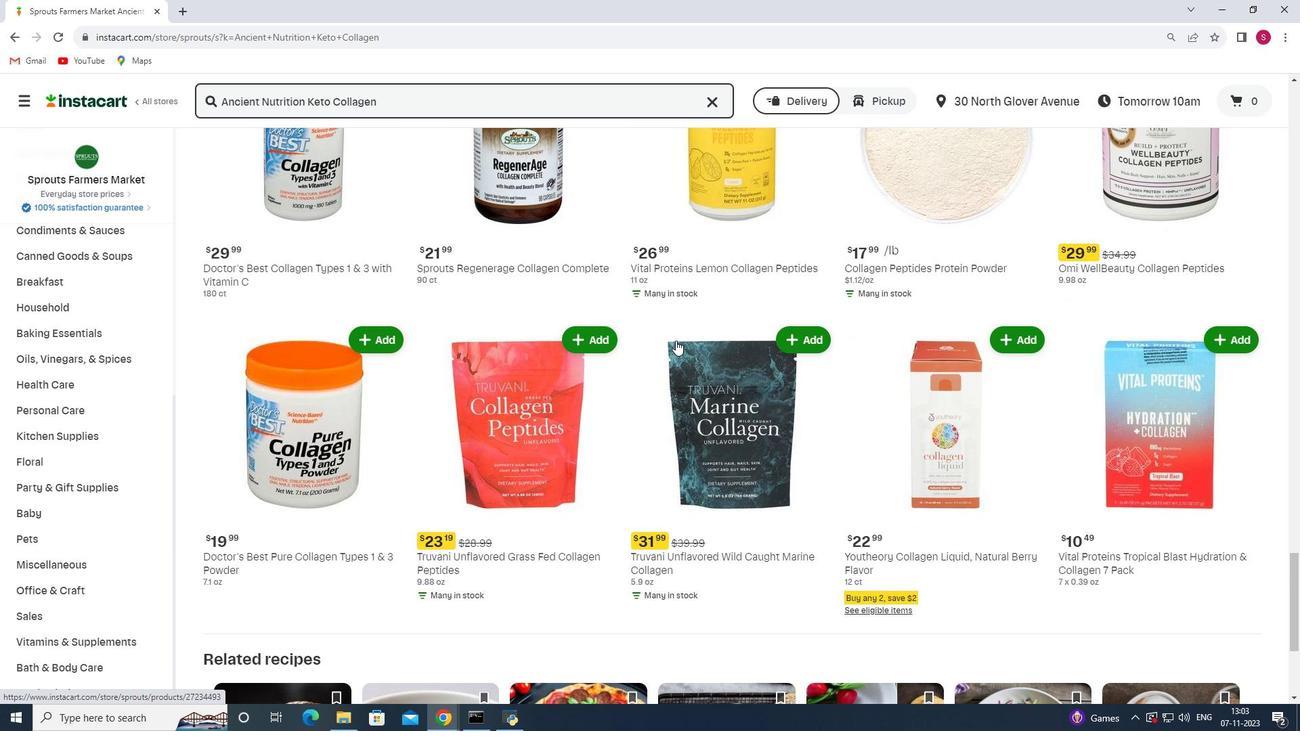 
Action: Mouse scrolled (675, 339) with delta (0, 0)
Screenshot: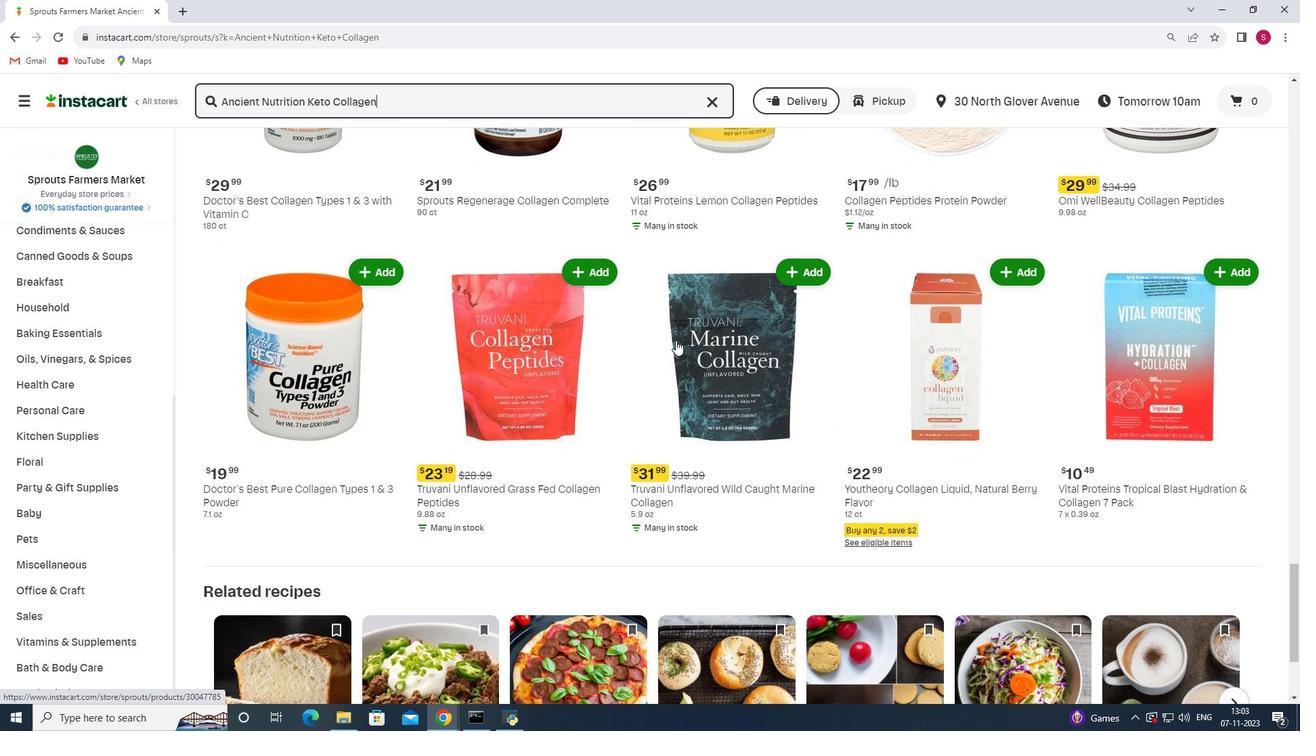 
Action: Mouse scrolled (675, 339) with delta (0, 0)
Screenshot: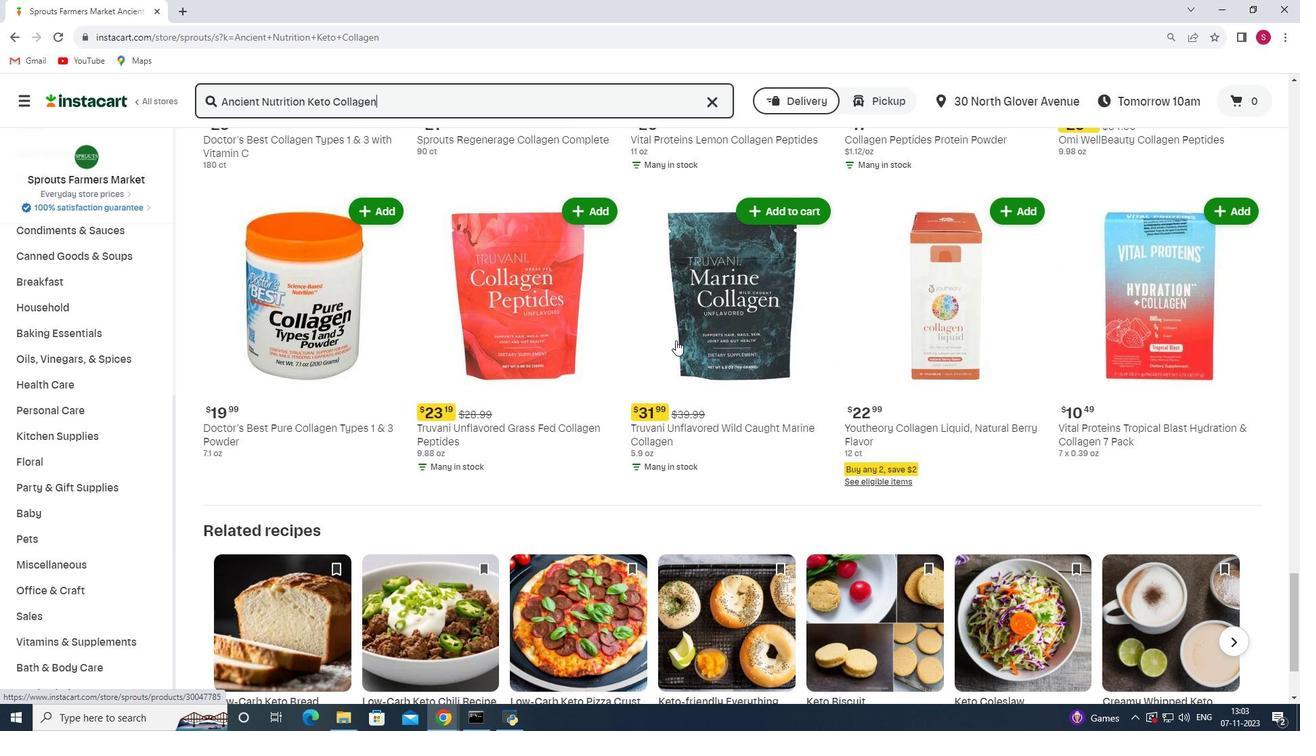
Action: Mouse scrolled (675, 339) with delta (0, 0)
Screenshot: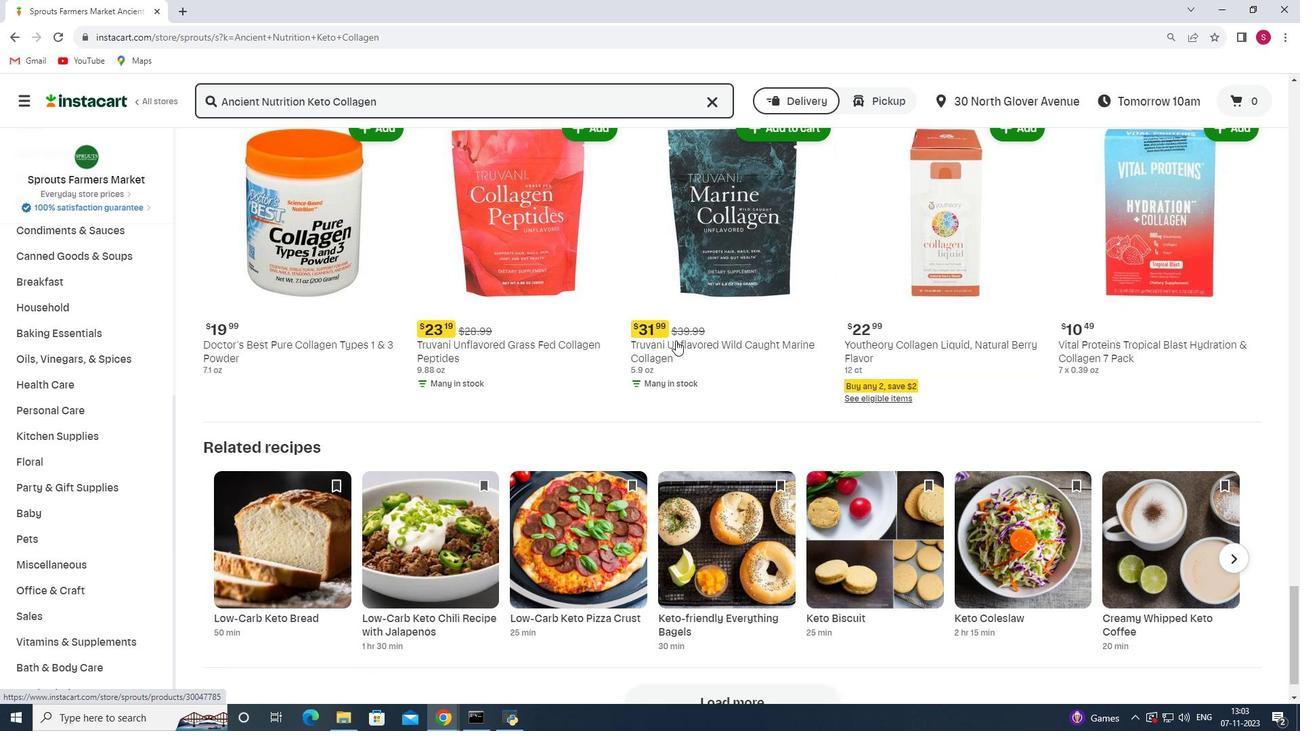 
Action: Mouse scrolled (675, 339) with delta (0, 0)
Screenshot: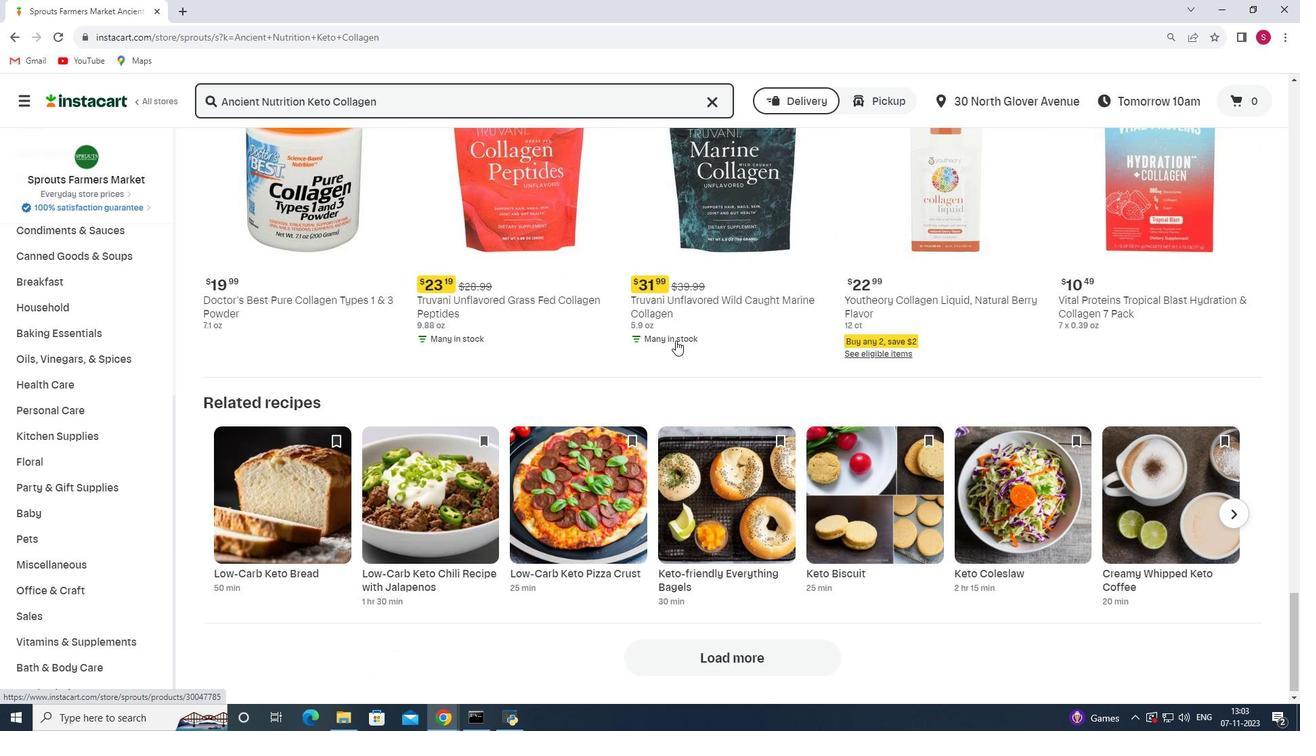 
Action: Mouse scrolled (675, 339) with delta (0, 0)
Screenshot: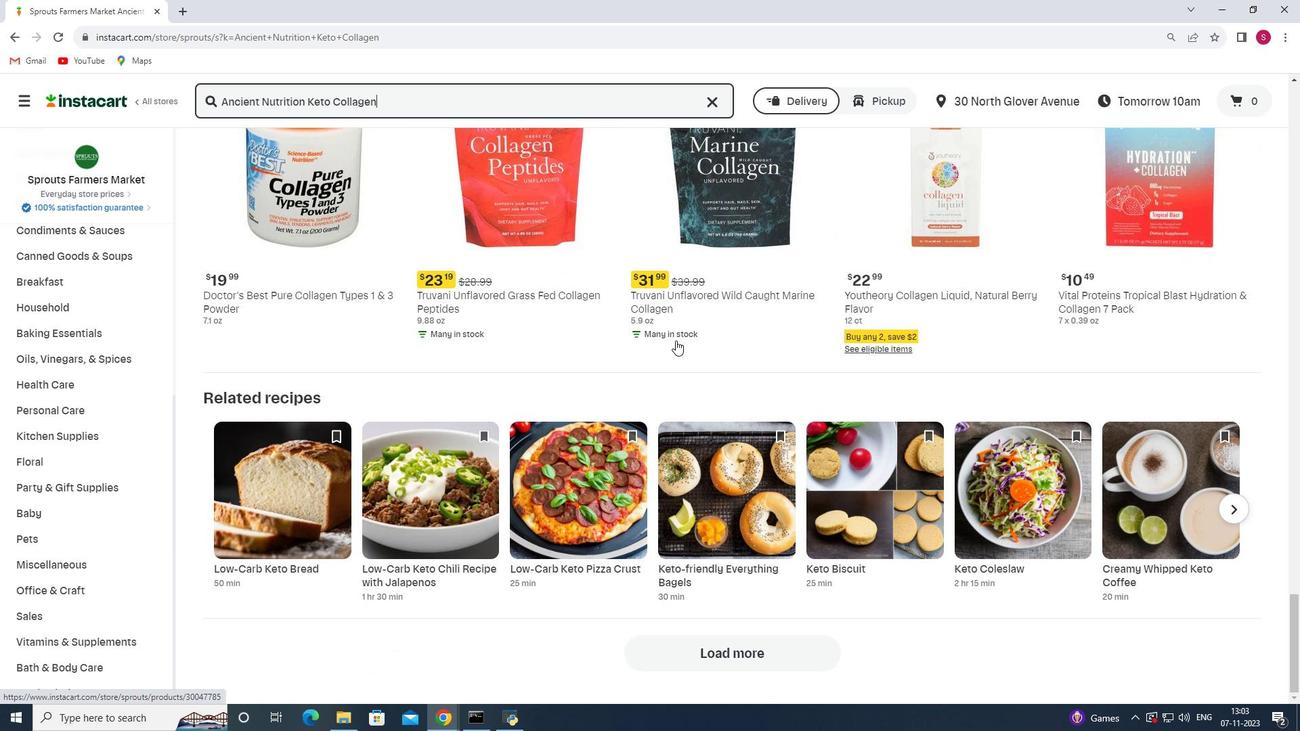 
Action: Mouse scrolled (675, 339) with delta (0, 0)
Screenshot: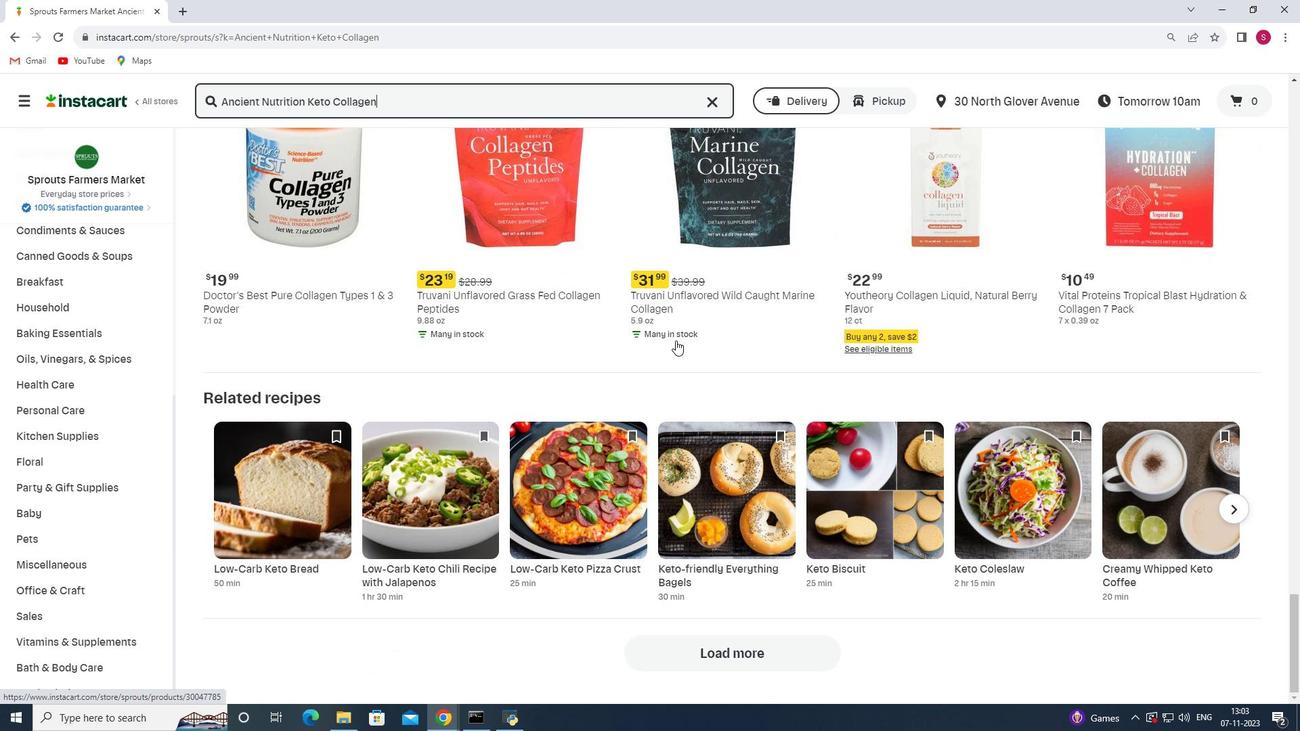 
Action: Mouse moved to (676, 338)
Screenshot: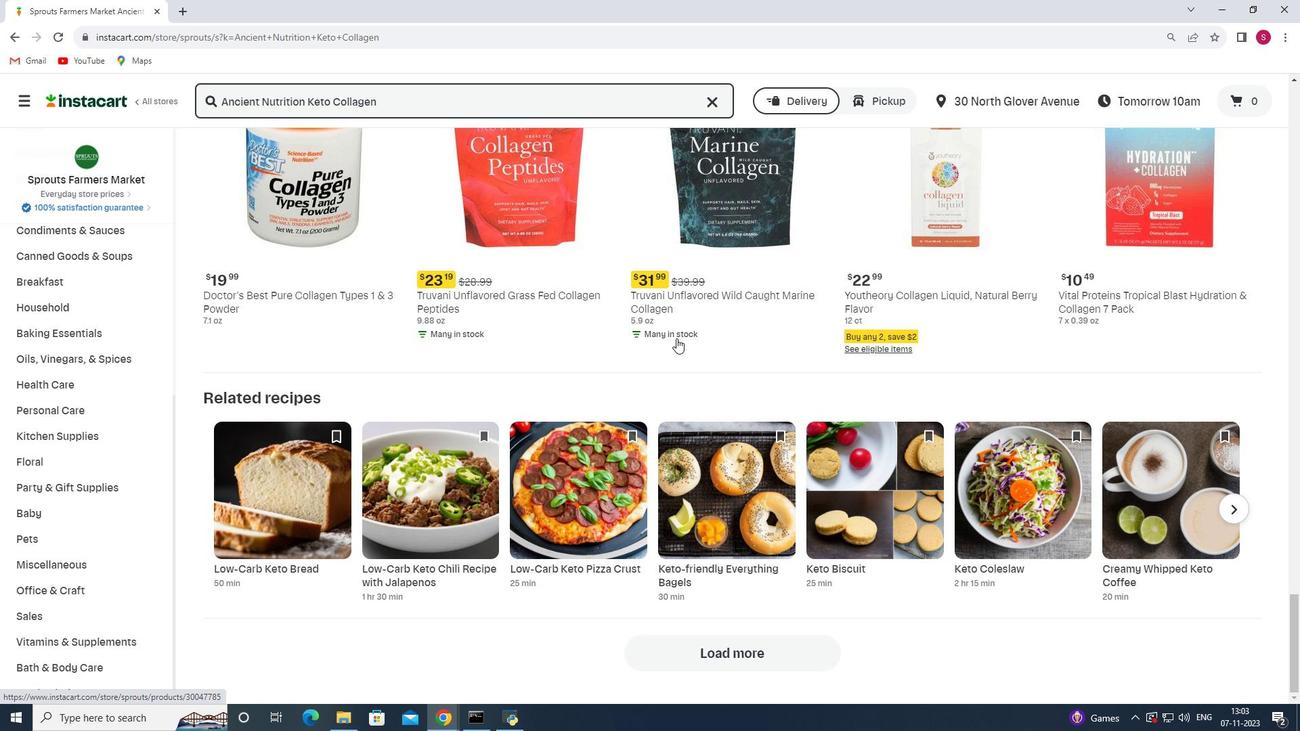 
